 Task: Open Card Golf Review in Board Product Concept Testing to Workspace ERP Systems and add a team member Softage.2@softage.net, a label Green, a checklist Snowboarding, an attachment from Trello, a color Green and finally, add a card description 'Create and send out employee satisfaction survey on company values' and a comment 'We should approach this task with a sense of empathy and understanding, recognizing the needs and concerns of our stakeholders.'. Add a start date 'Jan 02, 1900' with a due date 'Jan 09, 1900'
Action: Mouse moved to (258, 186)
Screenshot: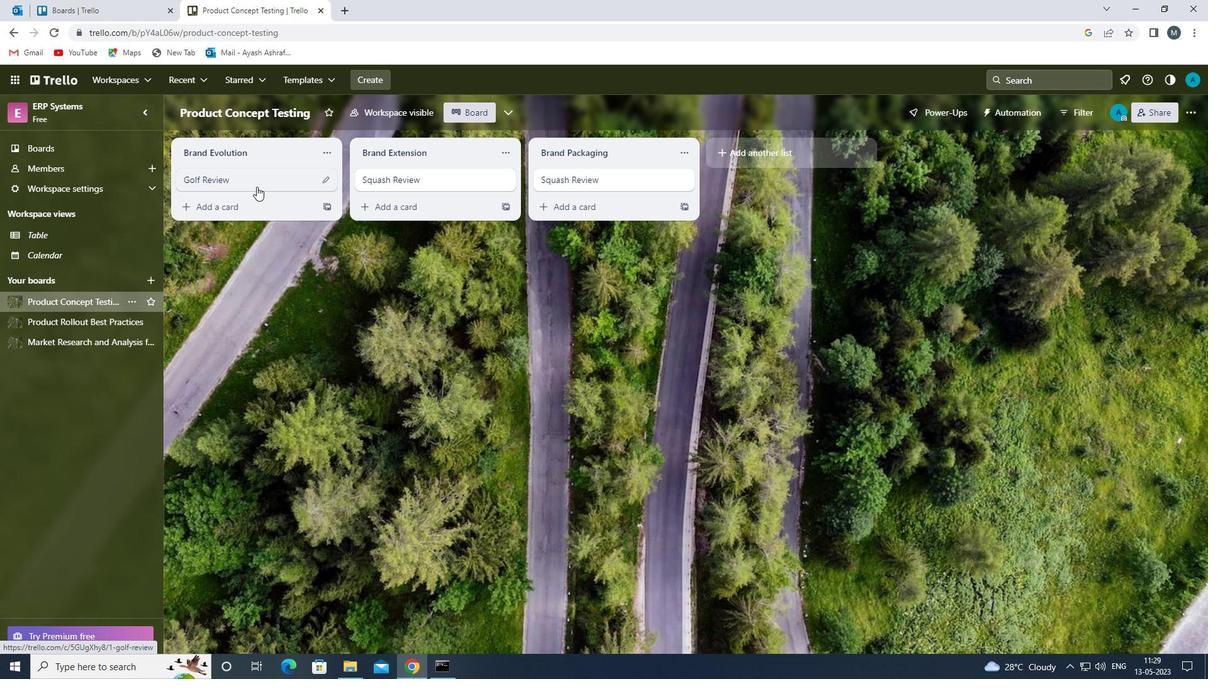 
Action: Mouse pressed left at (258, 186)
Screenshot: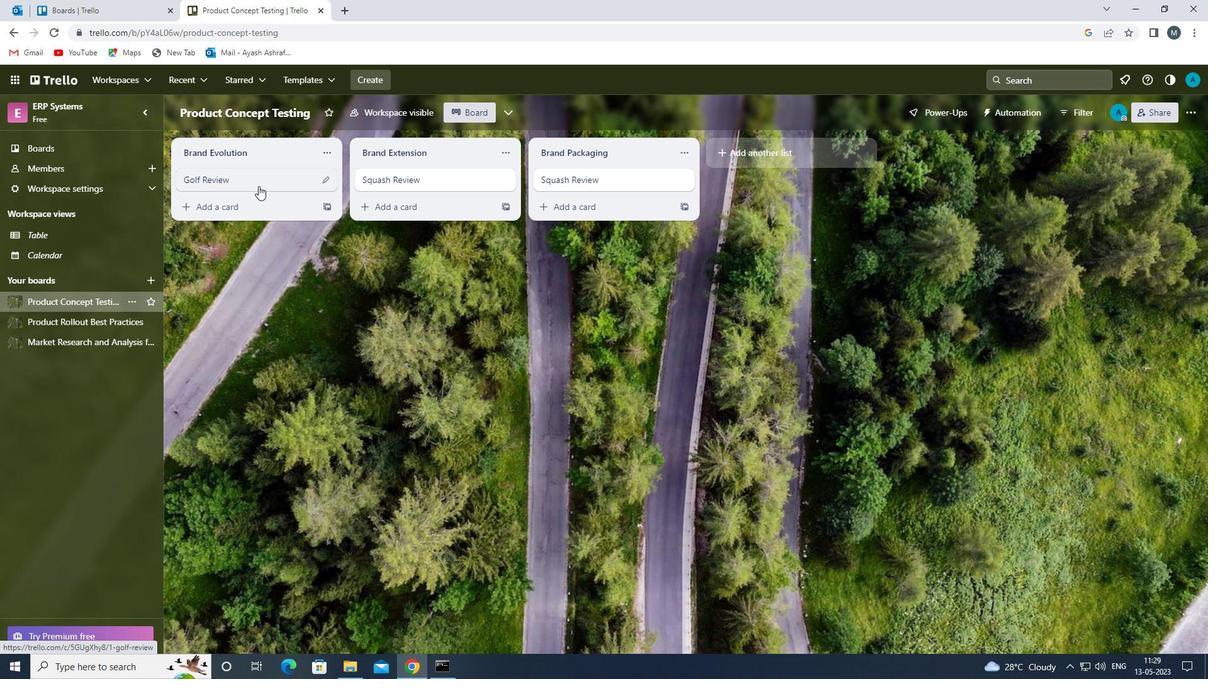 
Action: Mouse moved to (770, 184)
Screenshot: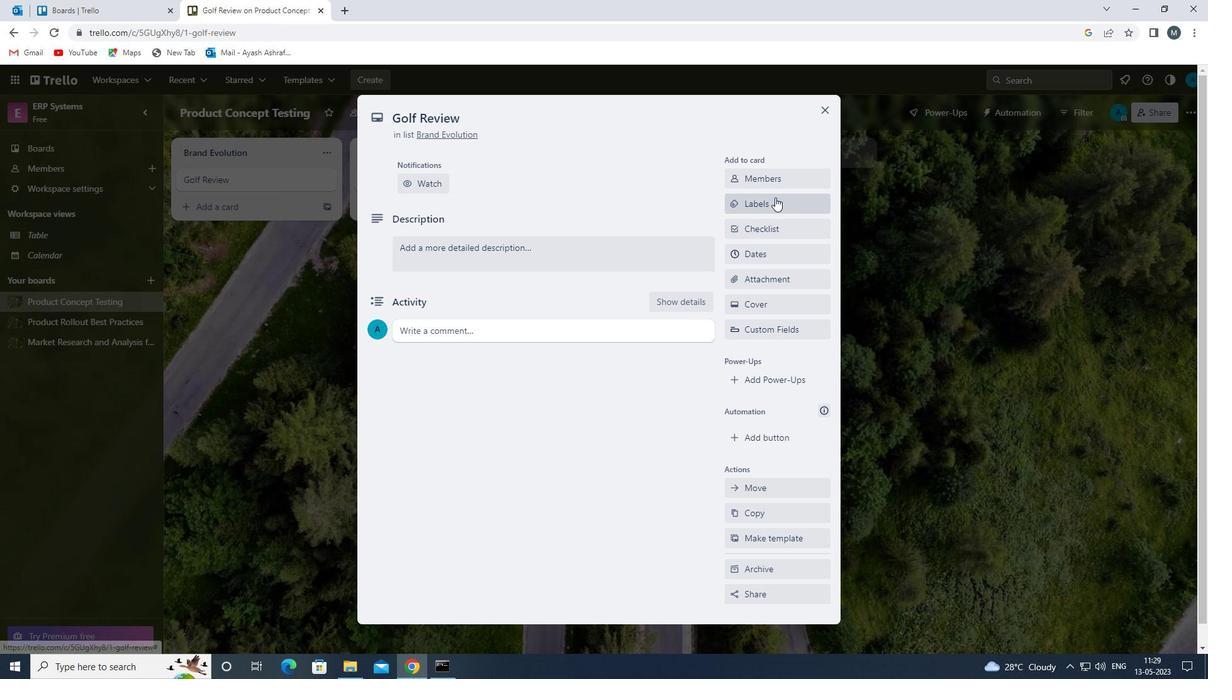 
Action: Mouse pressed left at (770, 184)
Screenshot: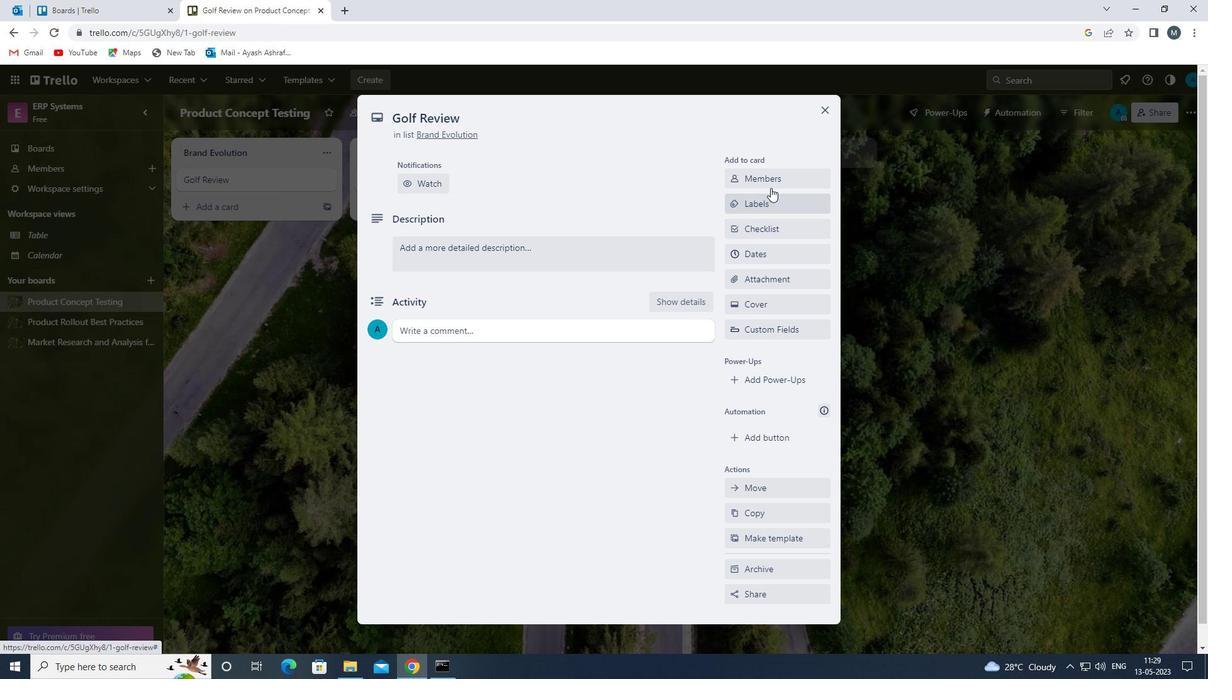 
Action: Mouse moved to (787, 242)
Screenshot: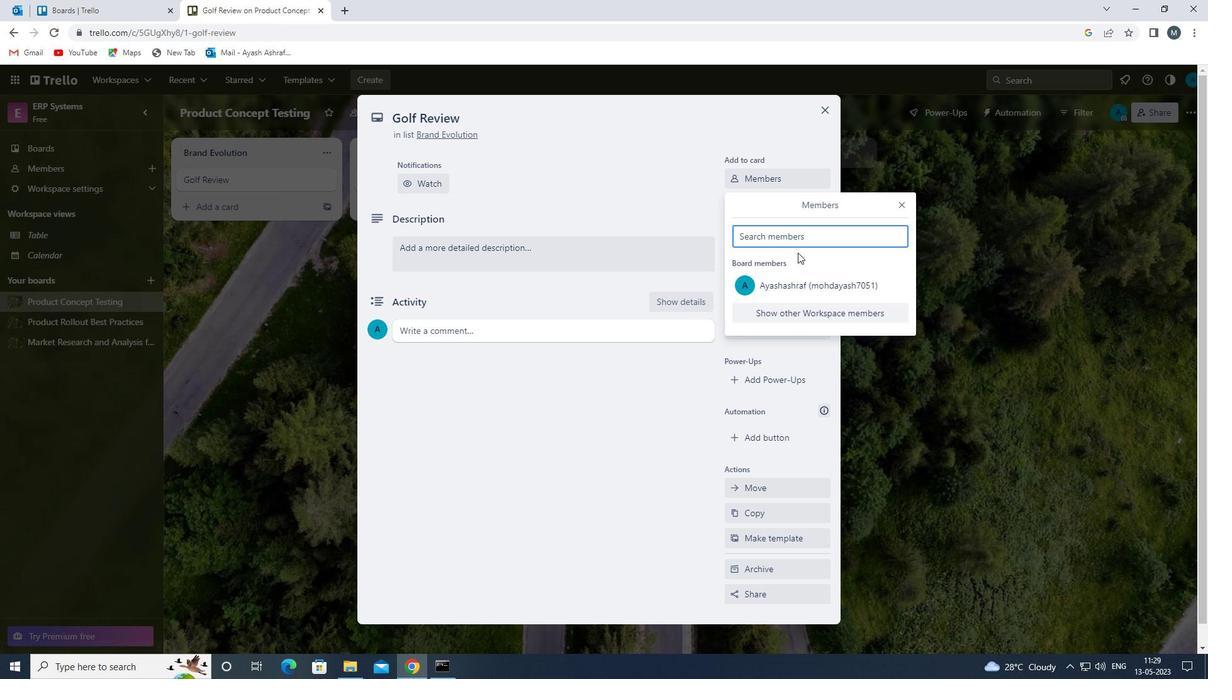
Action: Mouse pressed left at (787, 242)
Screenshot: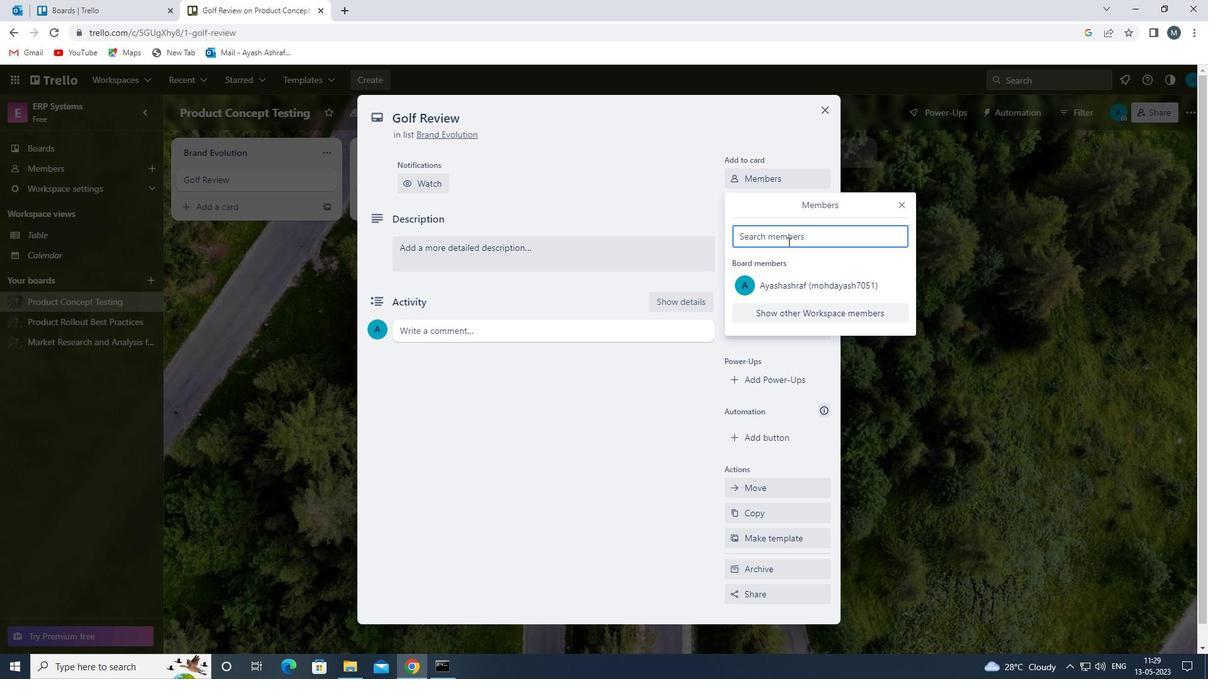 
Action: Mouse moved to (787, 241)
Screenshot: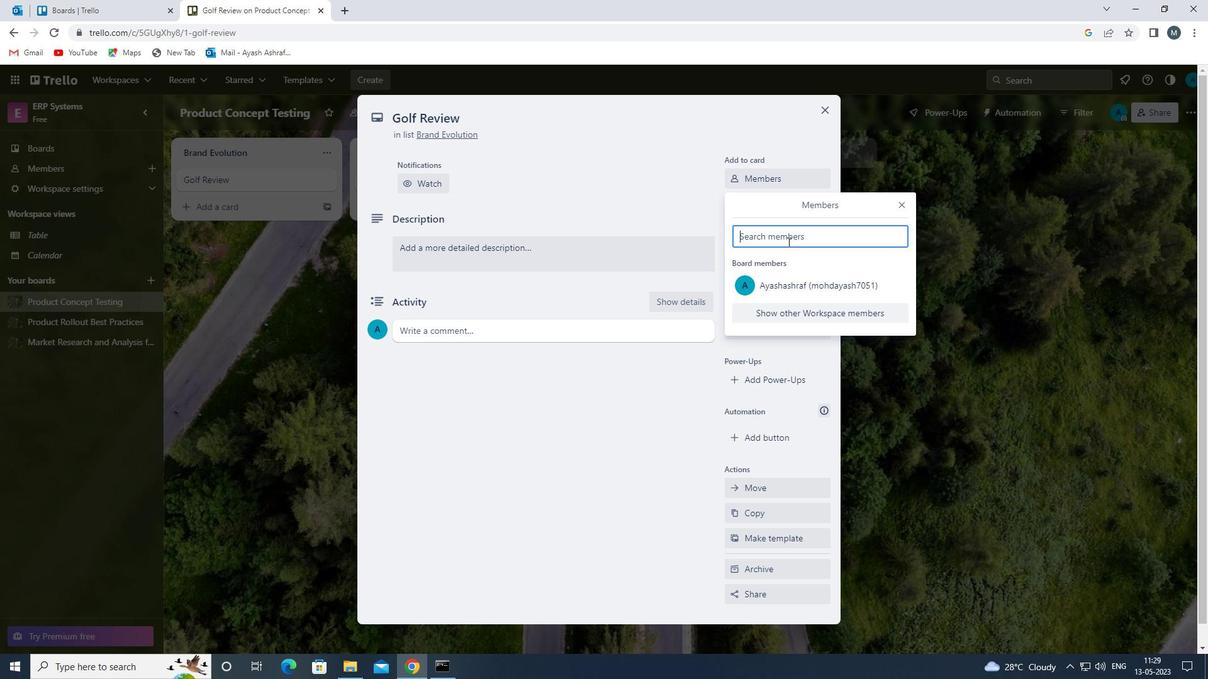 
Action: Key pressed s
Screenshot: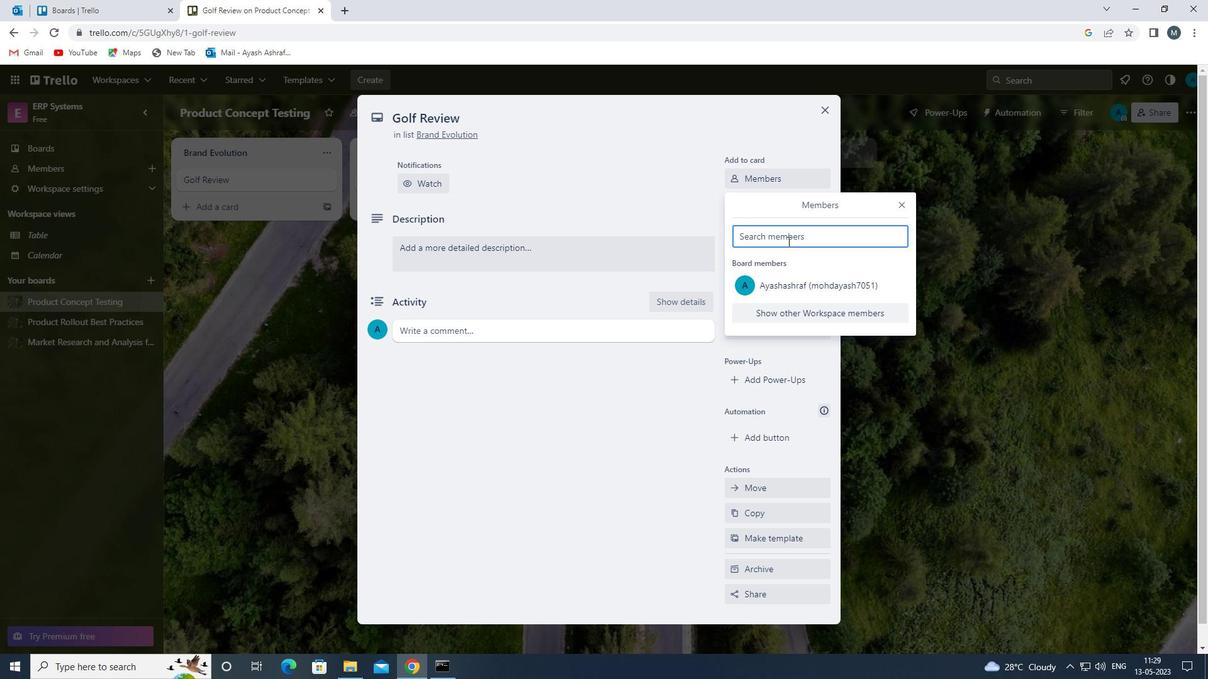 
Action: Mouse moved to (776, 382)
Screenshot: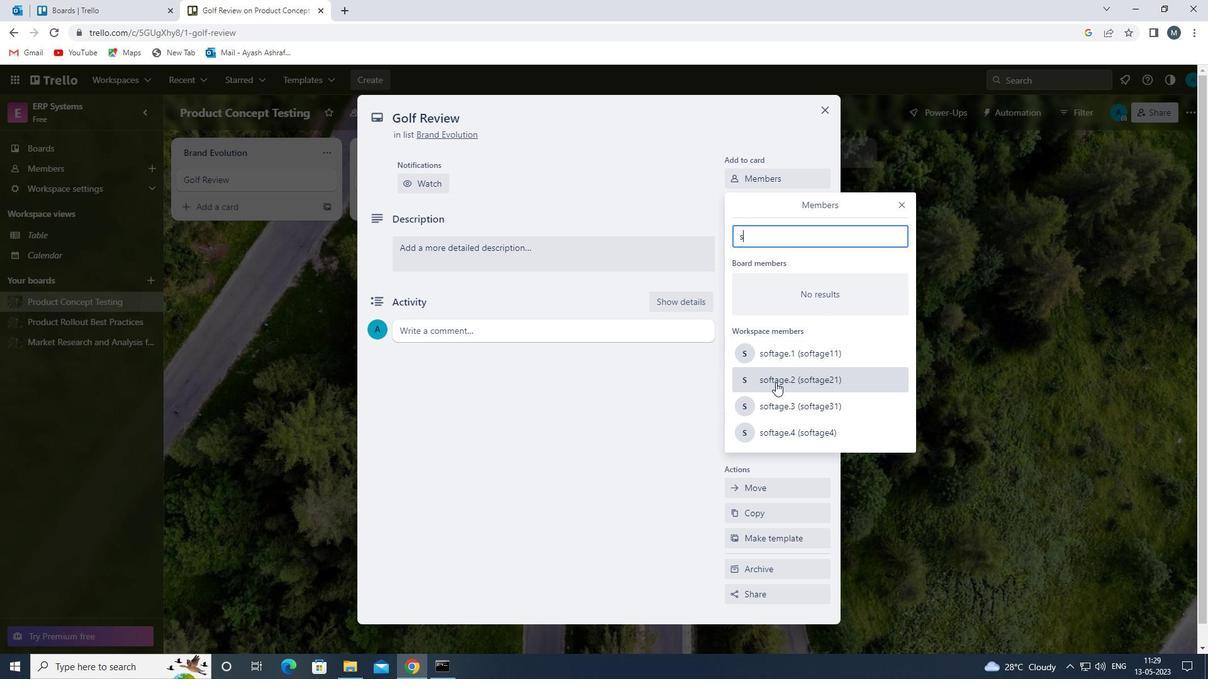 
Action: Mouse pressed left at (776, 382)
Screenshot: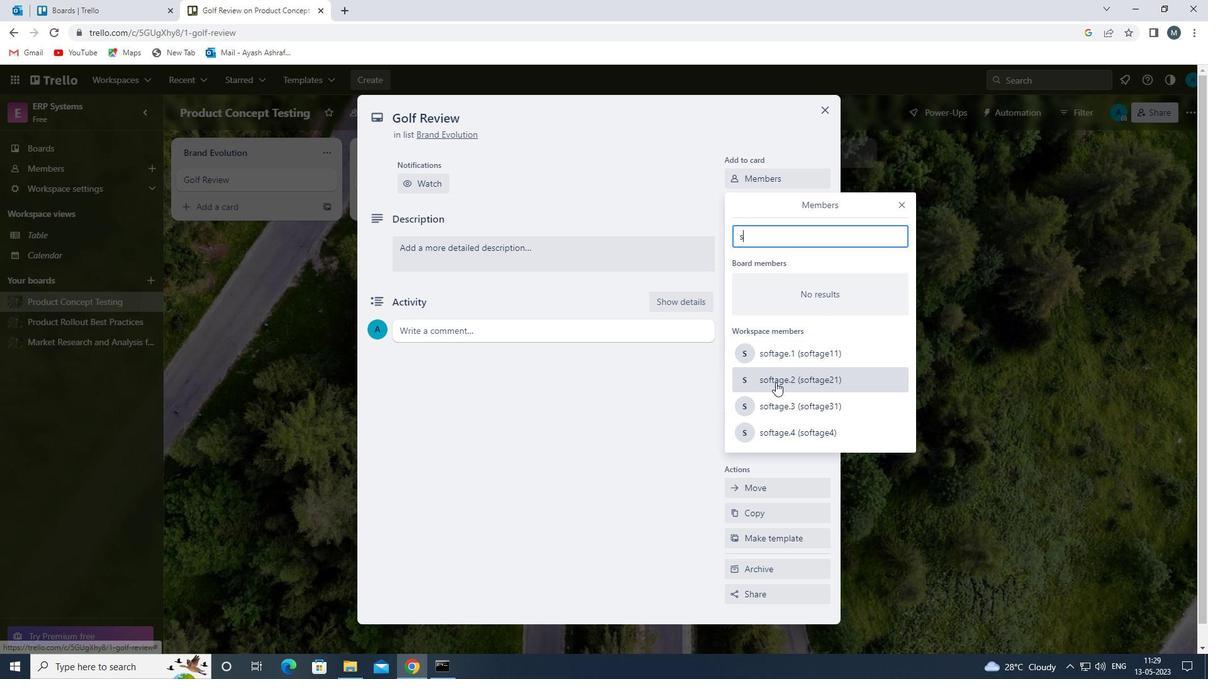 
Action: Mouse moved to (900, 208)
Screenshot: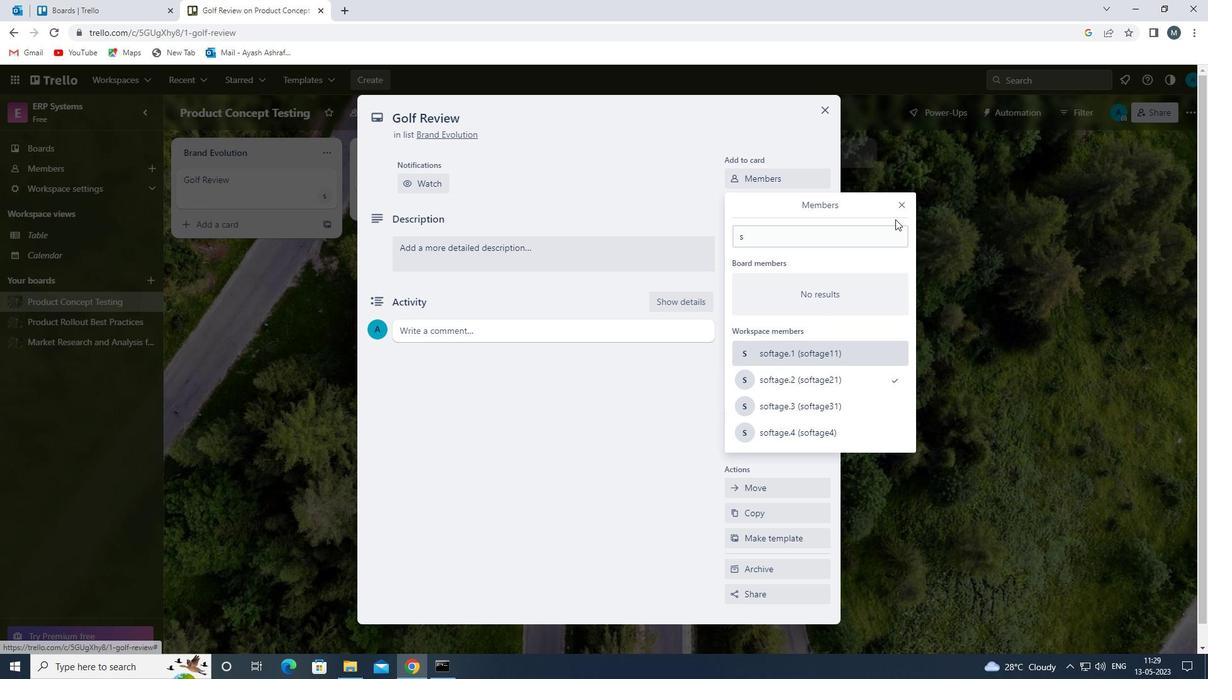 
Action: Mouse pressed left at (900, 208)
Screenshot: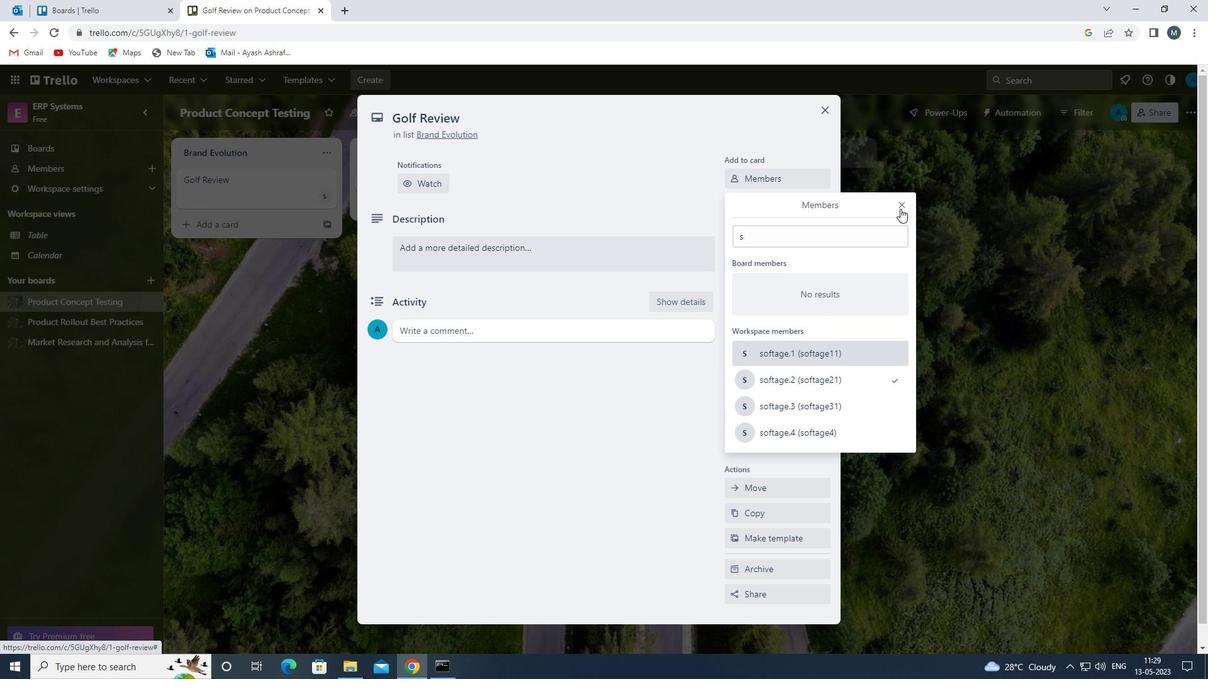 
Action: Mouse moved to (772, 257)
Screenshot: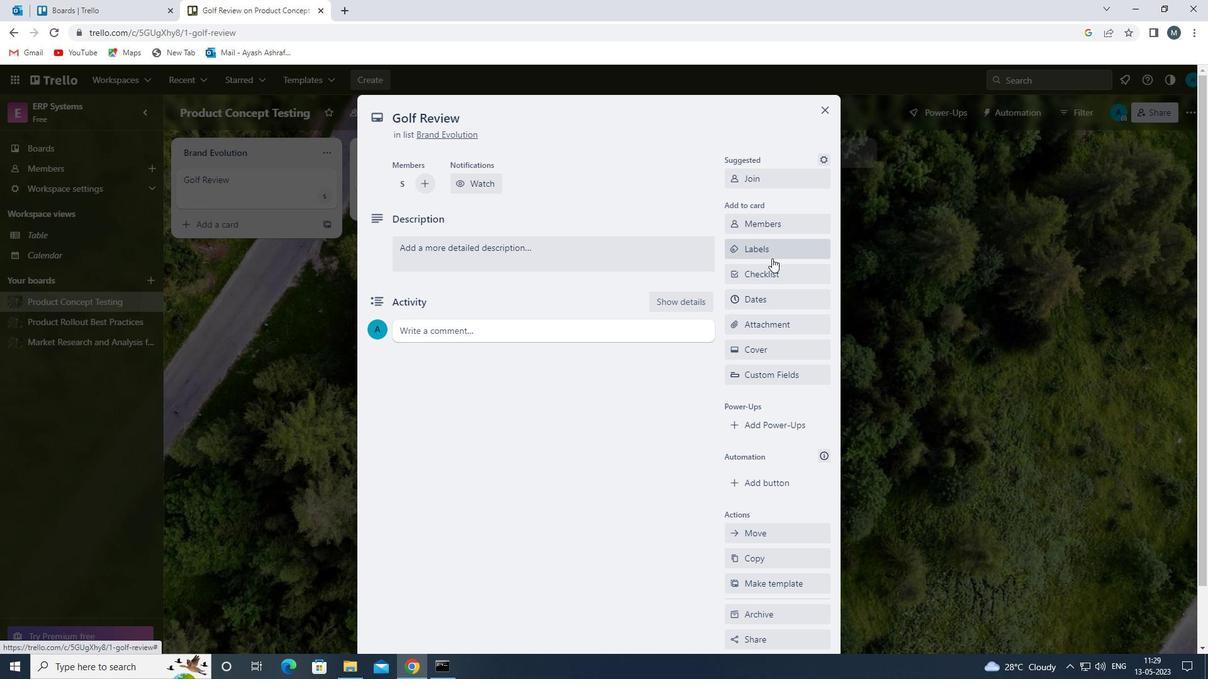 
Action: Mouse pressed left at (772, 257)
Screenshot: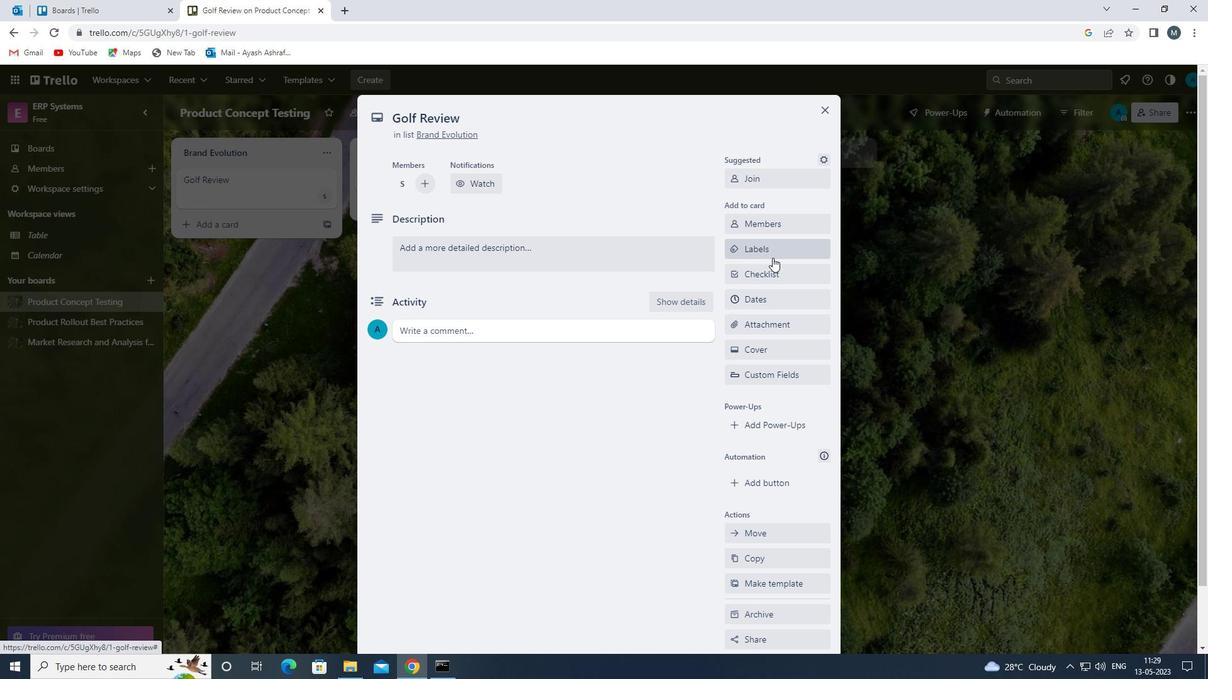 
Action: Mouse moved to (795, 349)
Screenshot: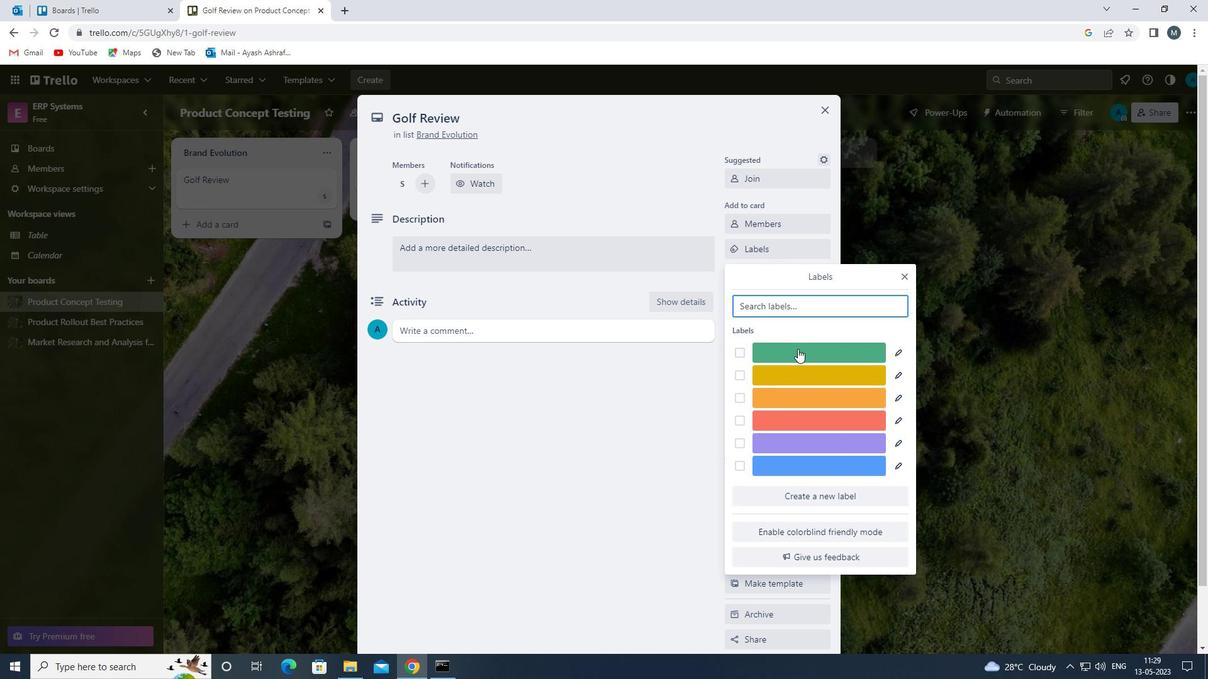 
Action: Mouse pressed left at (795, 349)
Screenshot: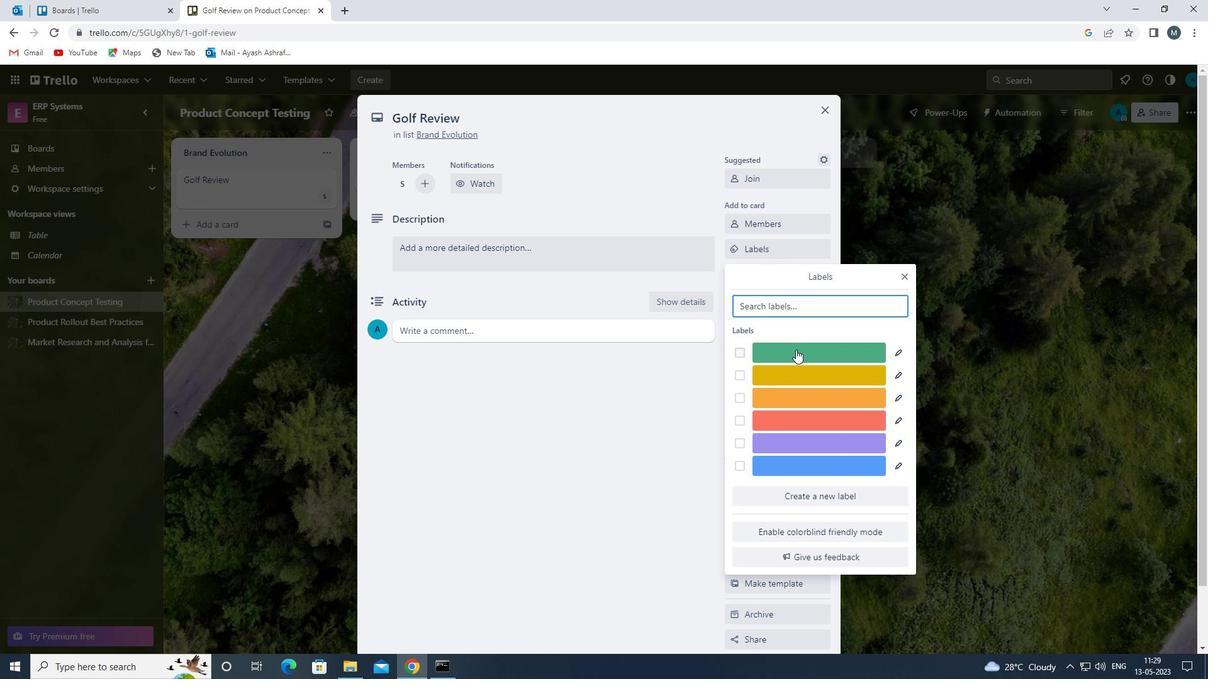 
Action: Mouse moved to (907, 273)
Screenshot: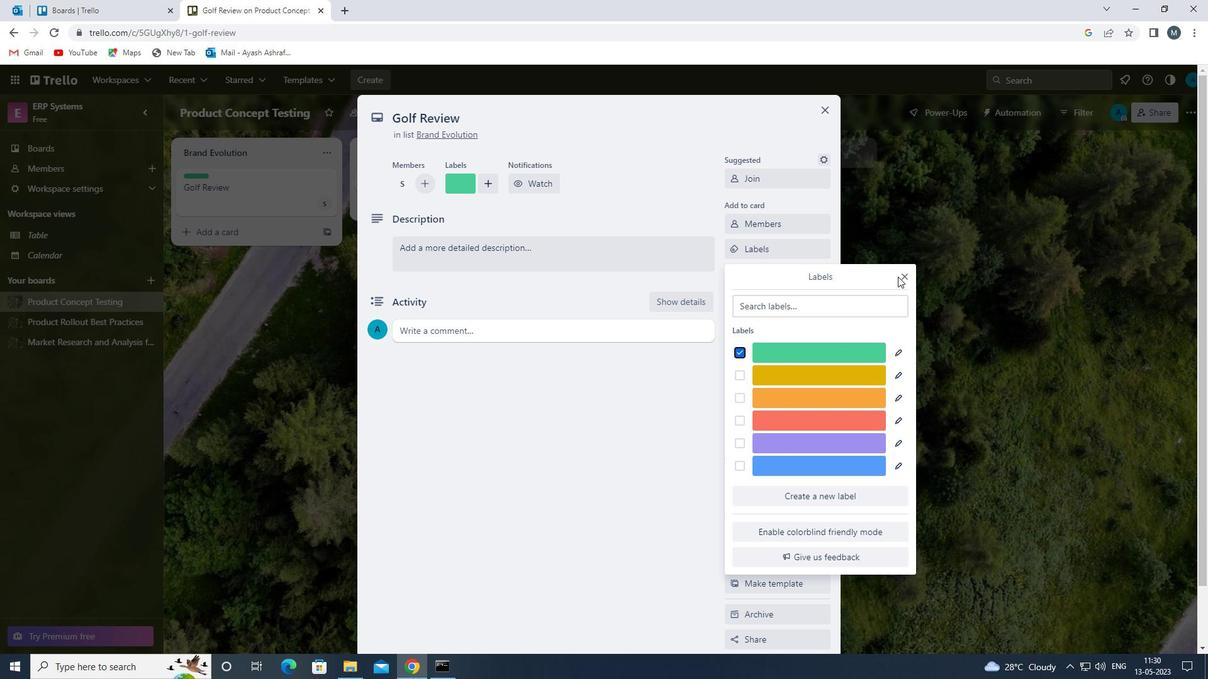 
Action: Mouse pressed left at (907, 273)
Screenshot: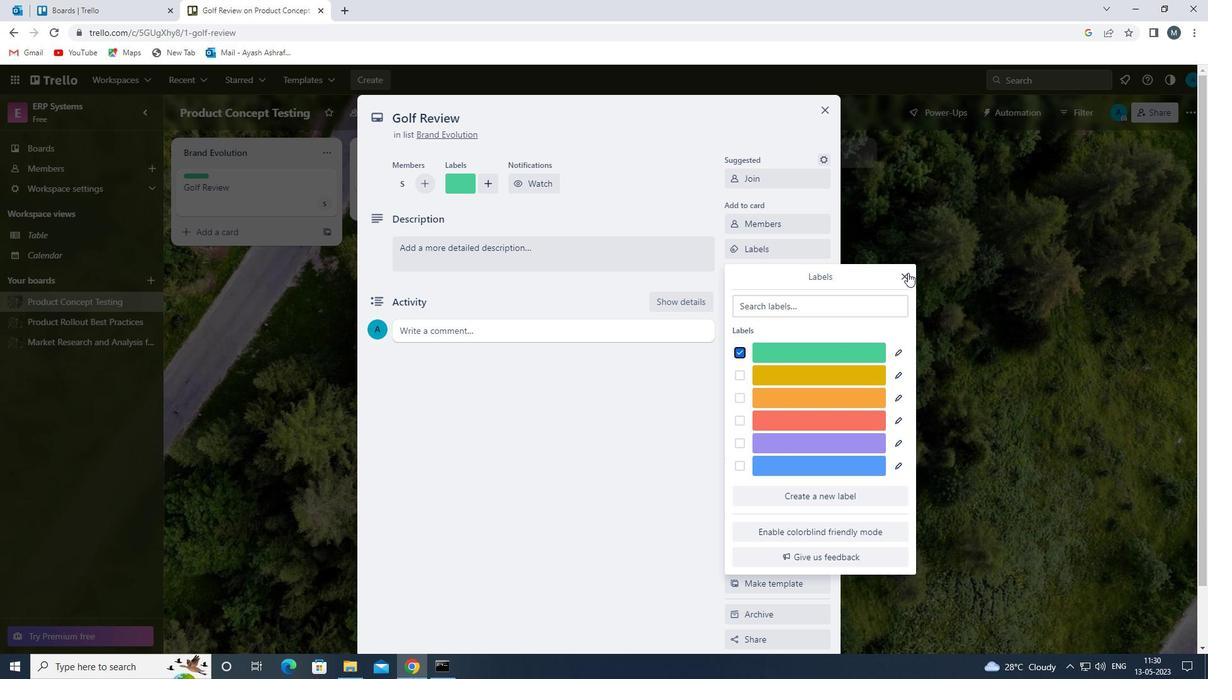 
Action: Mouse moved to (775, 274)
Screenshot: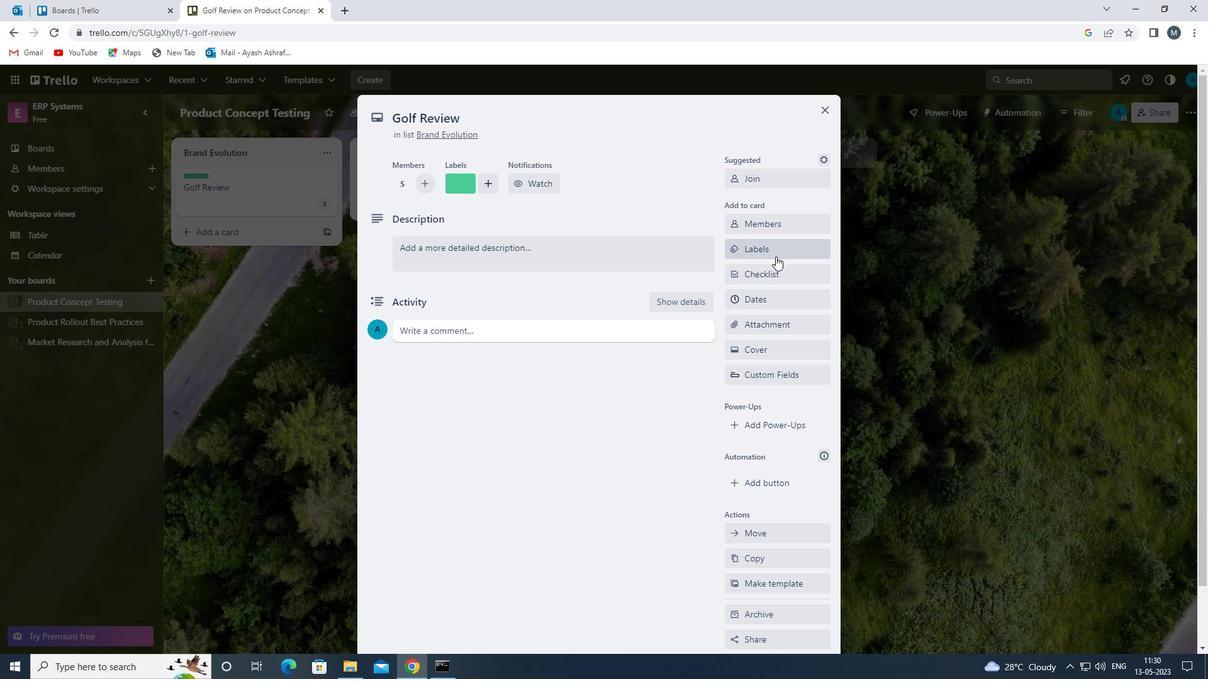 
Action: Mouse pressed left at (775, 274)
Screenshot: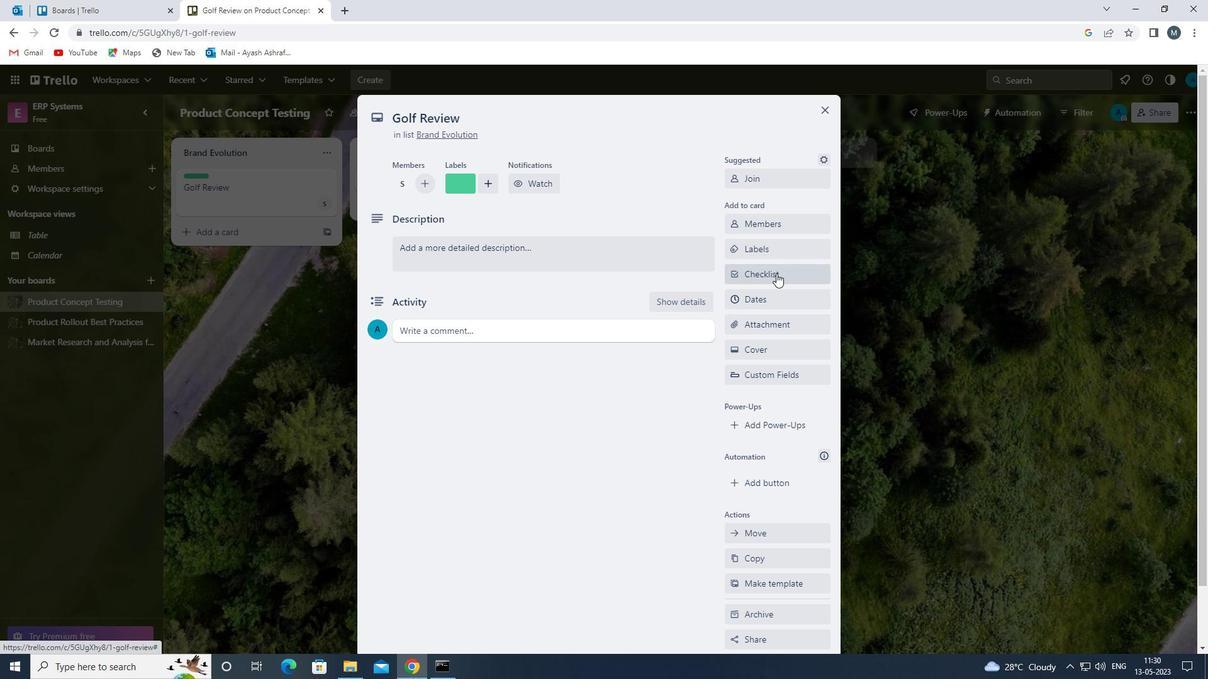 
Action: Mouse moved to (783, 302)
Screenshot: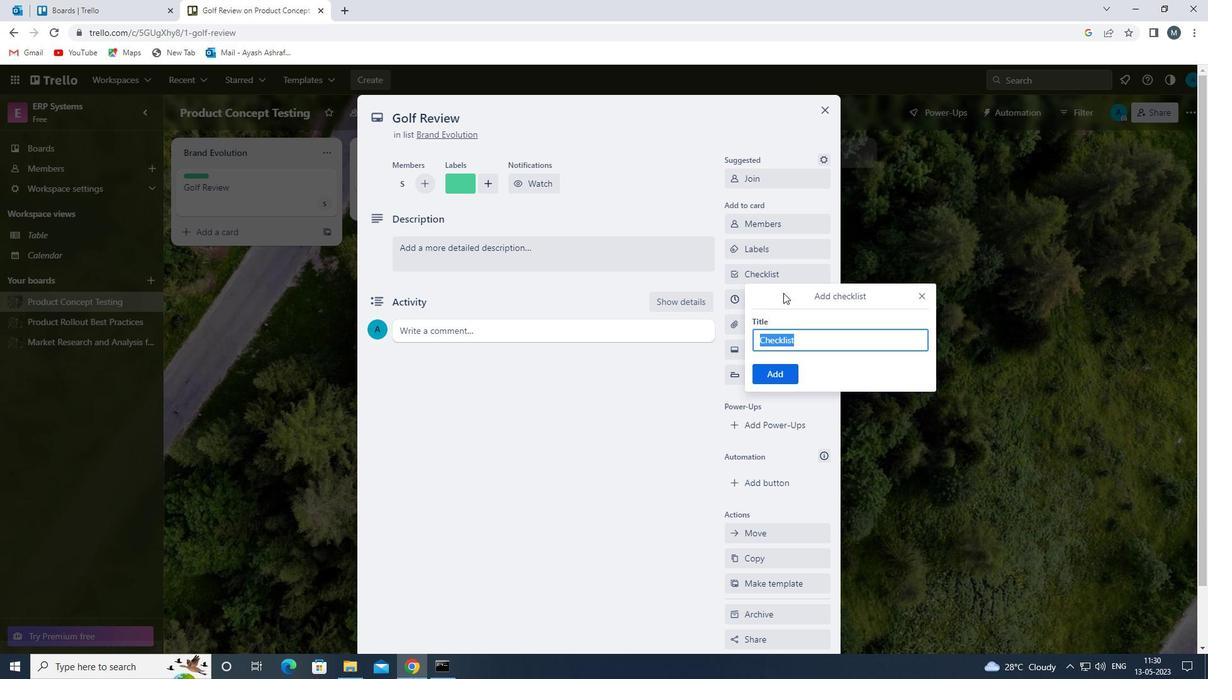 
Action: Key pressed <Key.shift>SNOWBOARDING<Key.space>
Screenshot: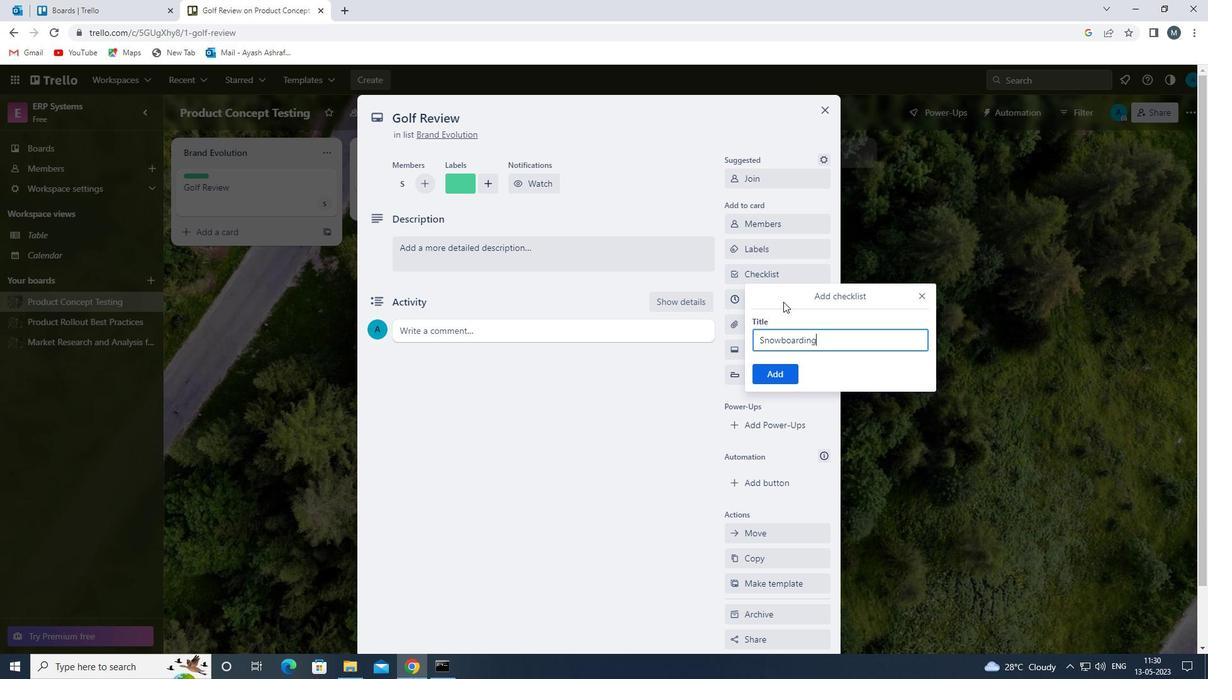 
Action: Mouse moved to (777, 378)
Screenshot: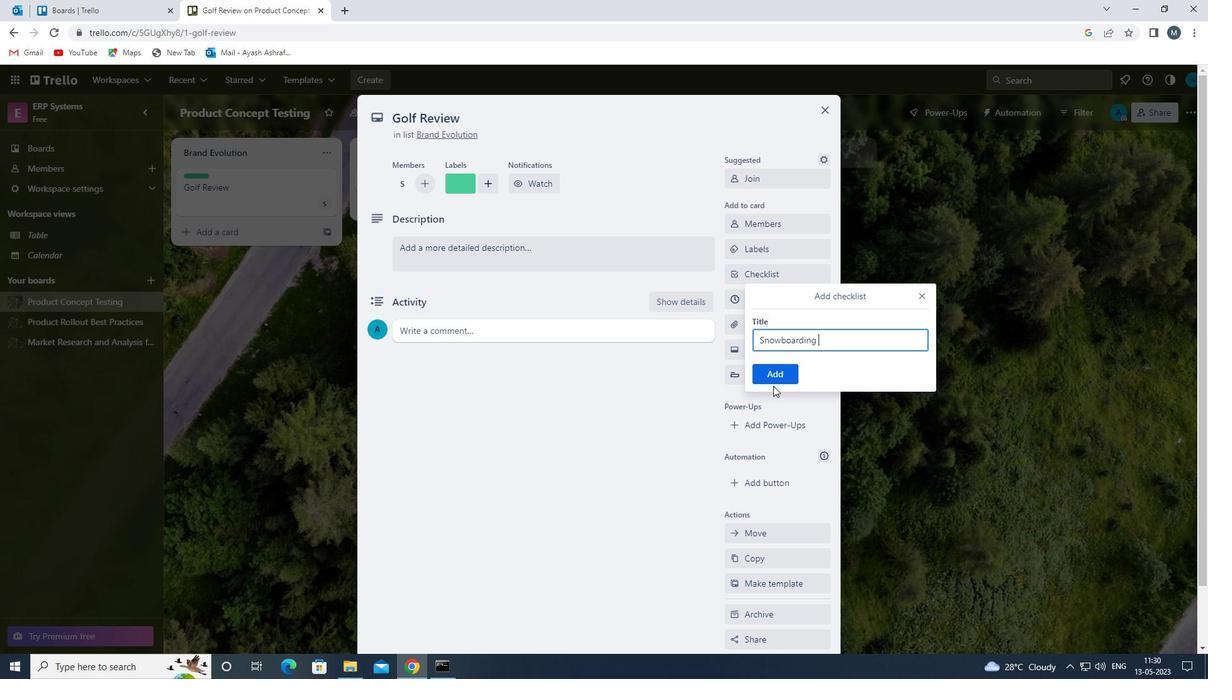 
Action: Mouse pressed left at (777, 378)
Screenshot: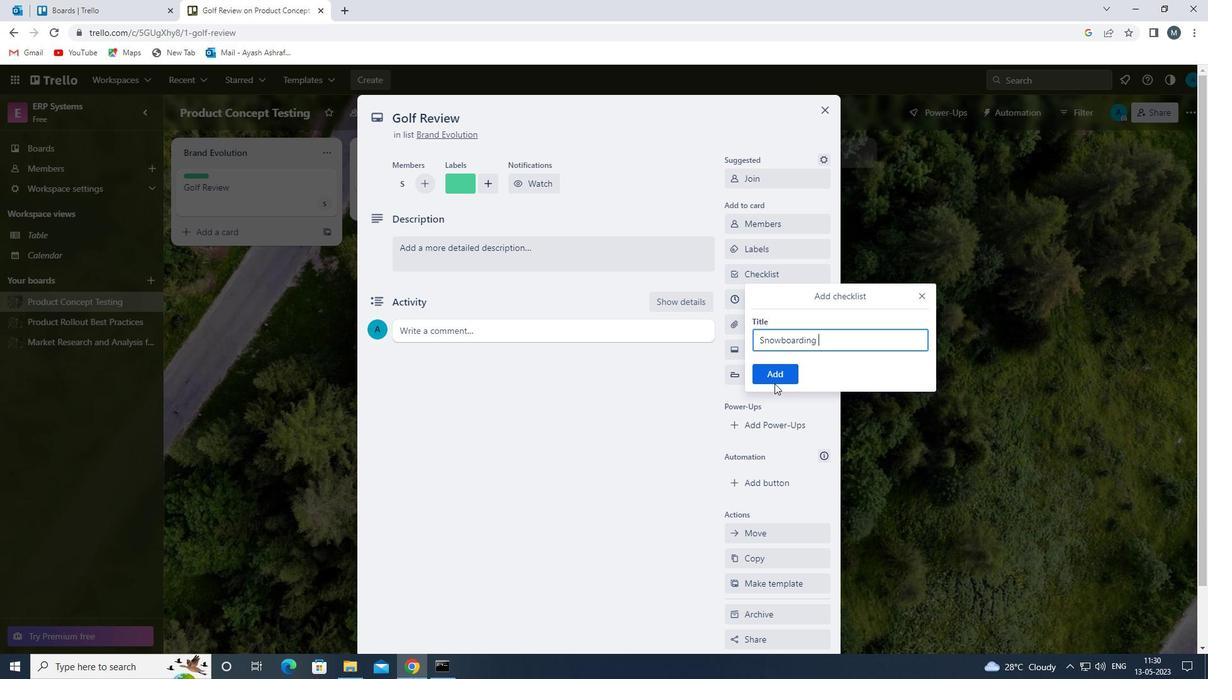
Action: Mouse moved to (773, 327)
Screenshot: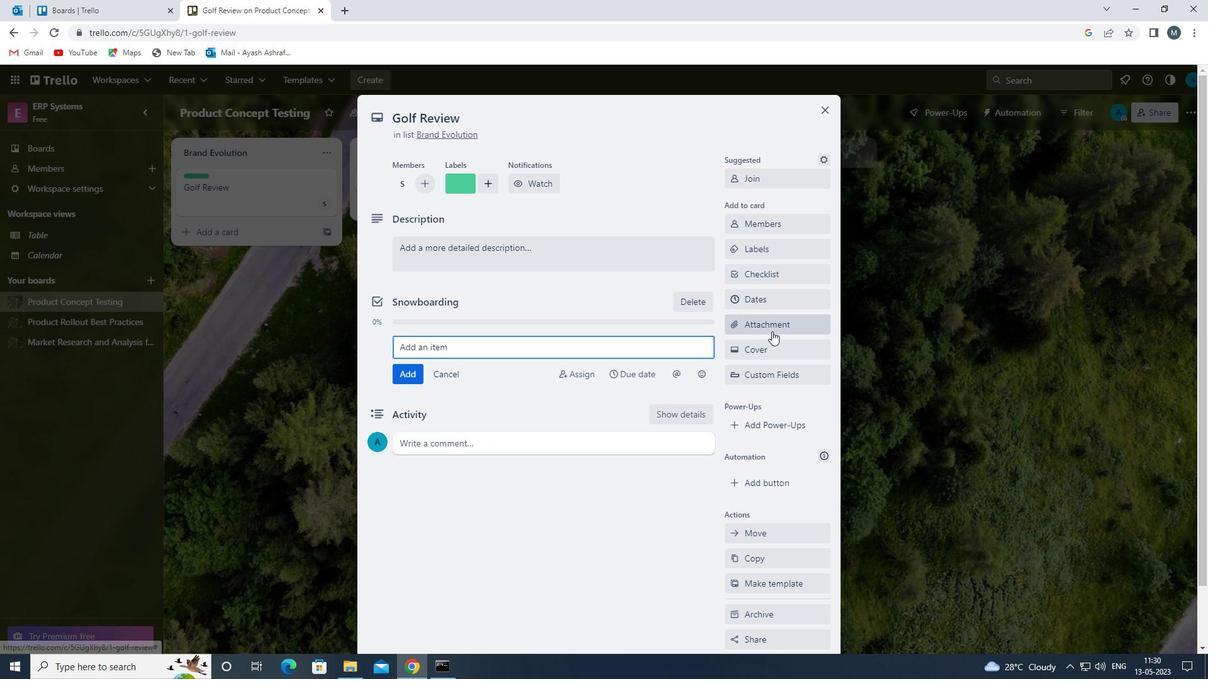 
Action: Mouse pressed left at (773, 327)
Screenshot: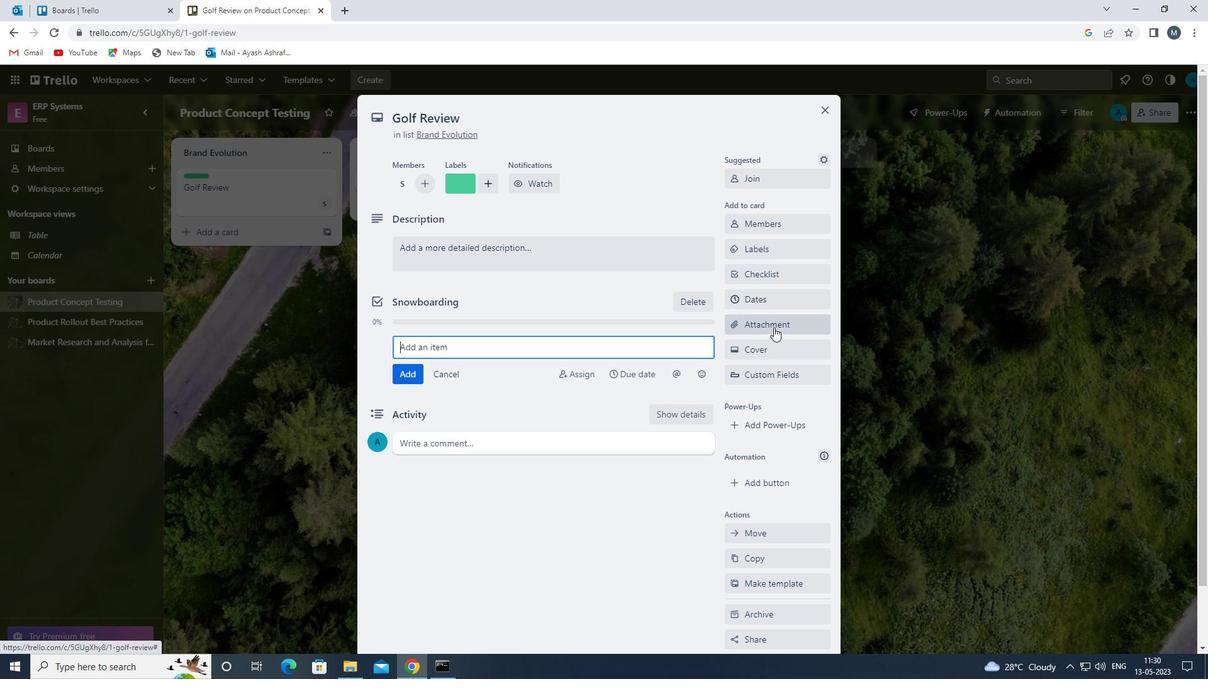
Action: Mouse moved to (773, 400)
Screenshot: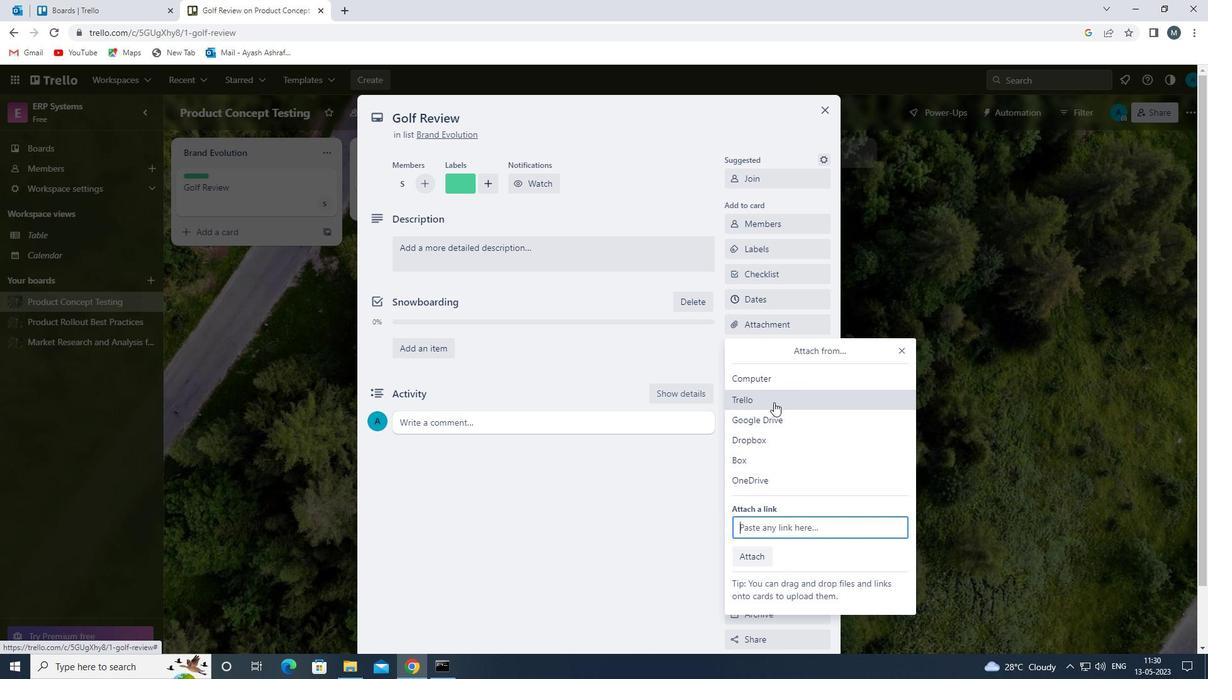 
Action: Mouse pressed left at (773, 400)
Screenshot: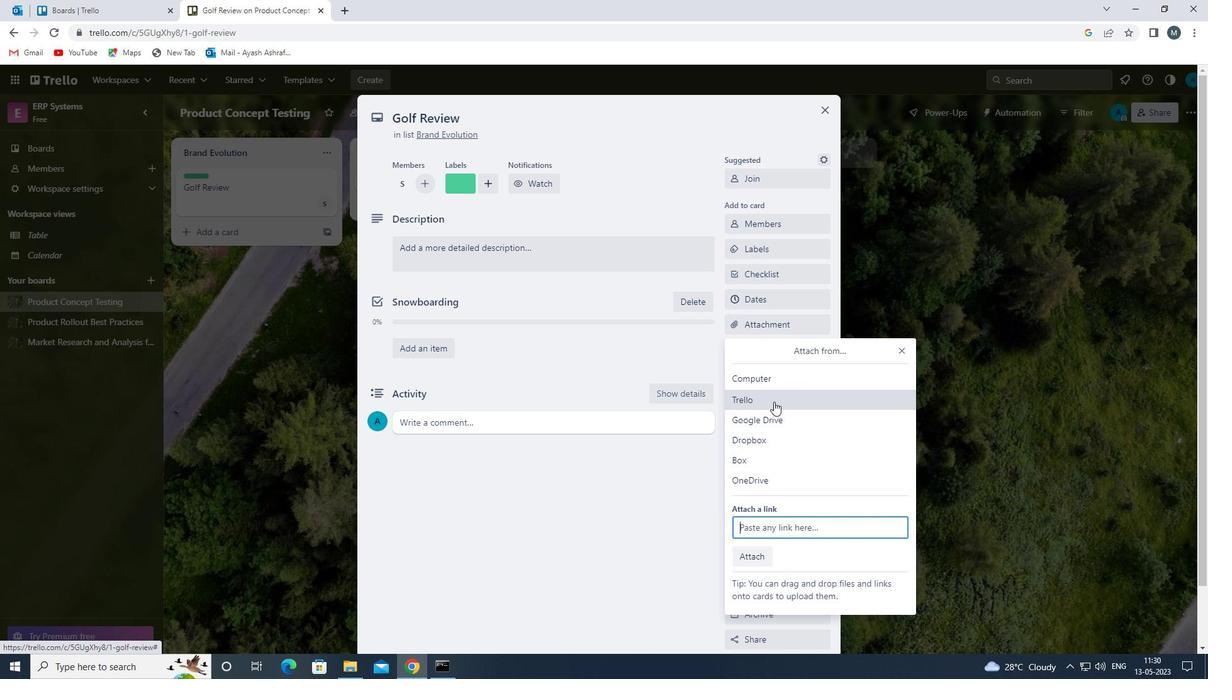
Action: Mouse moved to (767, 414)
Screenshot: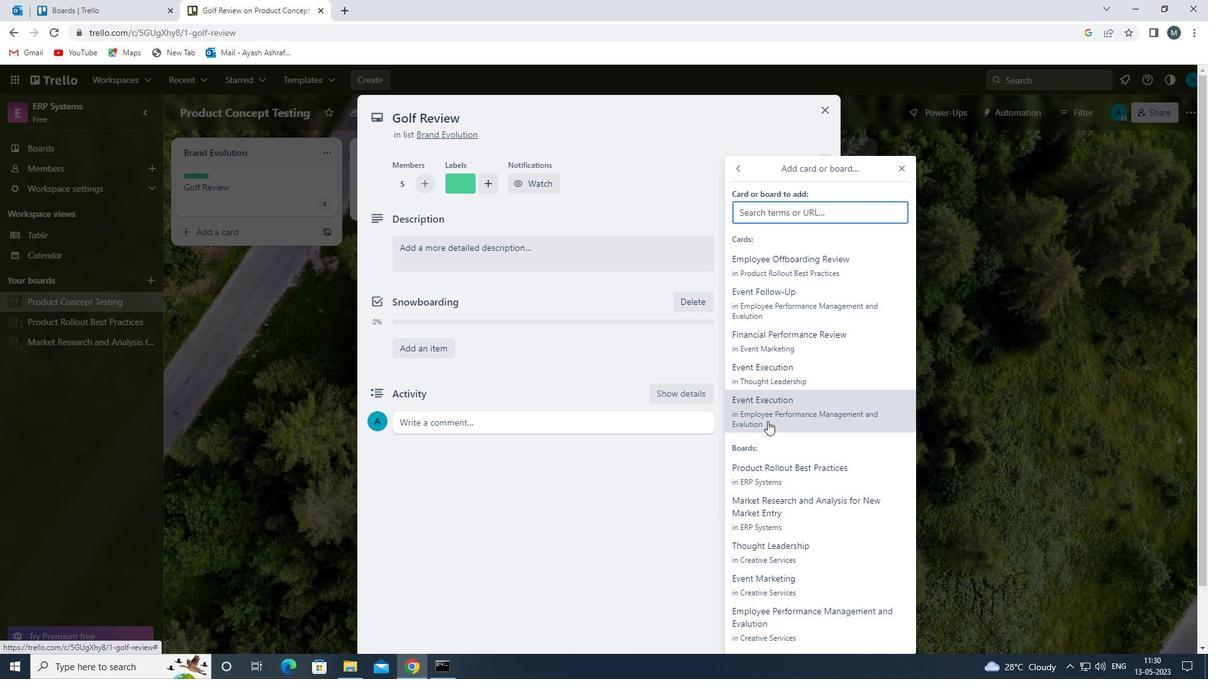 
Action: Mouse pressed left at (767, 414)
Screenshot: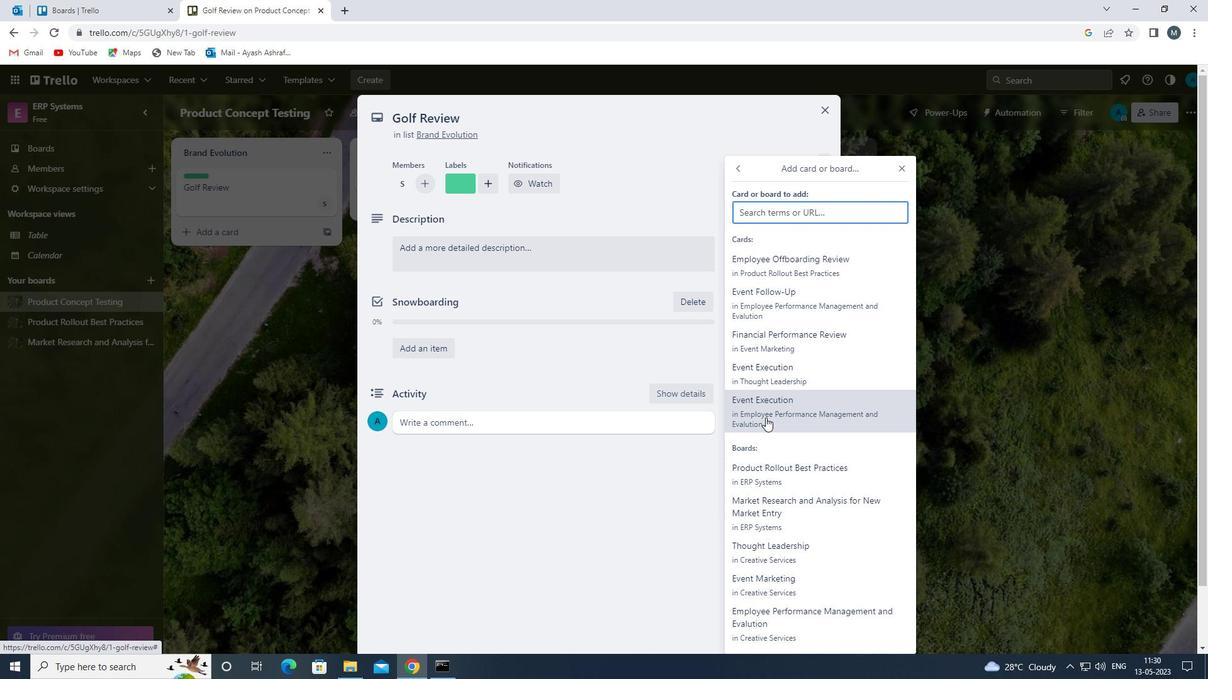 
Action: Mouse moved to (764, 348)
Screenshot: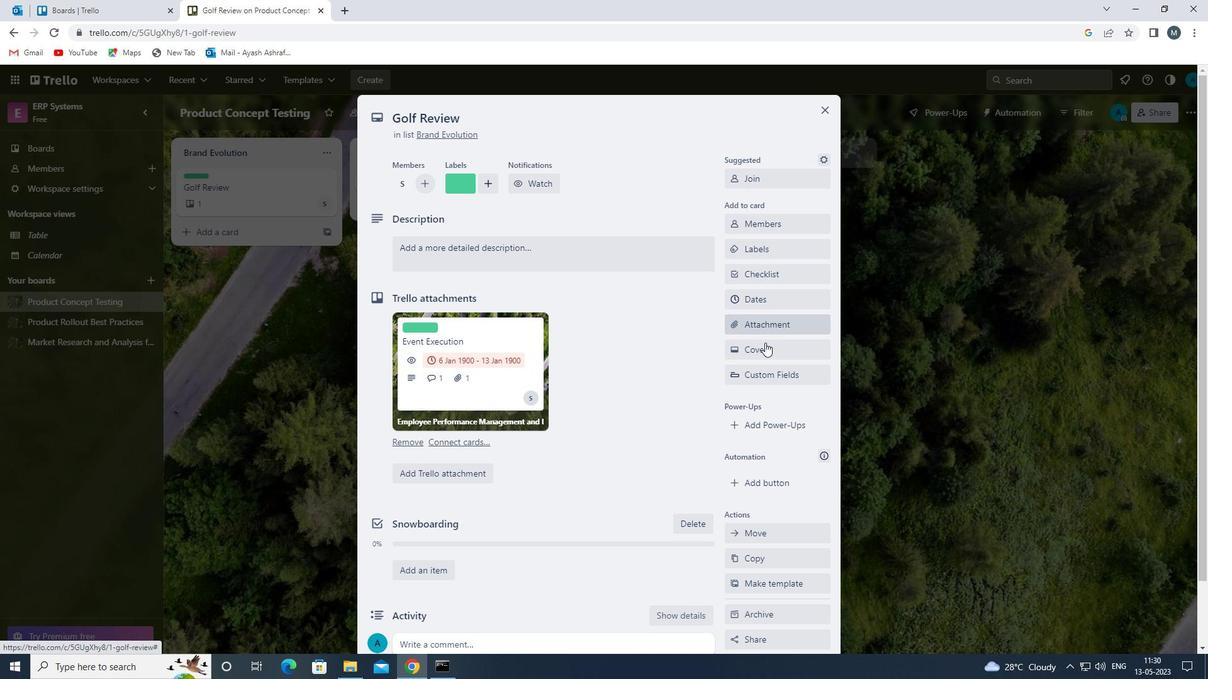 
Action: Mouse pressed left at (764, 348)
Screenshot: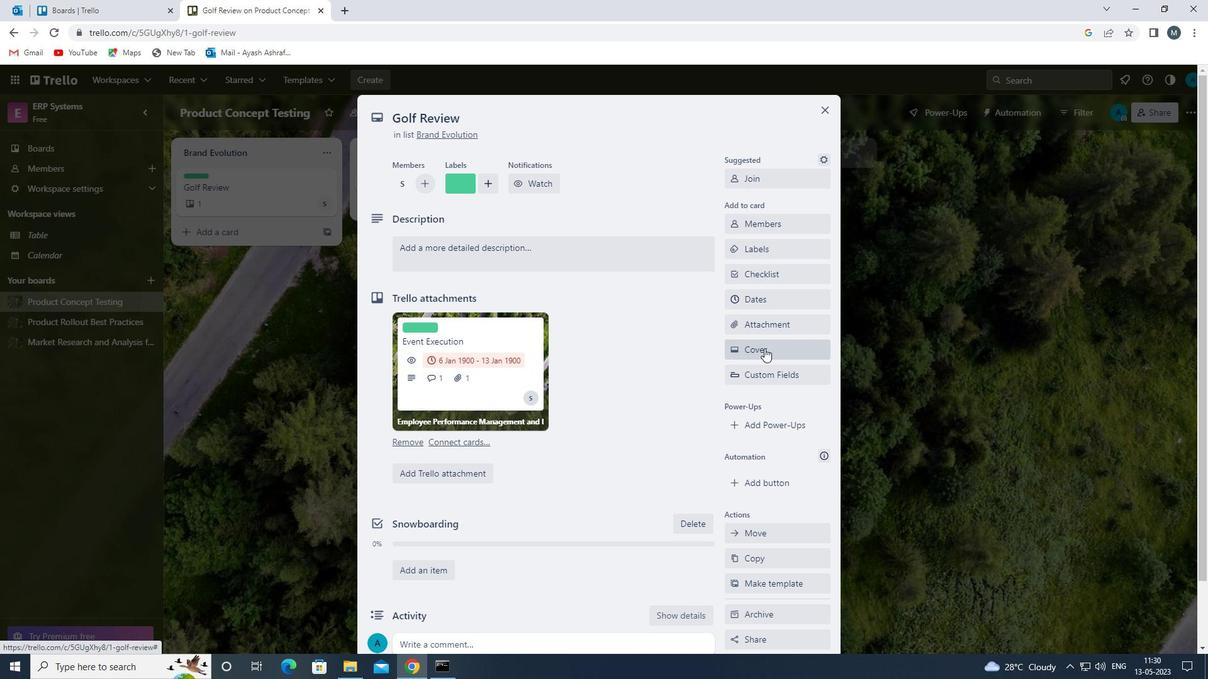 
Action: Mouse moved to (753, 404)
Screenshot: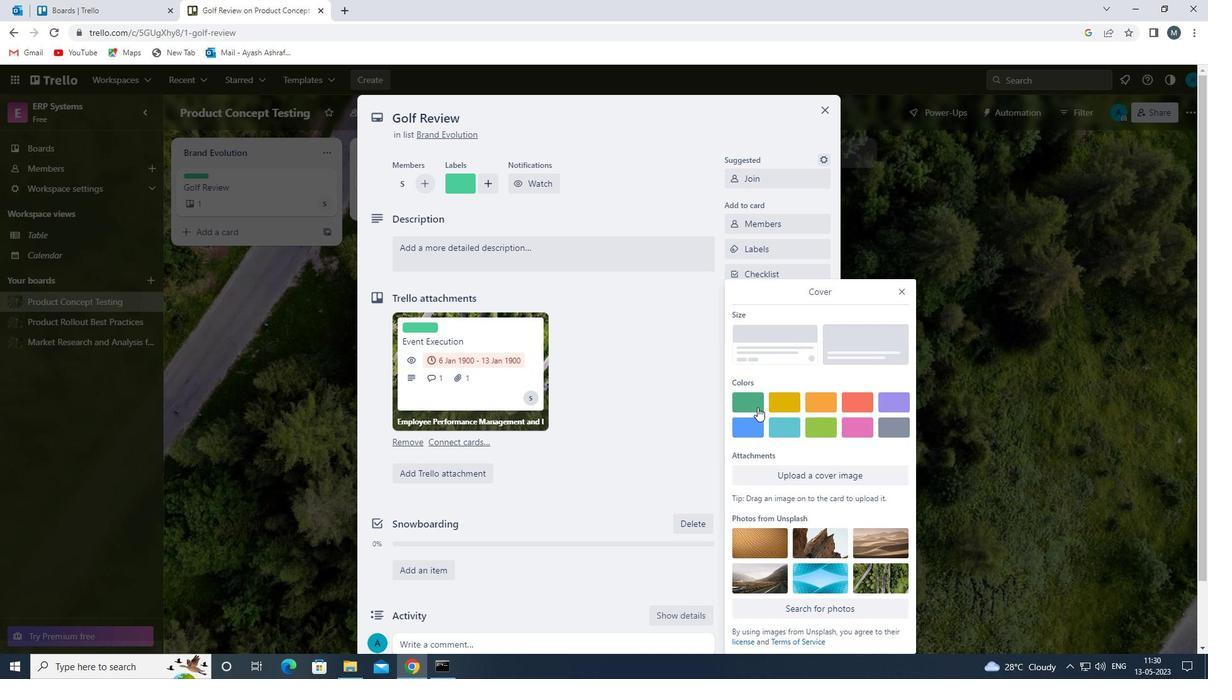 
Action: Mouse pressed left at (753, 404)
Screenshot: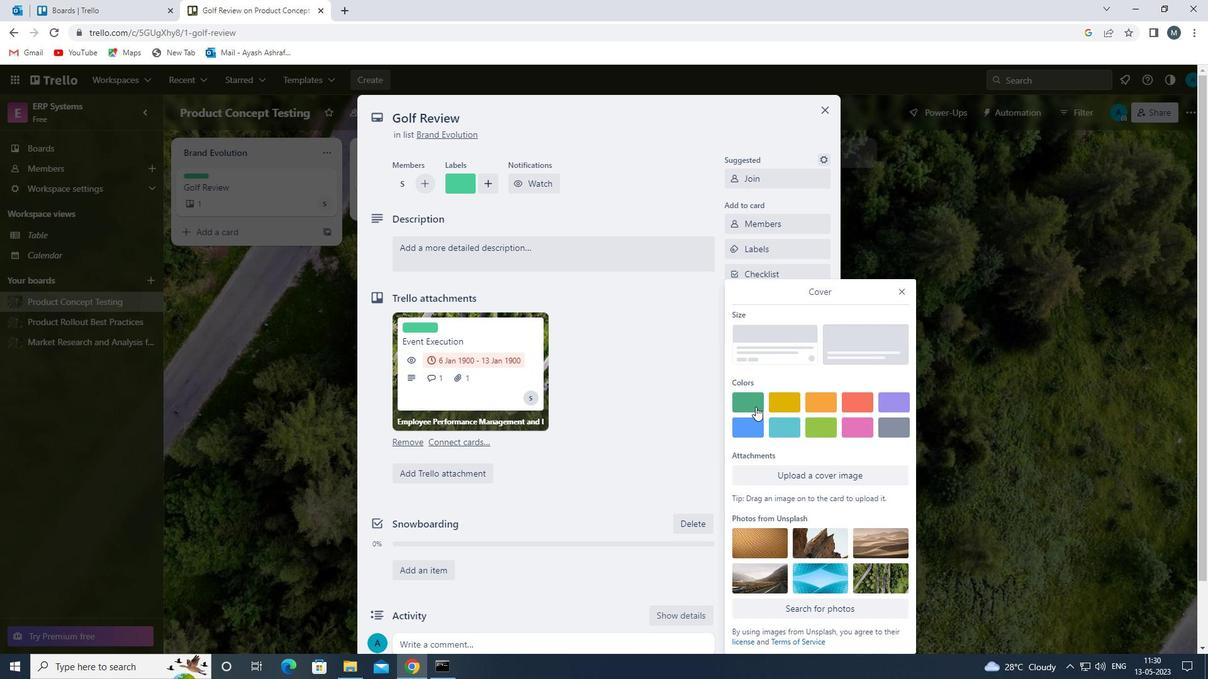 
Action: Mouse moved to (907, 271)
Screenshot: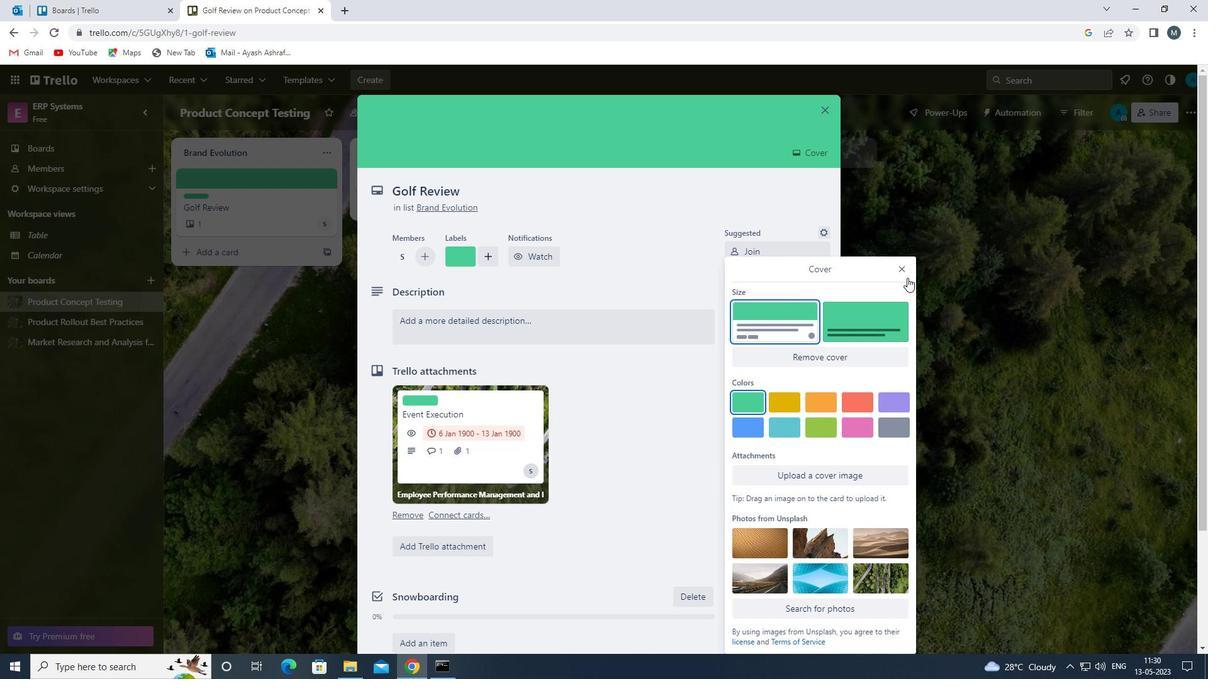 
Action: Mouse pressed left at (907, 271)
Screenshot: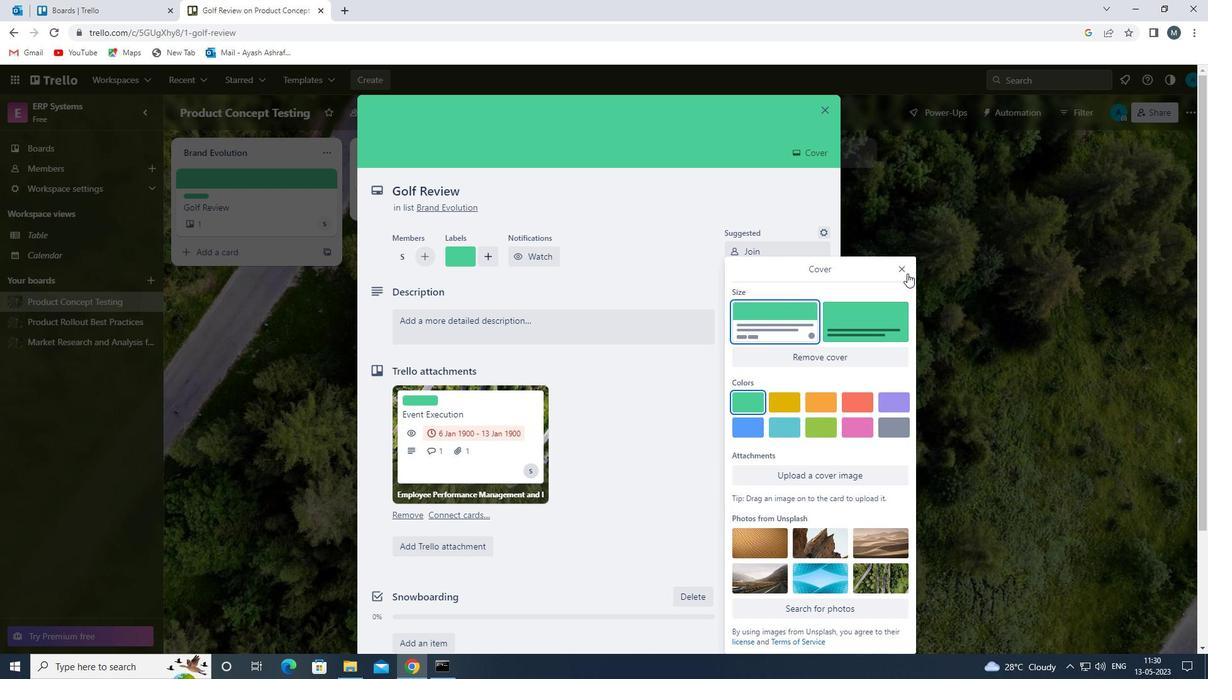 
Action: Mouse moved to (479, 324)
Screenshot: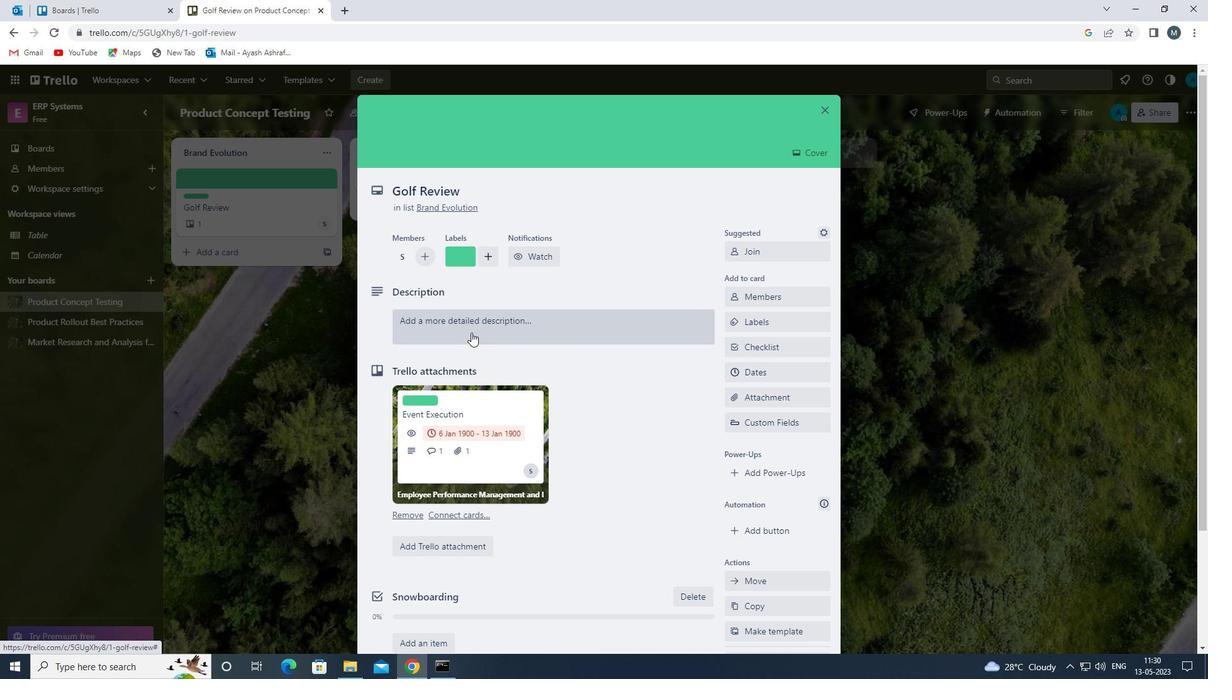 
Action: Mouse pressed left at (479, 324)
Screenshot: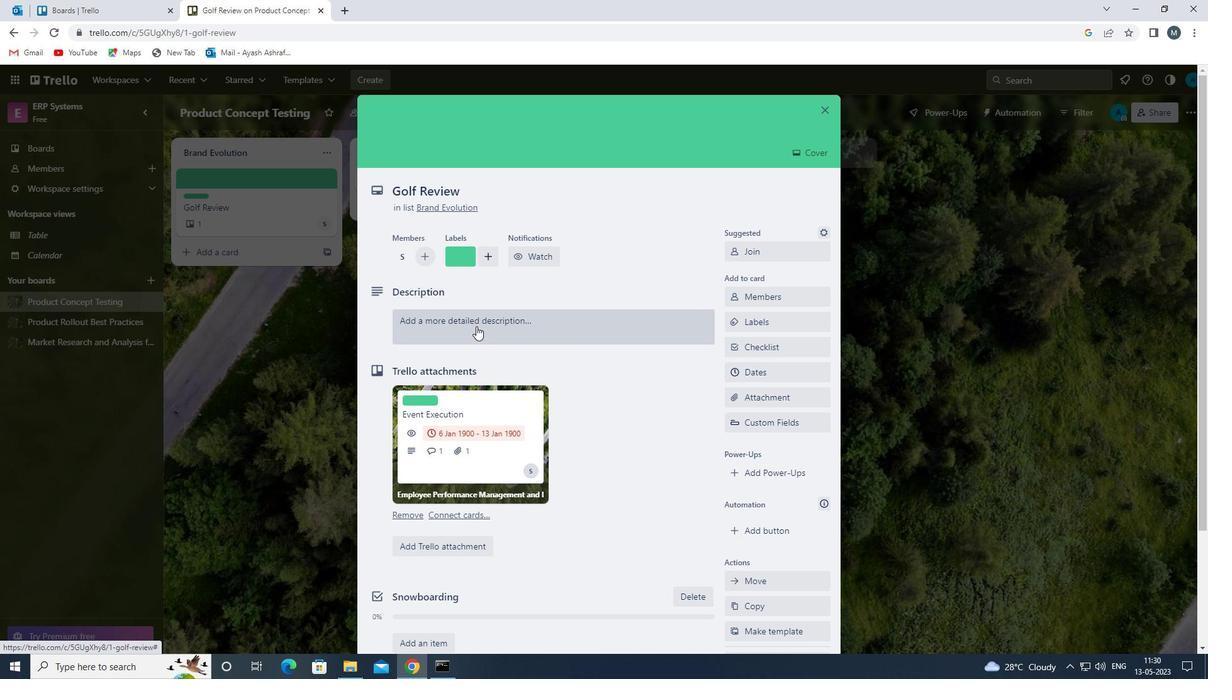 
Action: Mouse moved to (493, 361)
Screenshot: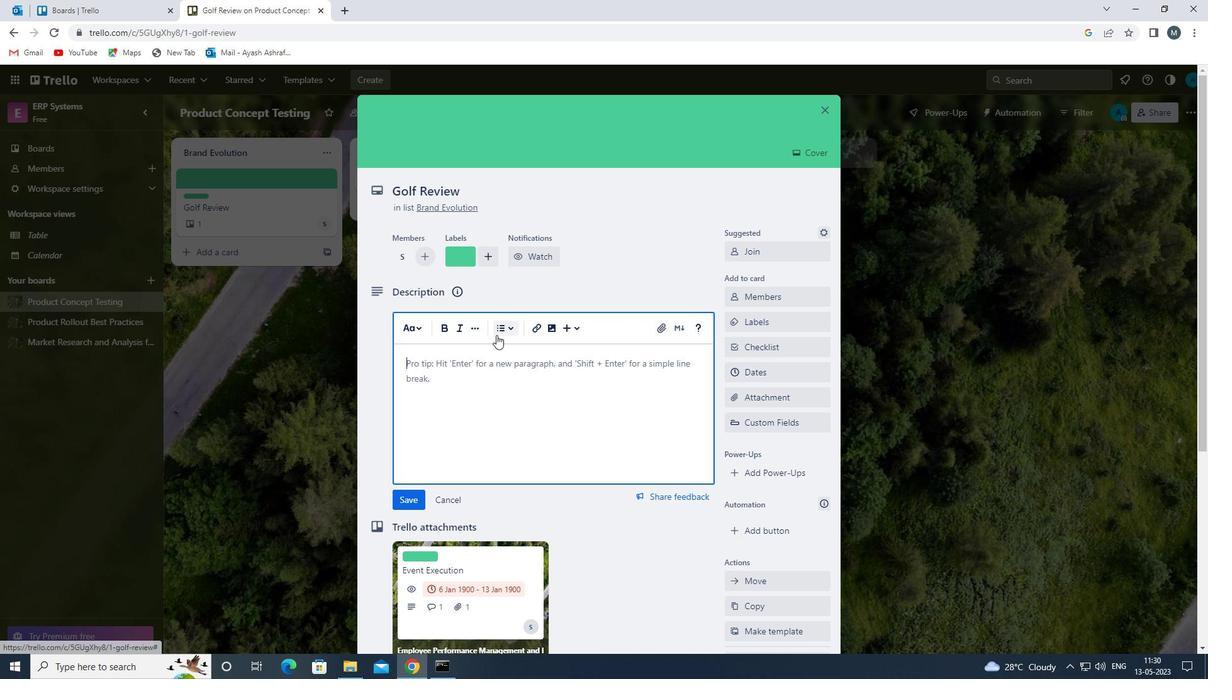 
Action: Mouse pressed left at (493, 361)
Screenshot: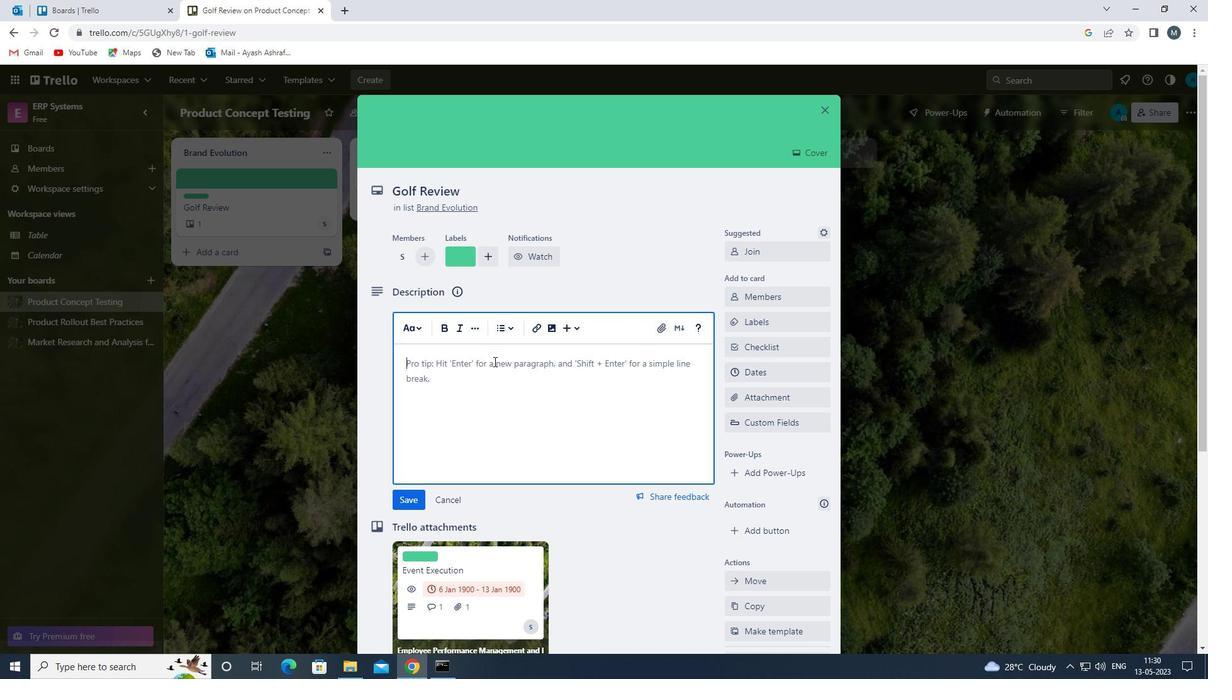 
Action: Key pressed <Key.shift>CREATE<Key.space>AND<Key.space>SEND<Key.space>OUT<Key.space>EMPLOYEE<Key.space>SATISFACTION<Key.space>SURVEY<Key.space>ON<Key.space>COMPANY<Key.space>VALUES<Key.space>
Screenshot: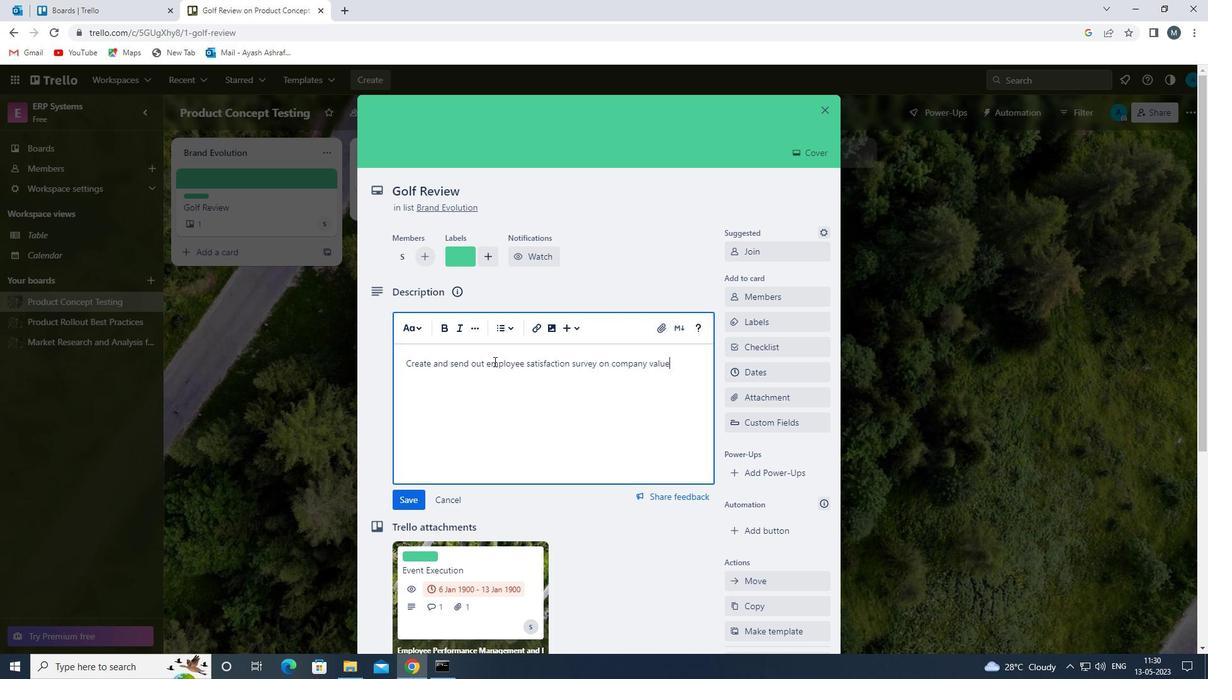 
Action: Mouse moved to (415, 493)
Screenshot: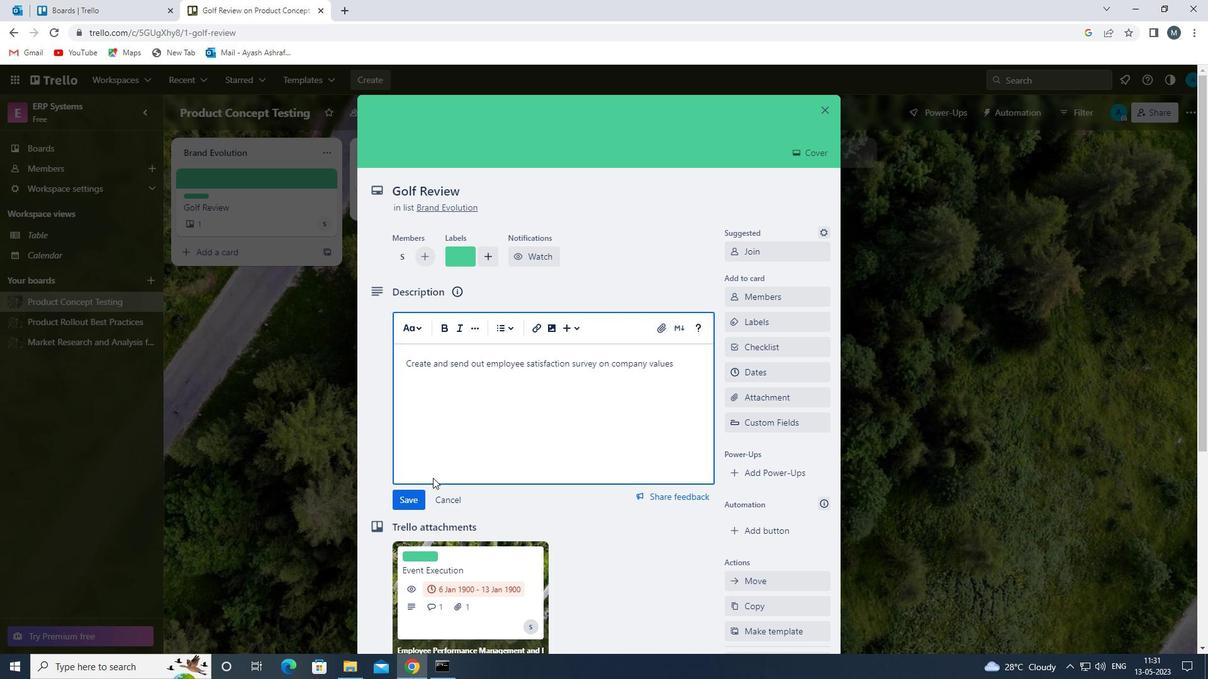 
Action: Mouse pressed left at (415, 493)
Screenshot: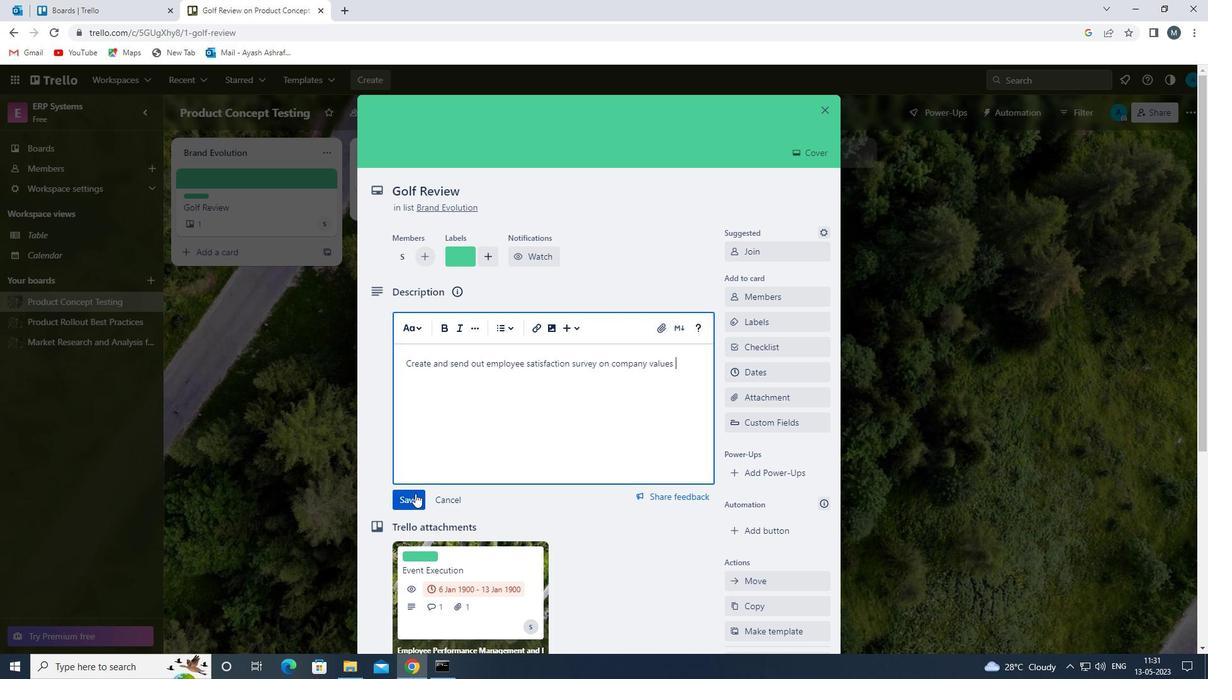 
Action: Mouse moved to (483, 487)
Screenshot: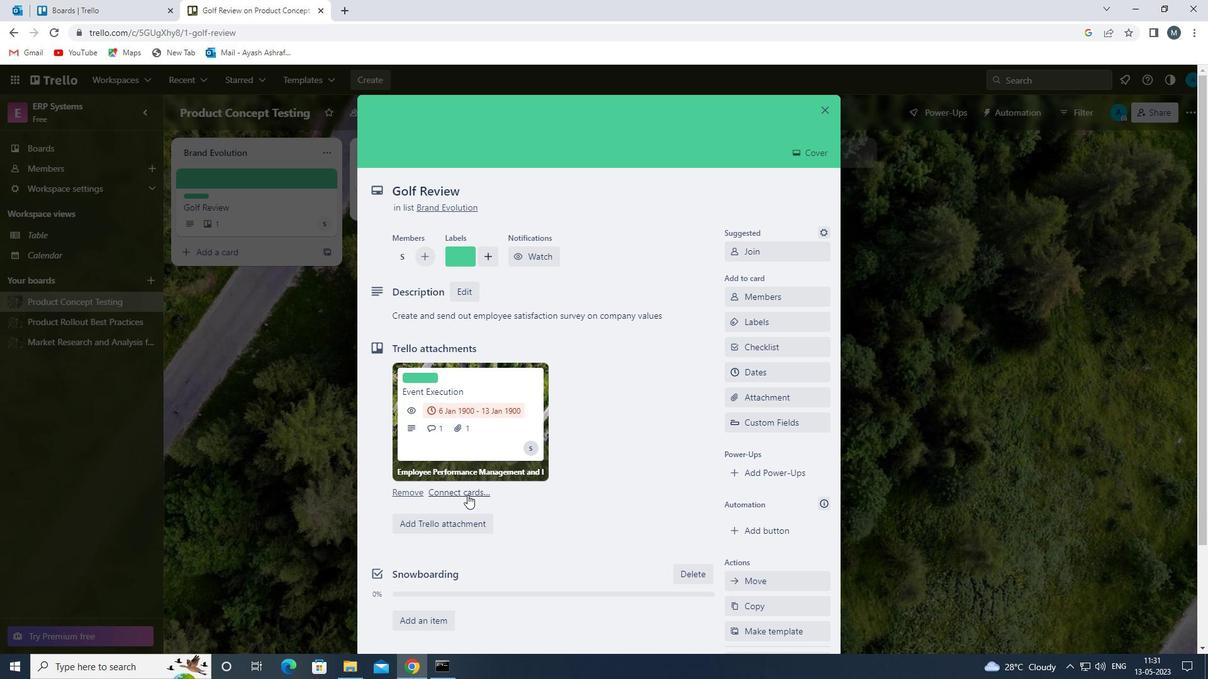
Action: Mouse scrolled (483, 487) with delta (0, 0)
Screenshot: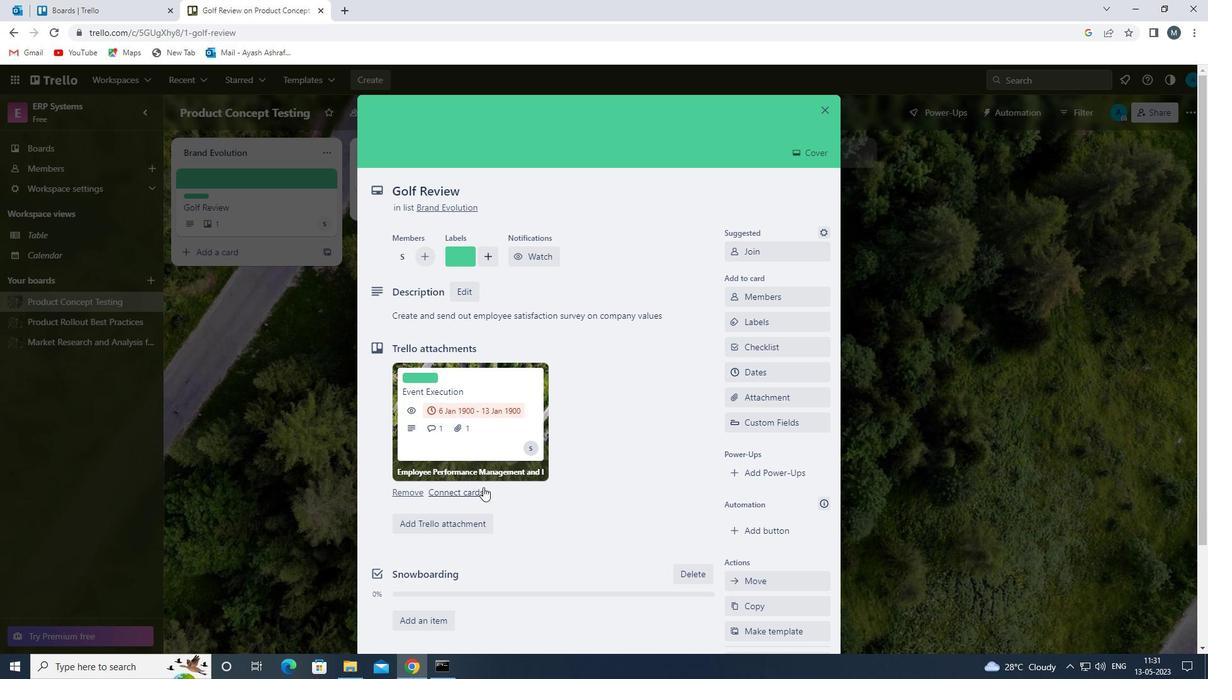 
Action: Mouse scrolled (483, 487) with delta (0, 0)
Screenshot: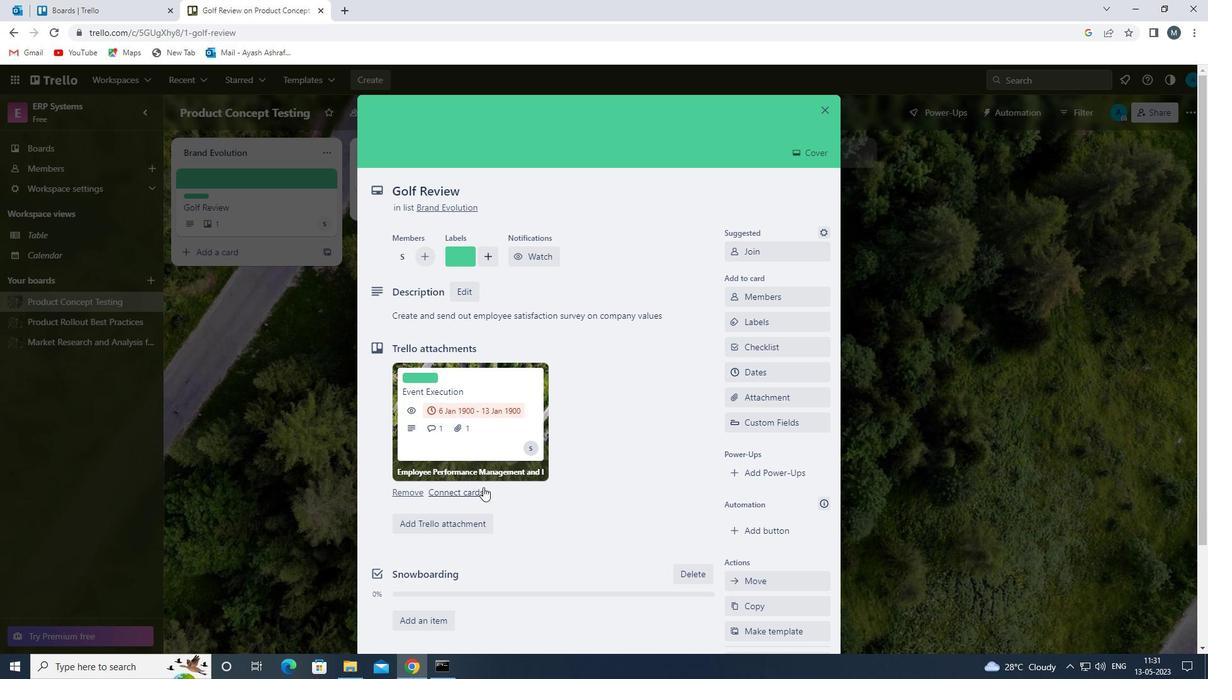 
Action: Mouse moved to (463, 565)
Screenshot: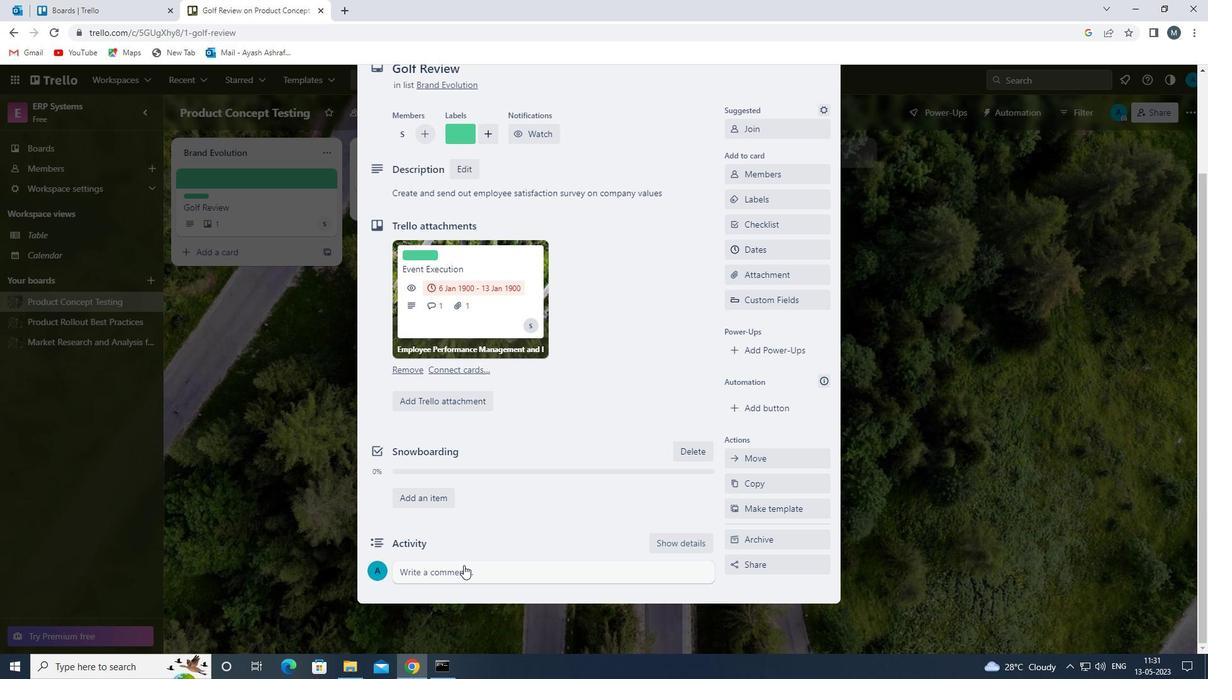 
Action: Mouse pressed left at (463, 565)
Screenshot: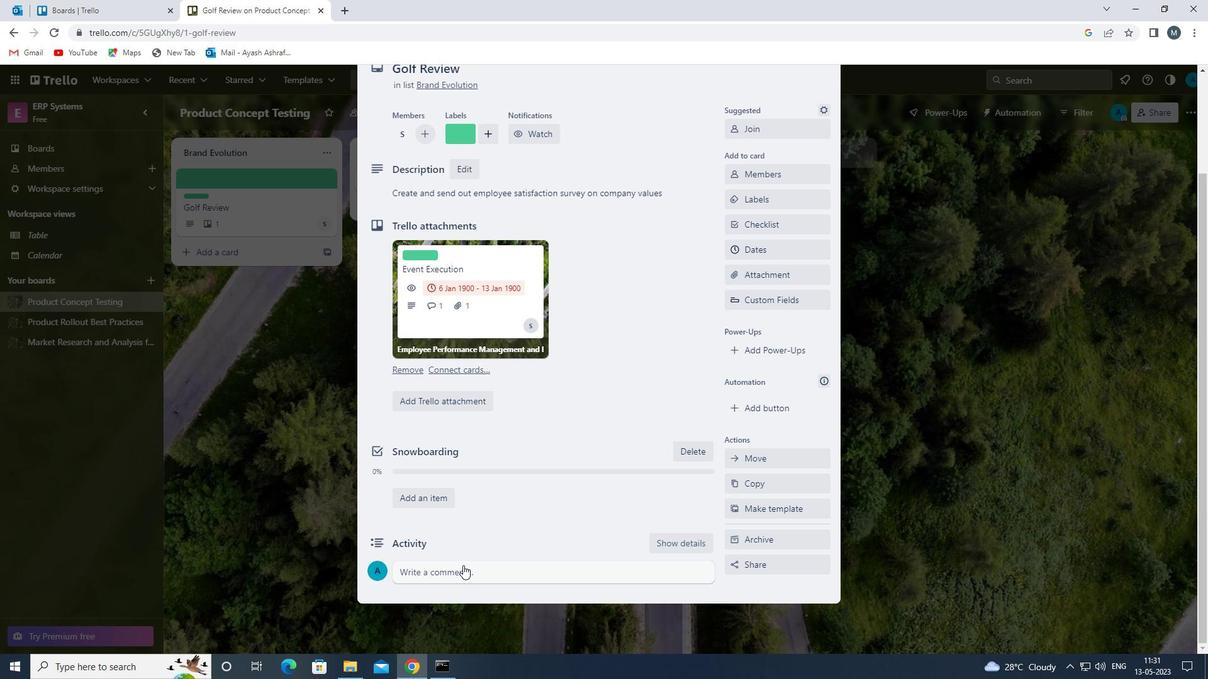 
Action: Mouse moved to (500, 521)
Screenshot: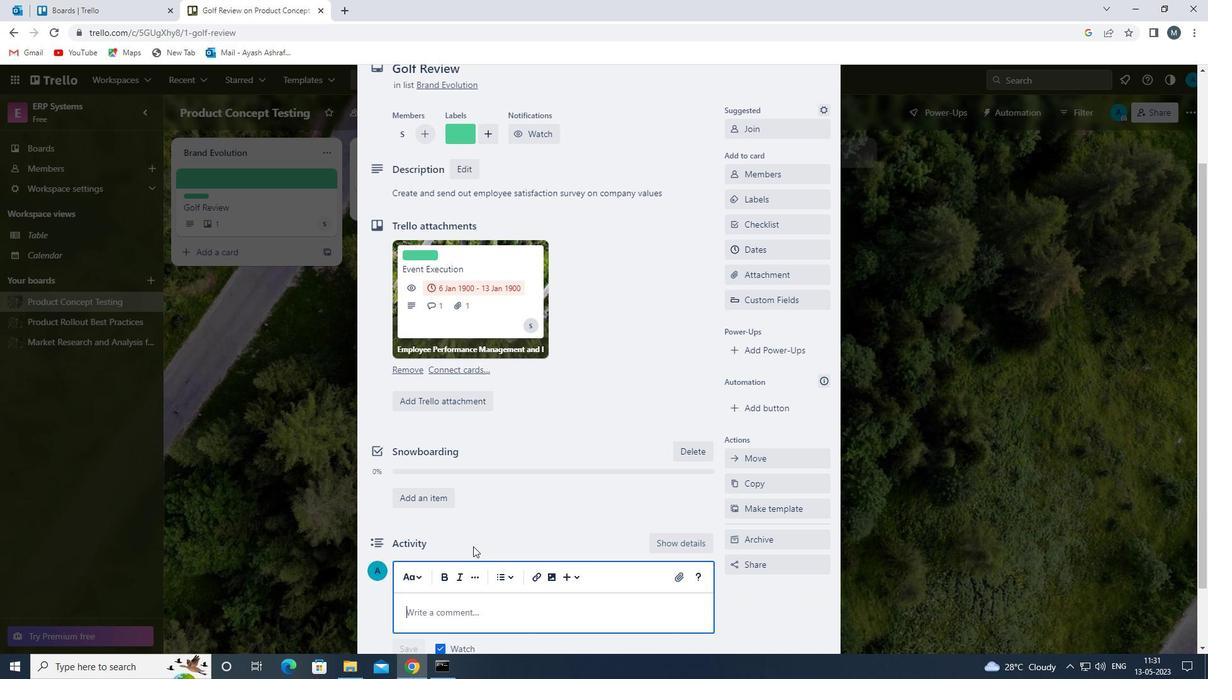 
Action: Mouse scrolled (500, 520) with delta (0, 0)
Screenshot: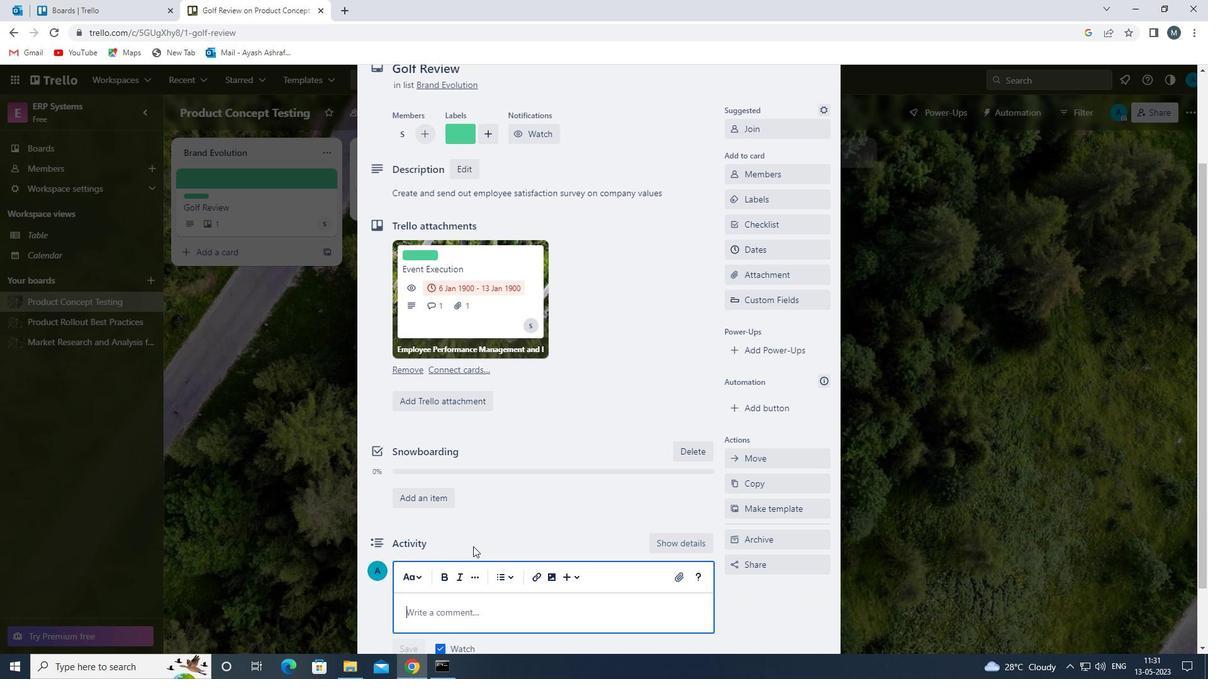 
Action: Mouse scrolled (500, 520) with delta (0, 0)
Screenshot: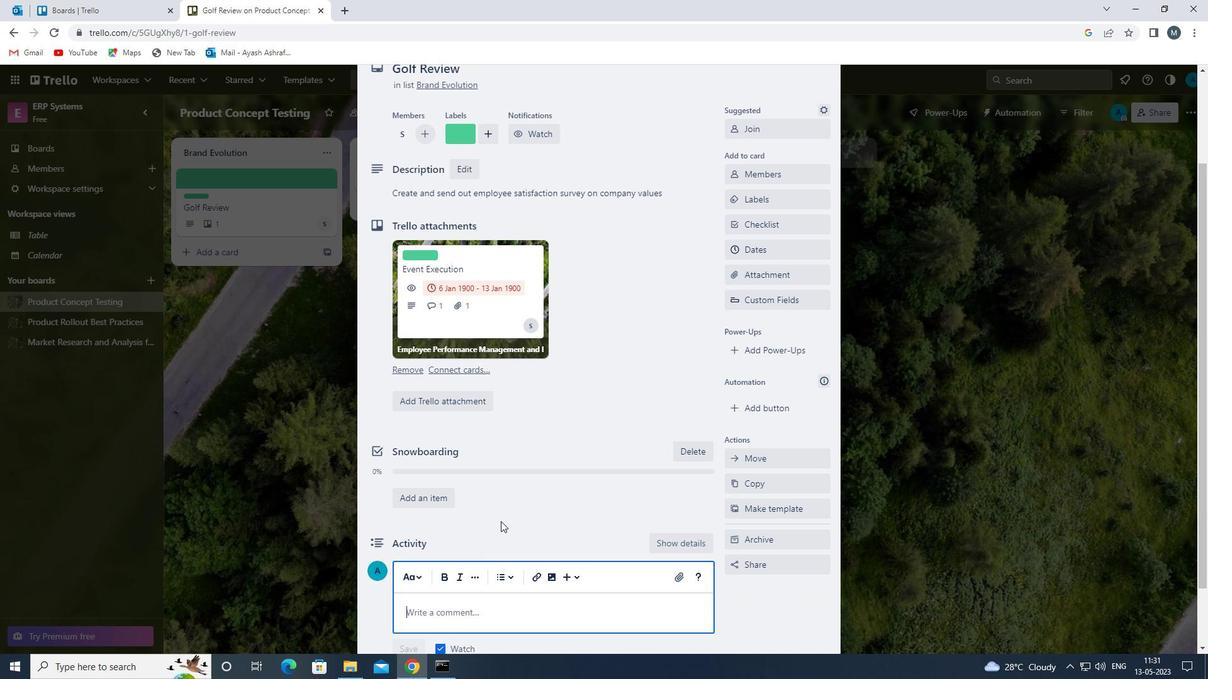 
Action: Mouse moved to (471, 537)
Screenshot: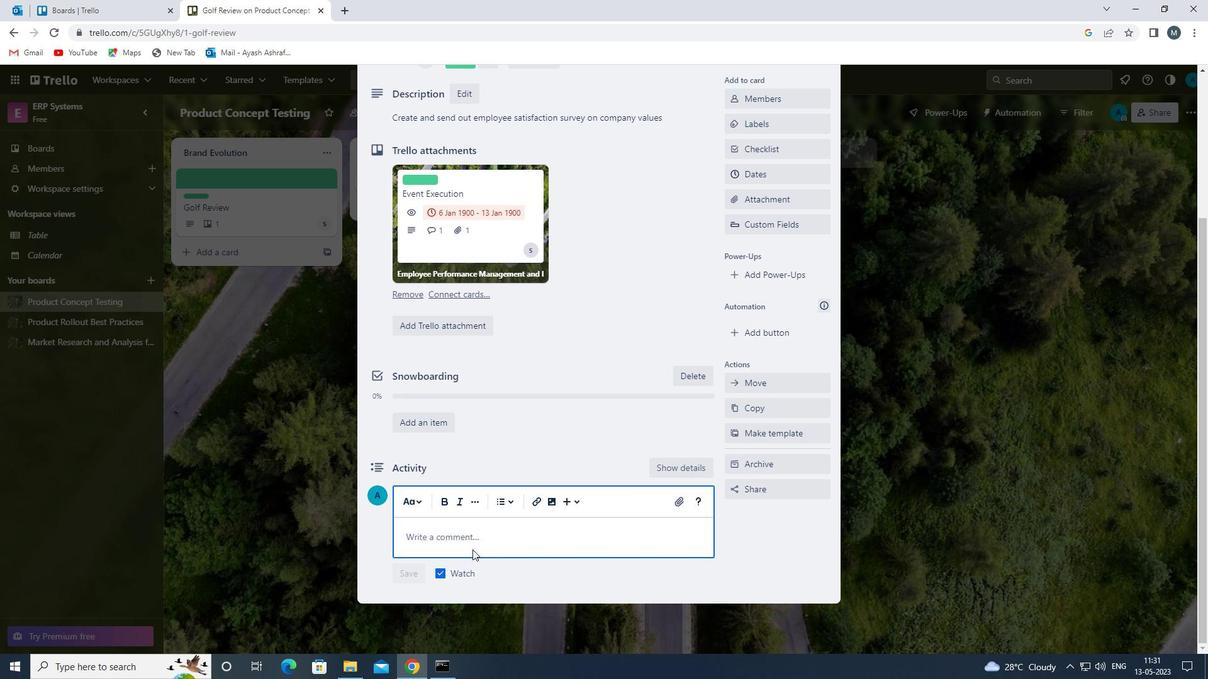 
Action: Mouse pressed left at (471, 537)
Screenshot: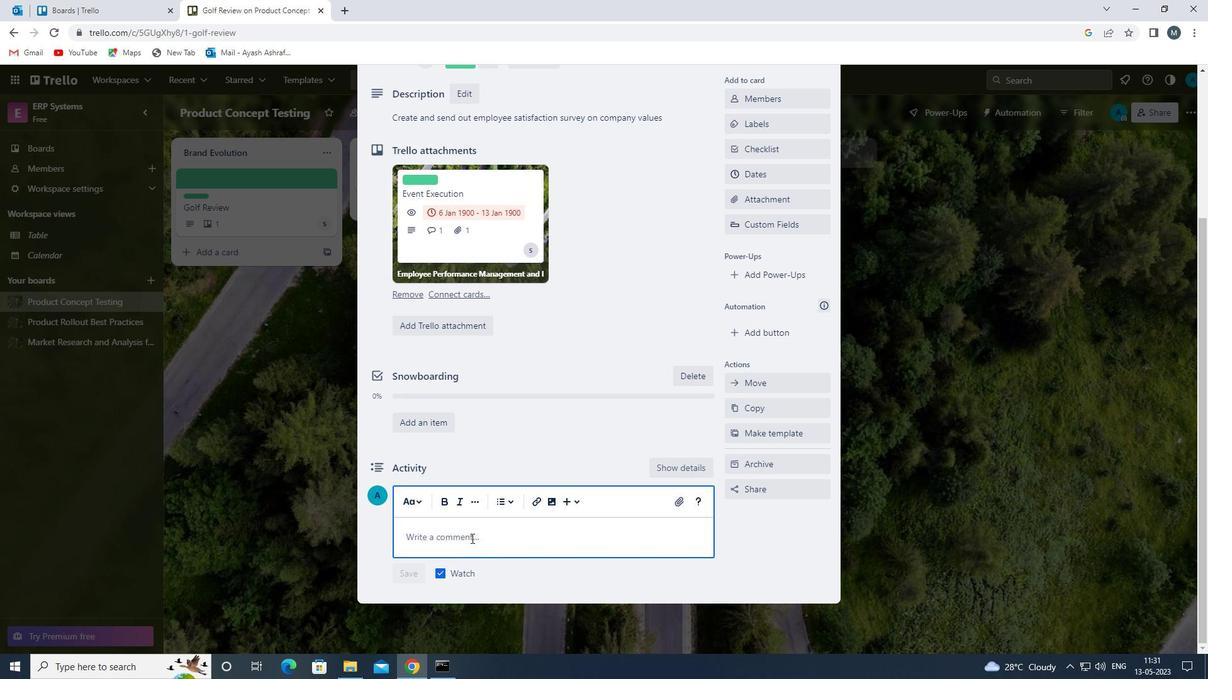 
Action: Key pressed <Key.shift>WE<Key.space>SHOULD<Key.space>APPROACH<Key.space>THIS<Key.space>TASK<Key.space>WITH<Key.space>A<Key.space>SENSE<Key.space>OF<Key.space>EMPATHY<Key.space>AND<Key.space>UNDERSTANDING<Key.space><Key.backspace>,<Key.space>RECOGNIZING<Key.space>THE<Key.space>NEEDS<Key.space>AND<Key.space>CM<Key.backspace>ONCERNS<Key.space>OF<Key.space>OUR<Key.space>STAKEHOLDERS.
Screenshot: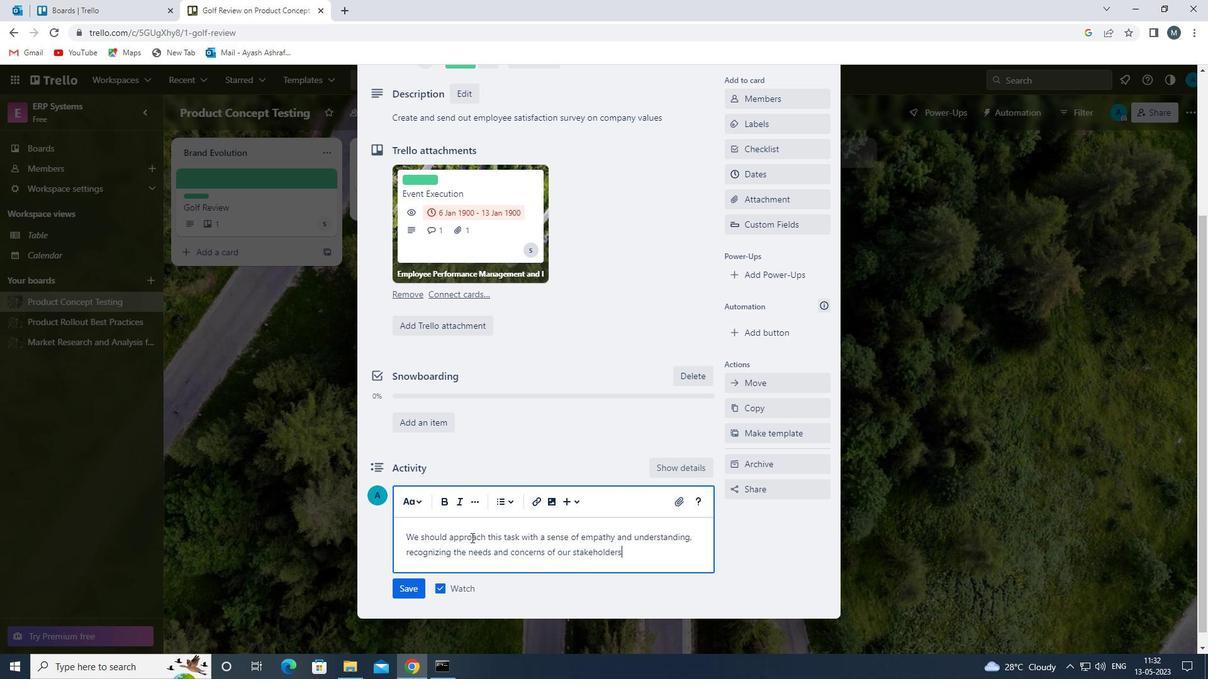 
Action: Mouse moved to (408, 591)
Screenshot: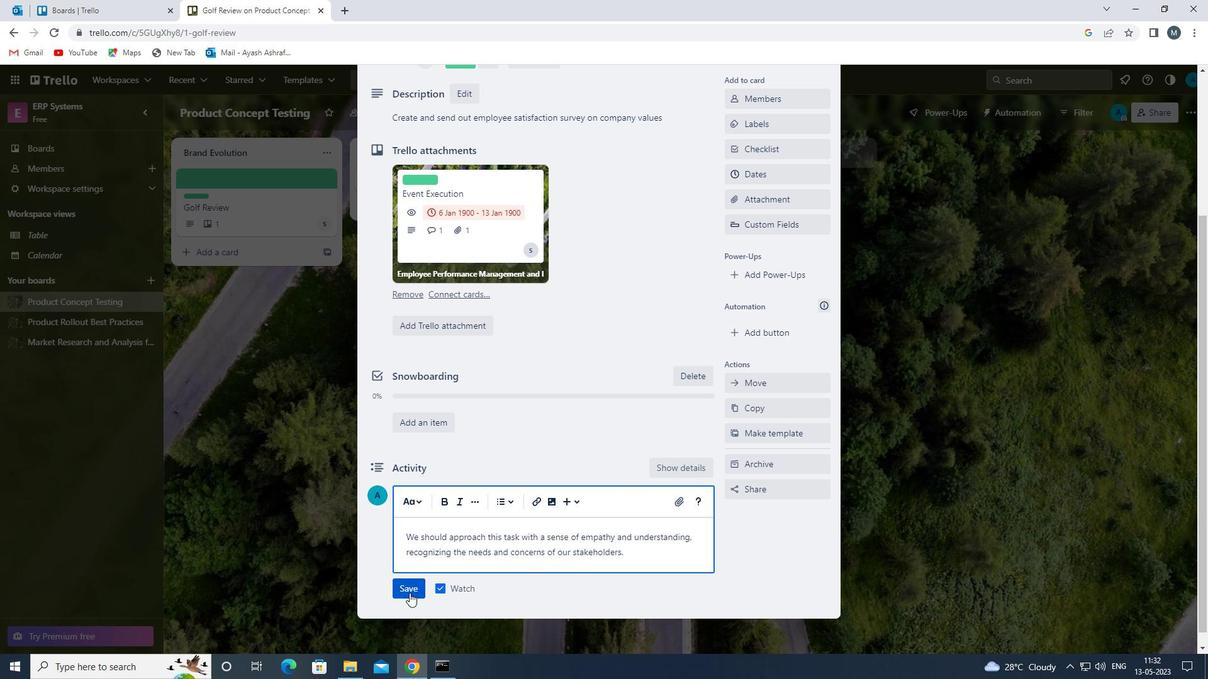 
Action: Mouse pressed left at (408, 591)
Screenshot: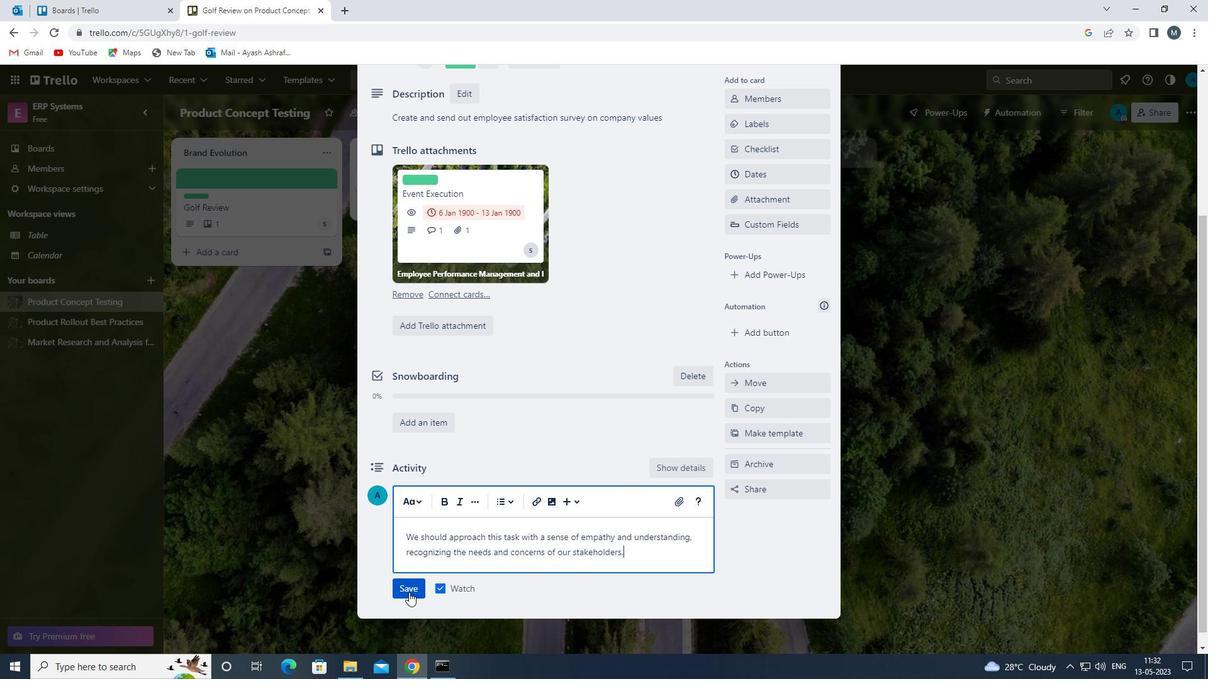 
Action: Mouse moved to (685, 436)
Screenshot: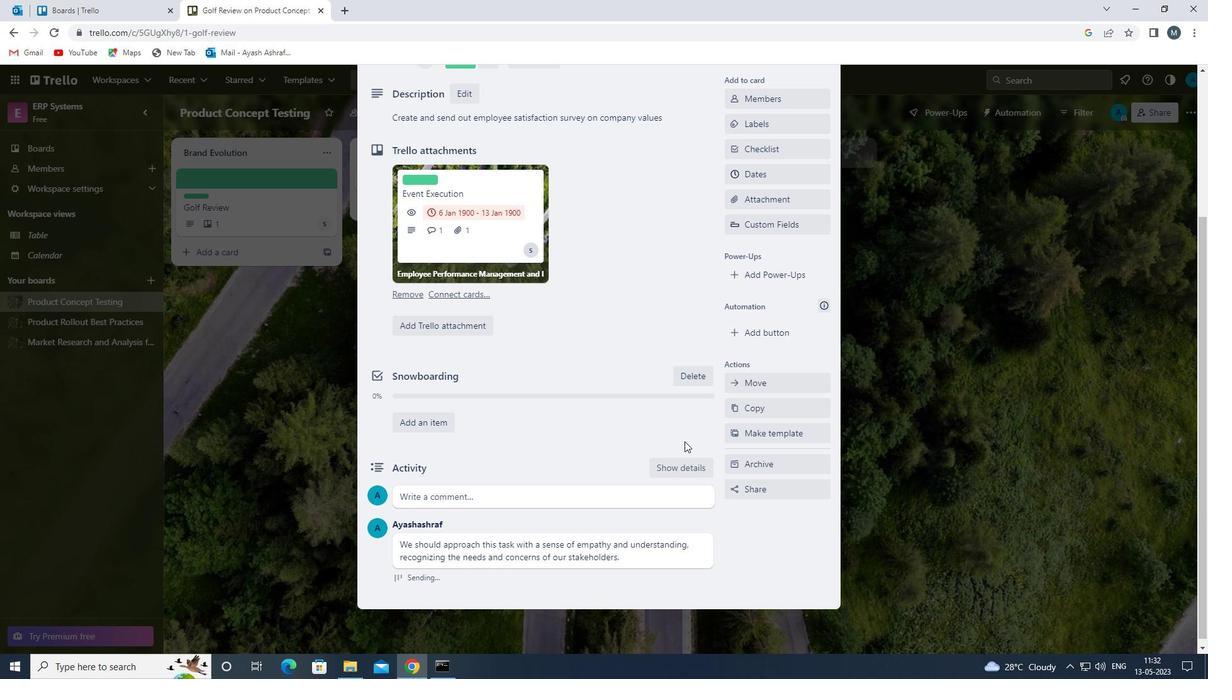 
Action: Mouse scrolled (685, 437) with delta (0, 0)
Screenshot: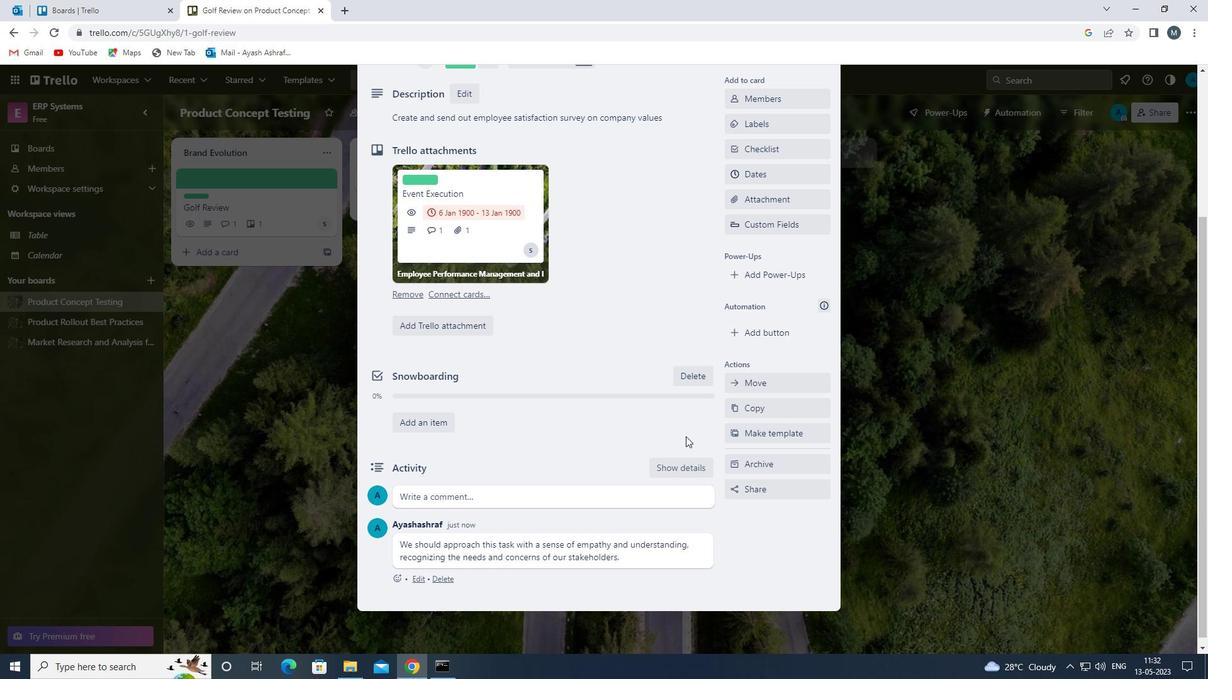 
Action: Mouse moved to (764, 238)
Screenshot: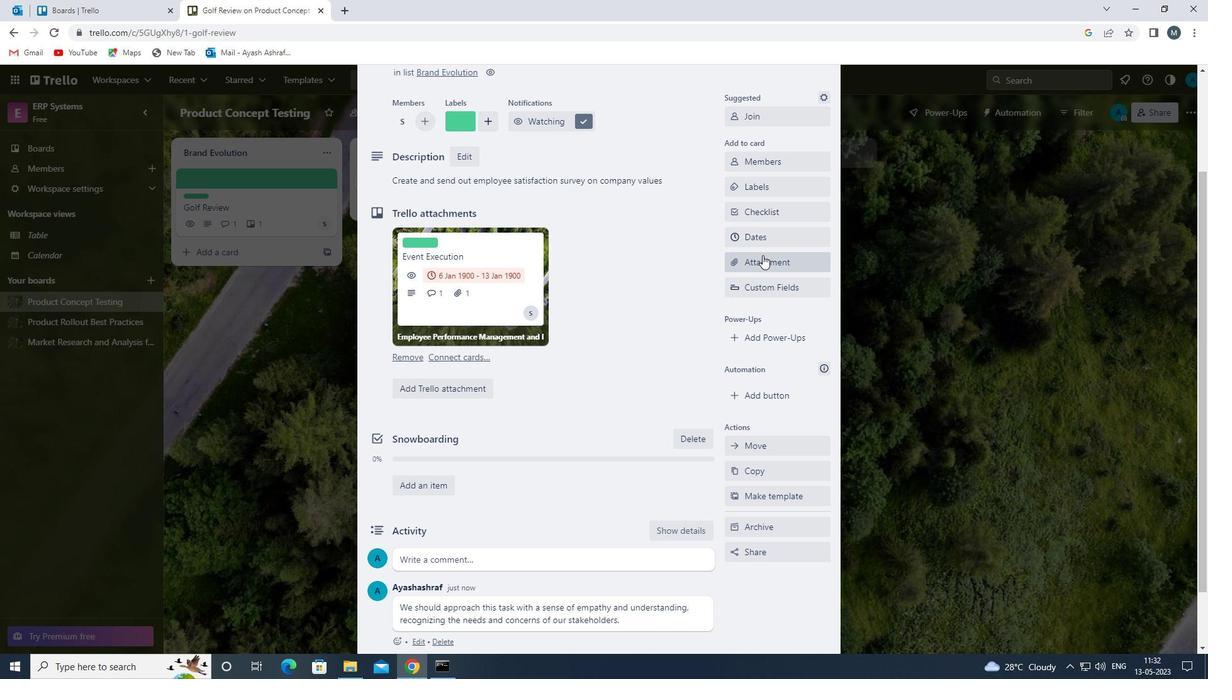 
Action: Mouse pressed left at (764, 238)
Screenshot: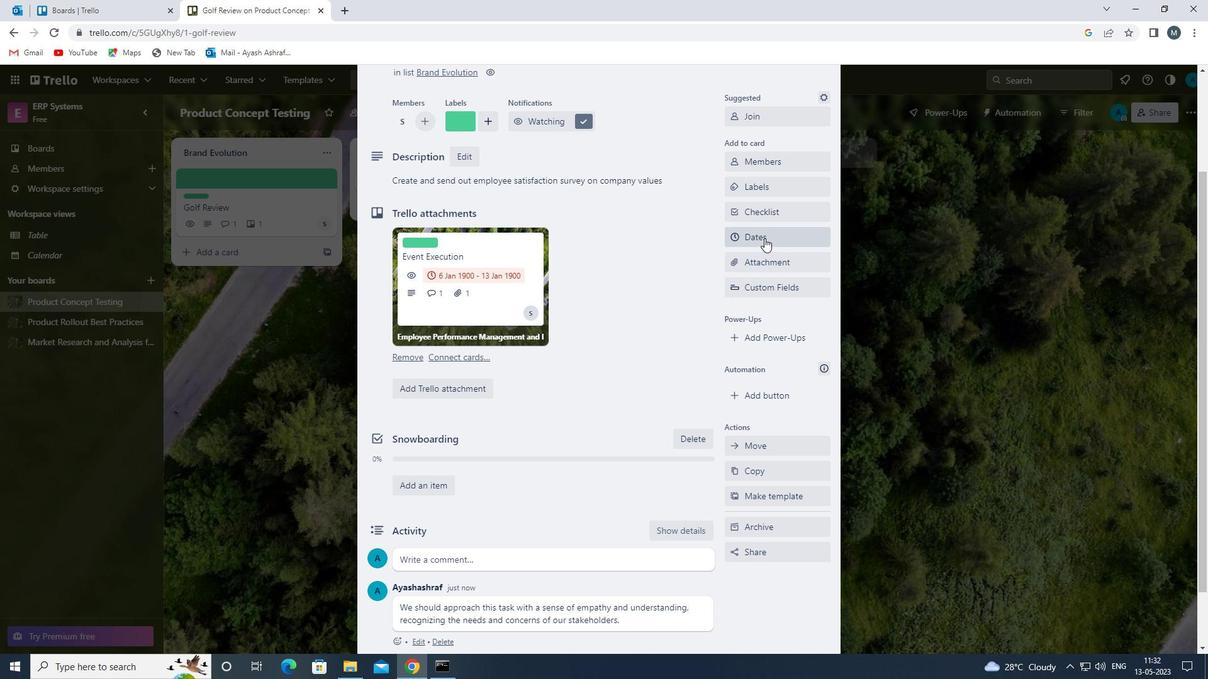 
Action: Mouse moved to (741, 342)
Screenshot: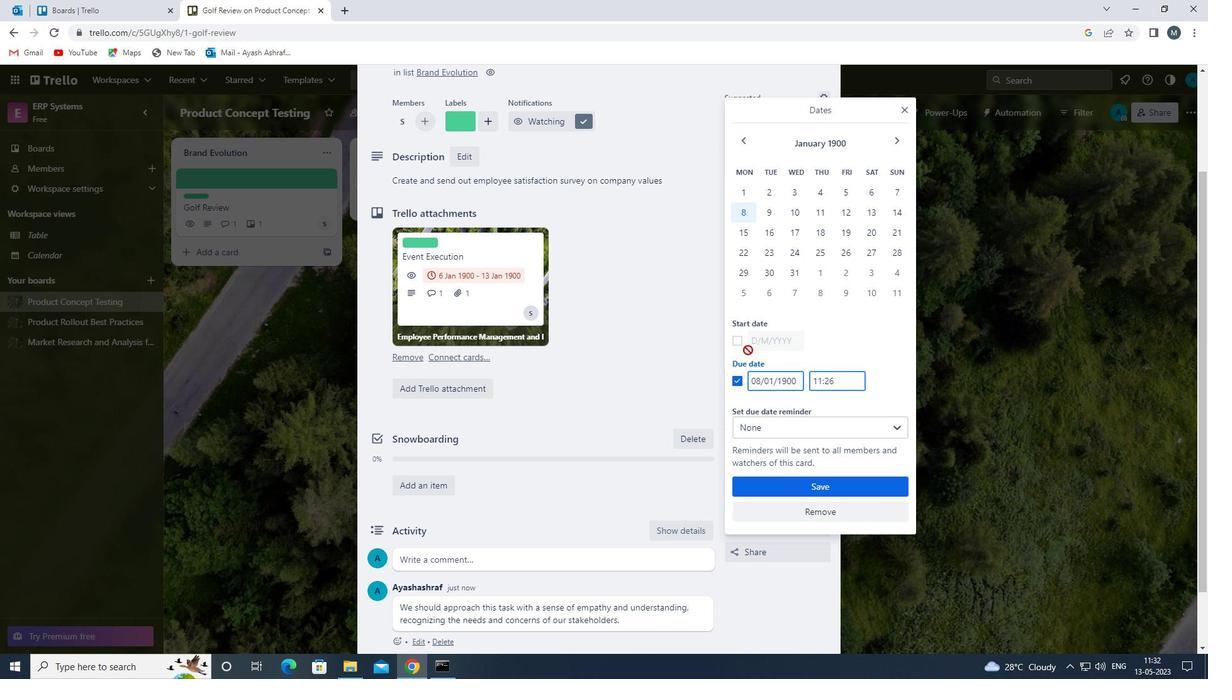 
Action: Mouse pressed left at (741, 342)
Screenshot: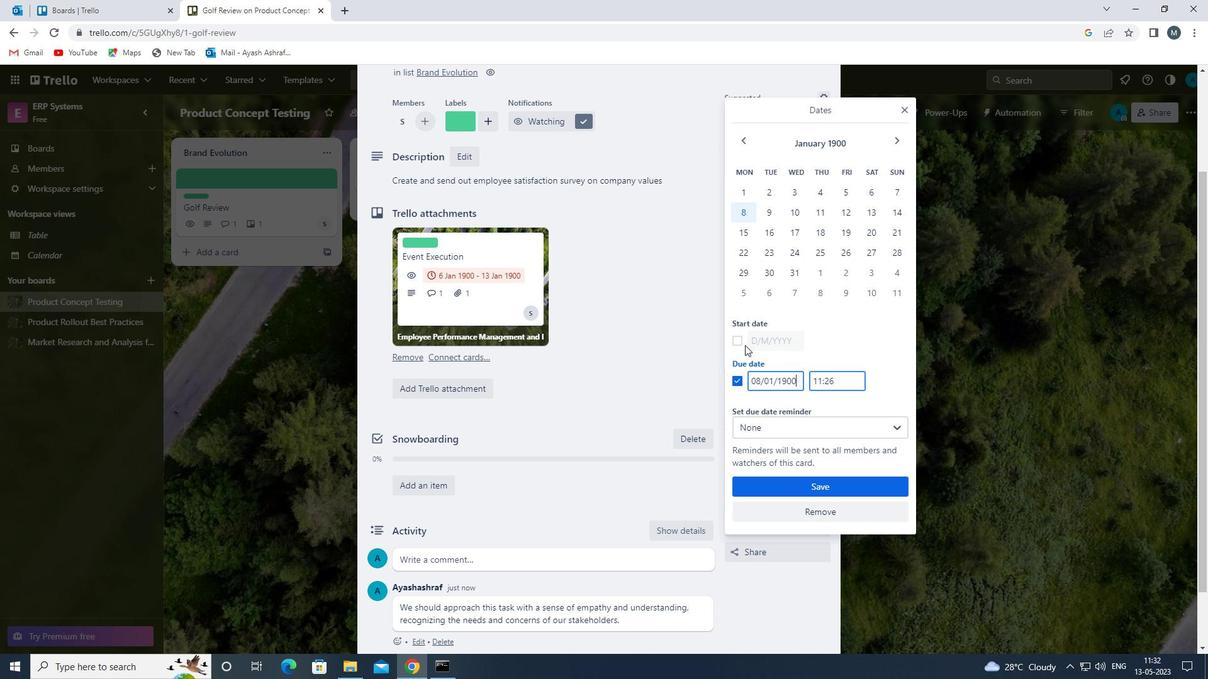 
Action: Mouse moved to (759, 342)
Screenshot: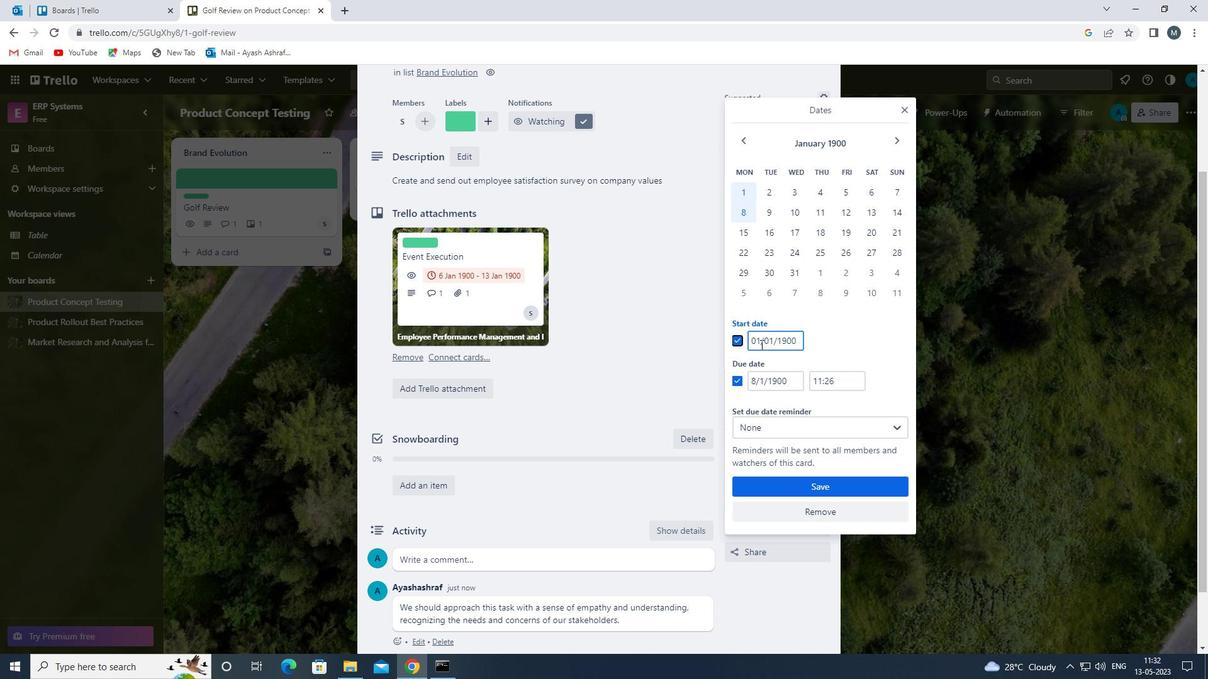 
Action: Mouse pressed left at (759, 342)
Screenshot: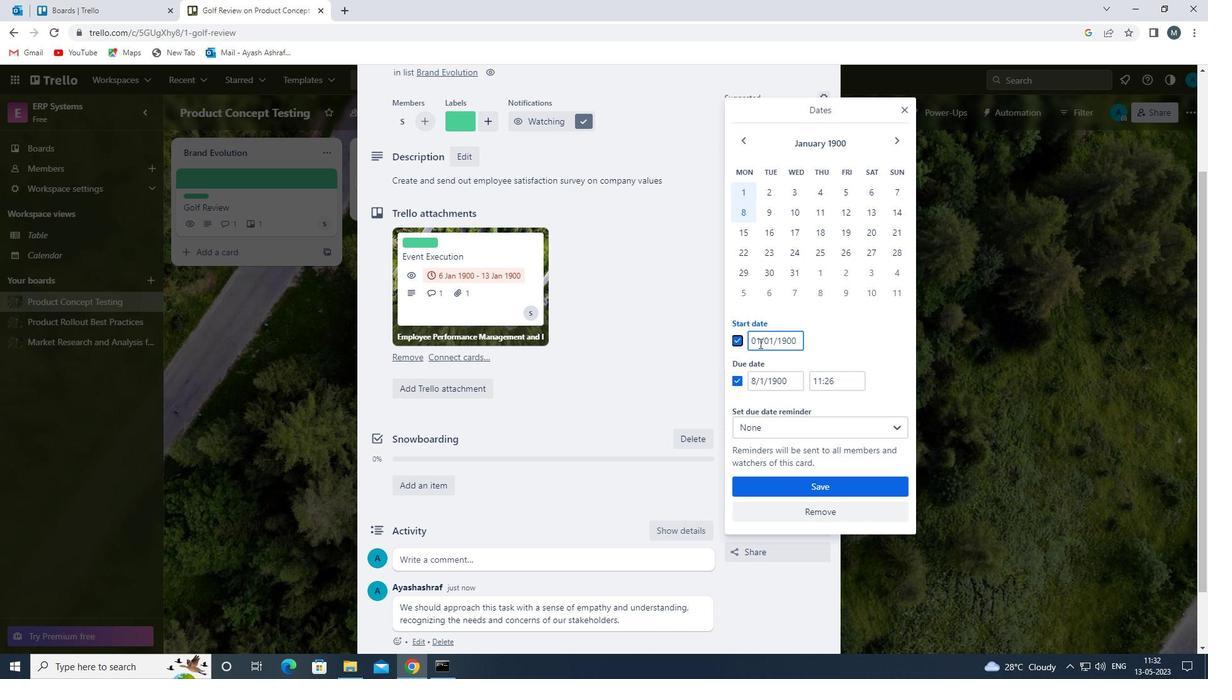 
Action: Mouse moved to (762, 352)
Screenshot: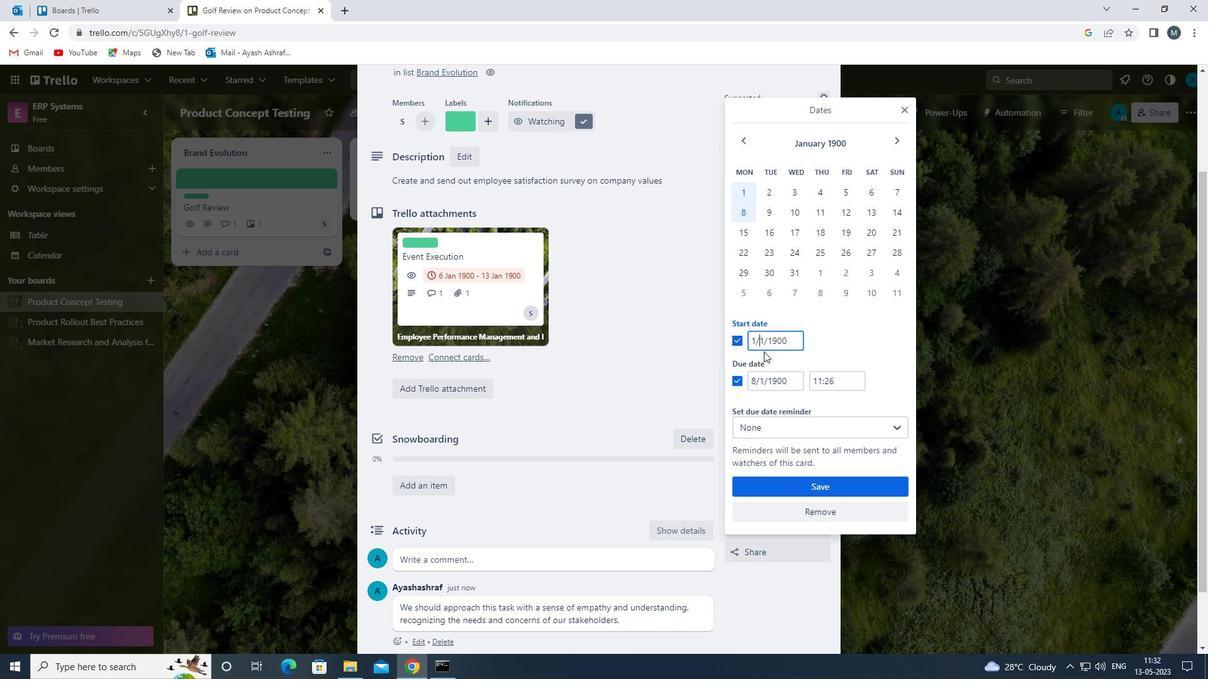 
Action: Key pressed <Key.backspace>
Screenshot: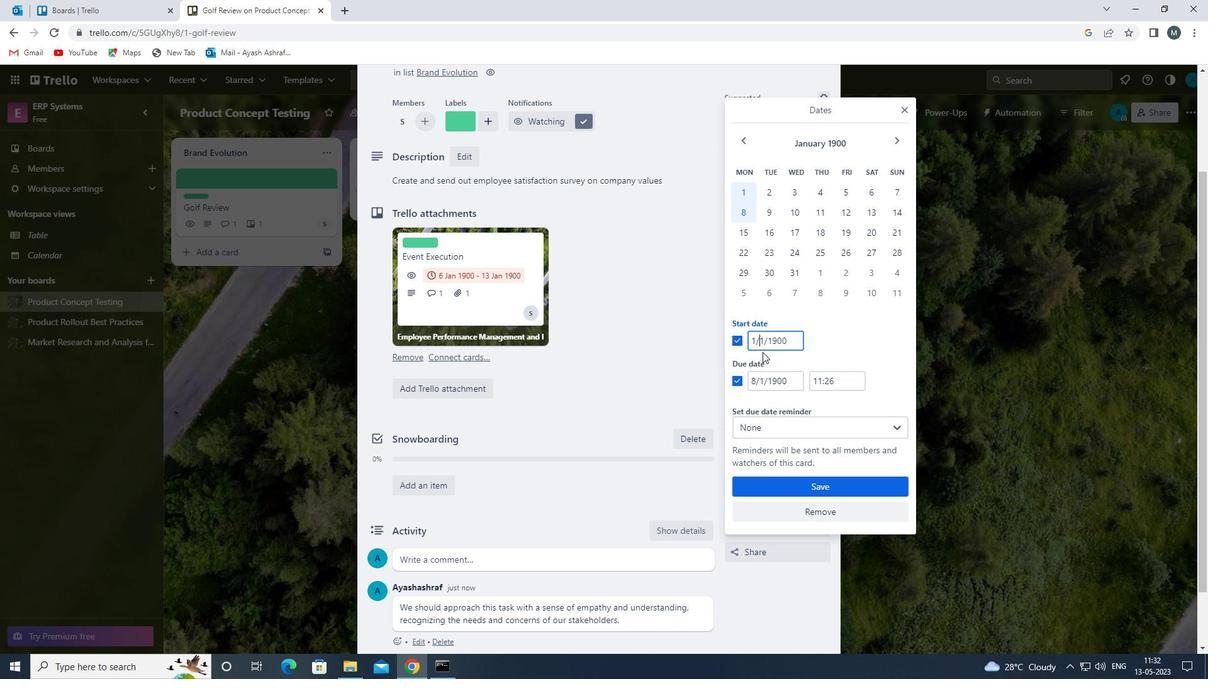 
Action: Mouse moved to (757, 341)
Screenshot: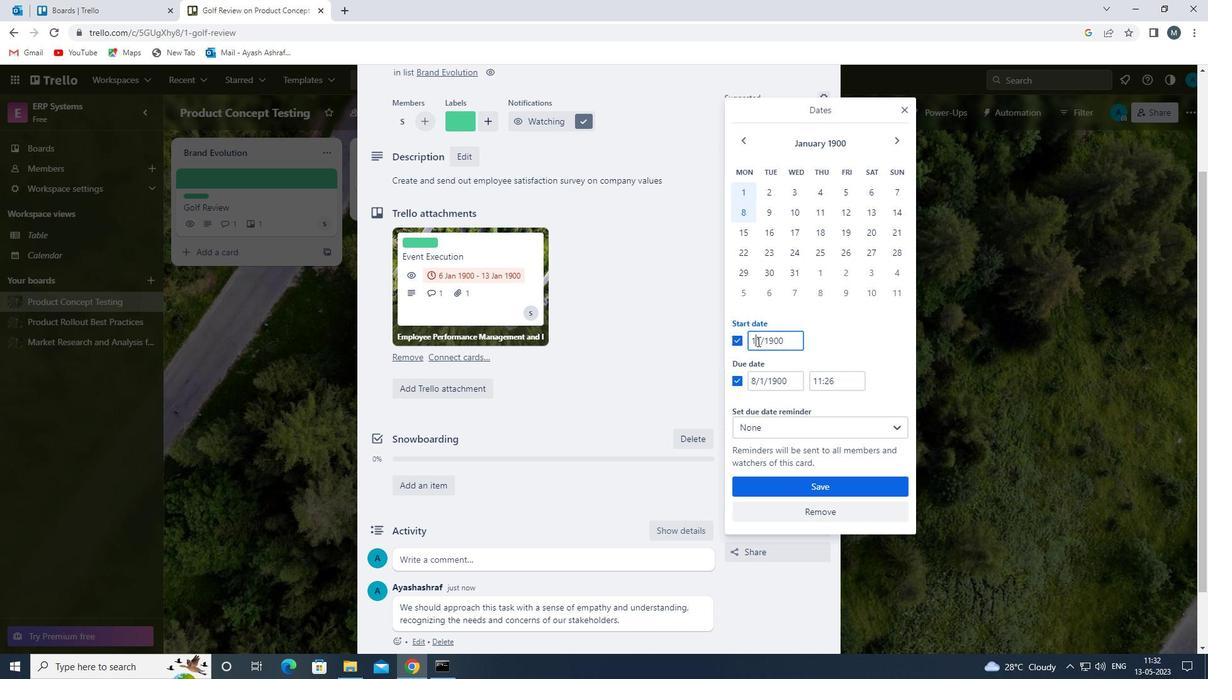 
Action: Mouse pressed left at (757, 341)
Screenshot: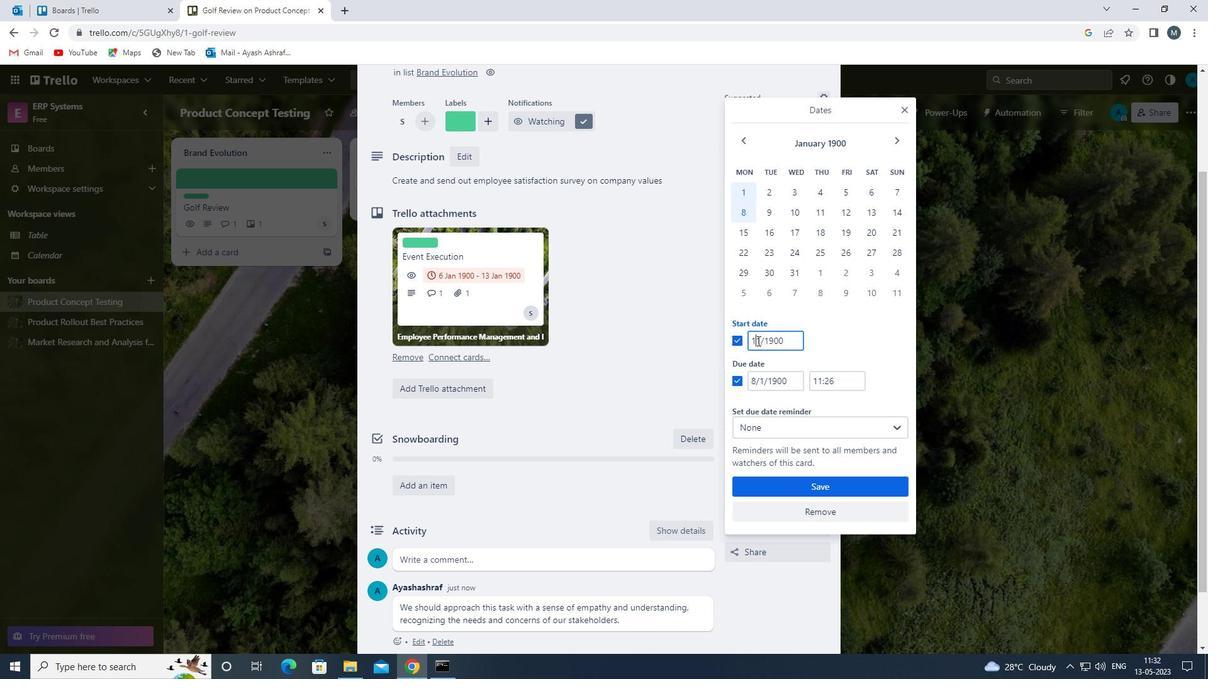 
Action: Mouse moved to (762, 344)
Screenshot: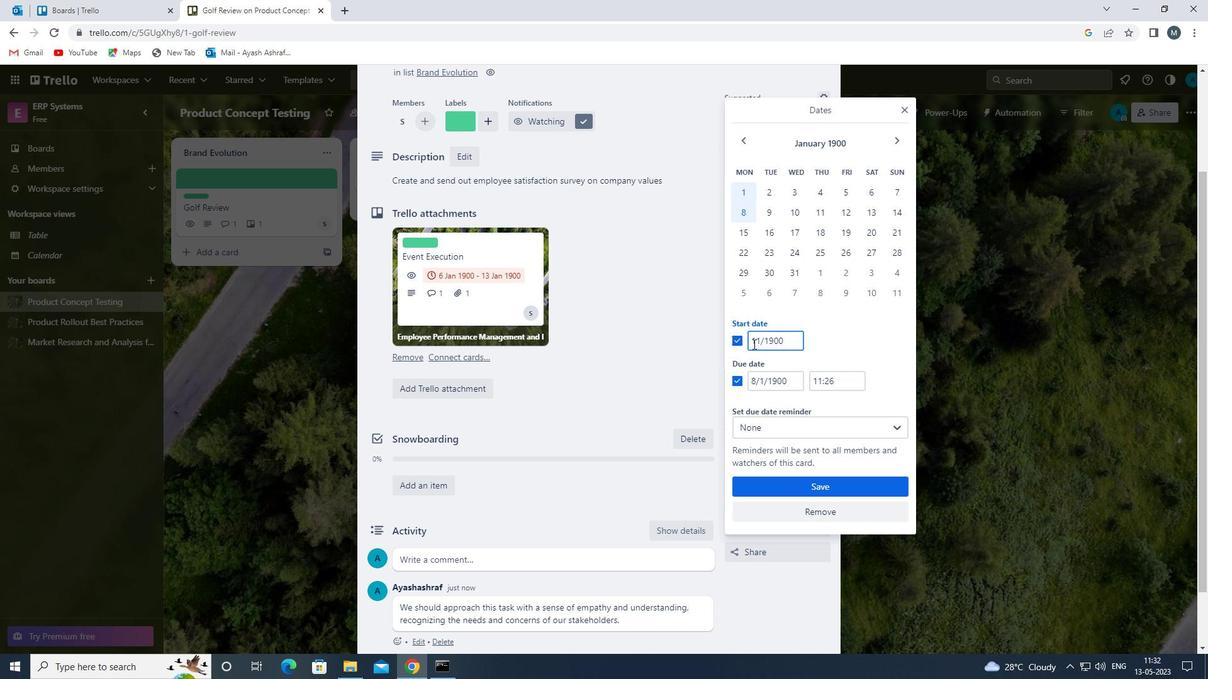 
Action: Key pressed ctrl+Z
Screenshot: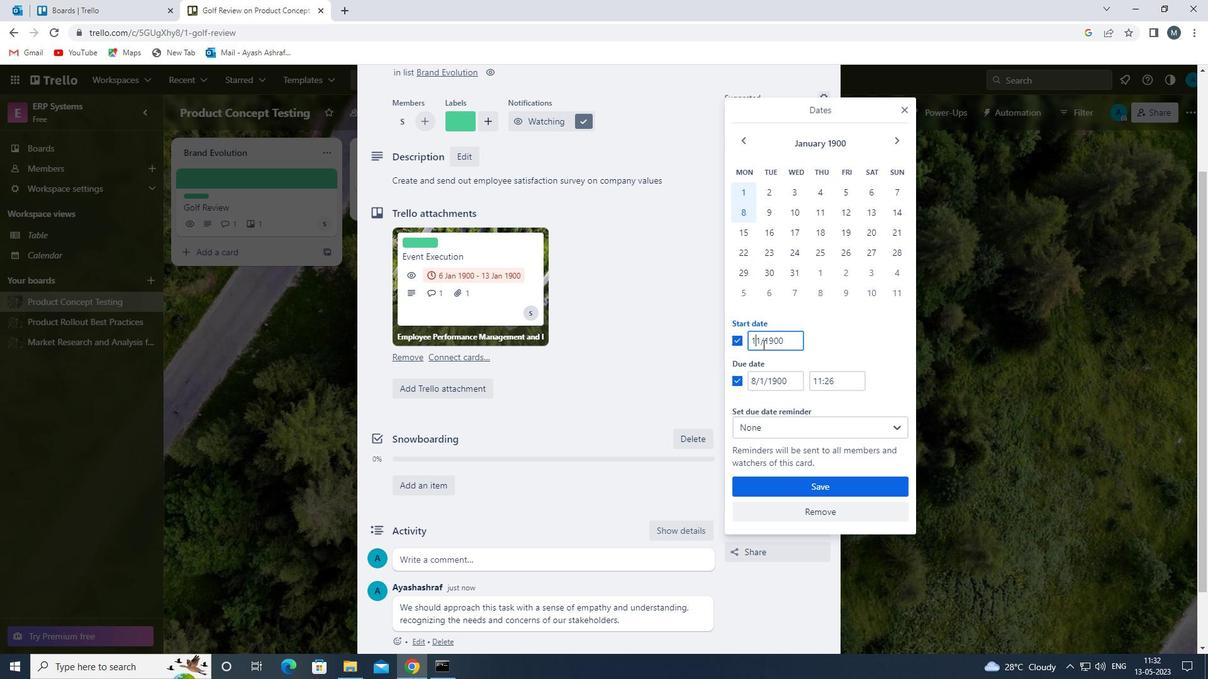 
Action: Mouse moved to (756, 341)
Screenshot: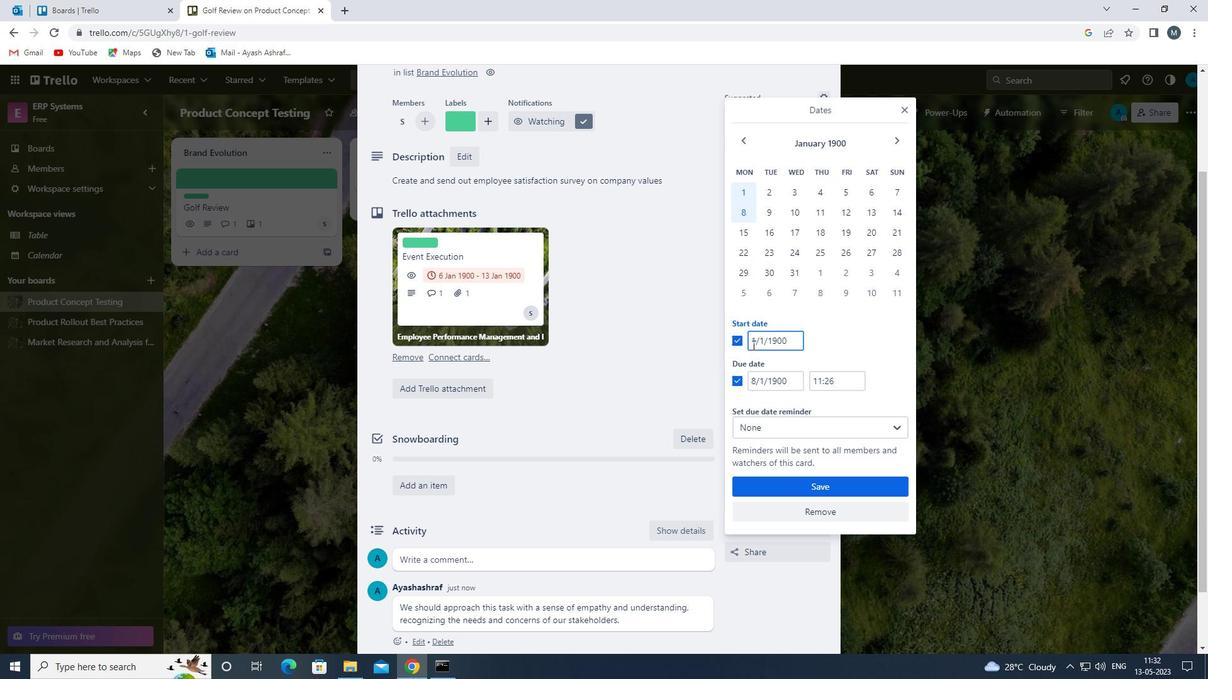 
Action: Mouse pressed left at (756, 341)
Screenshot: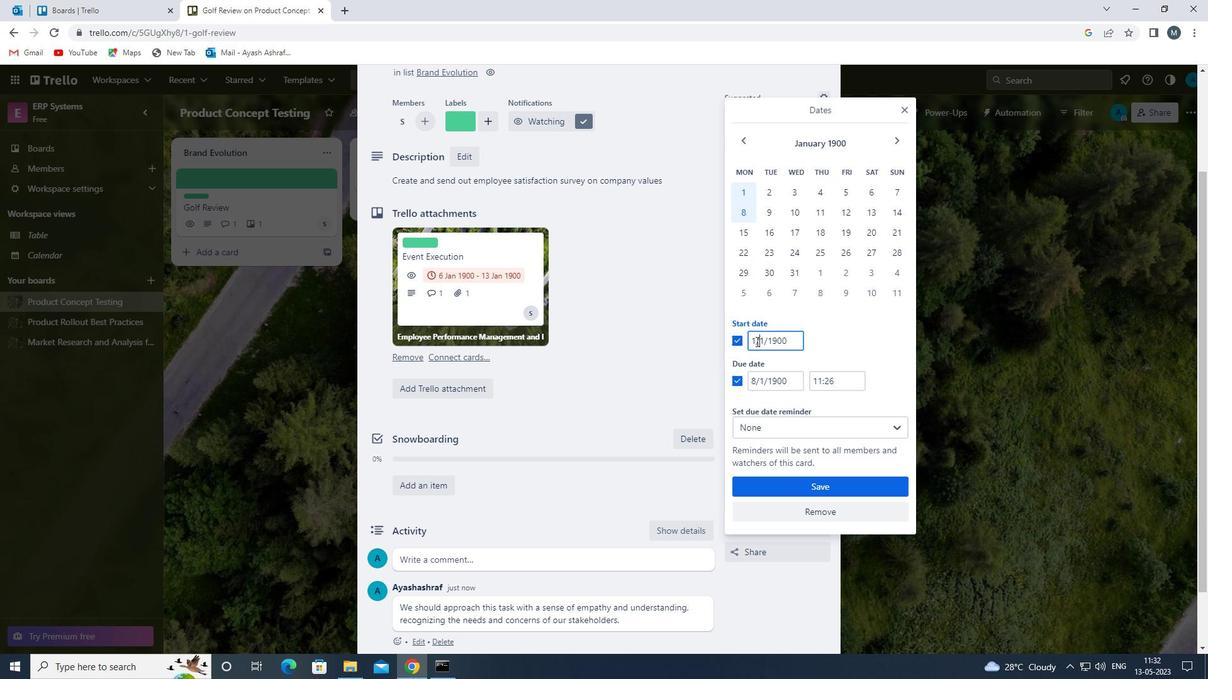 
Action: Mouse moved to (761, 341)
Screenshot: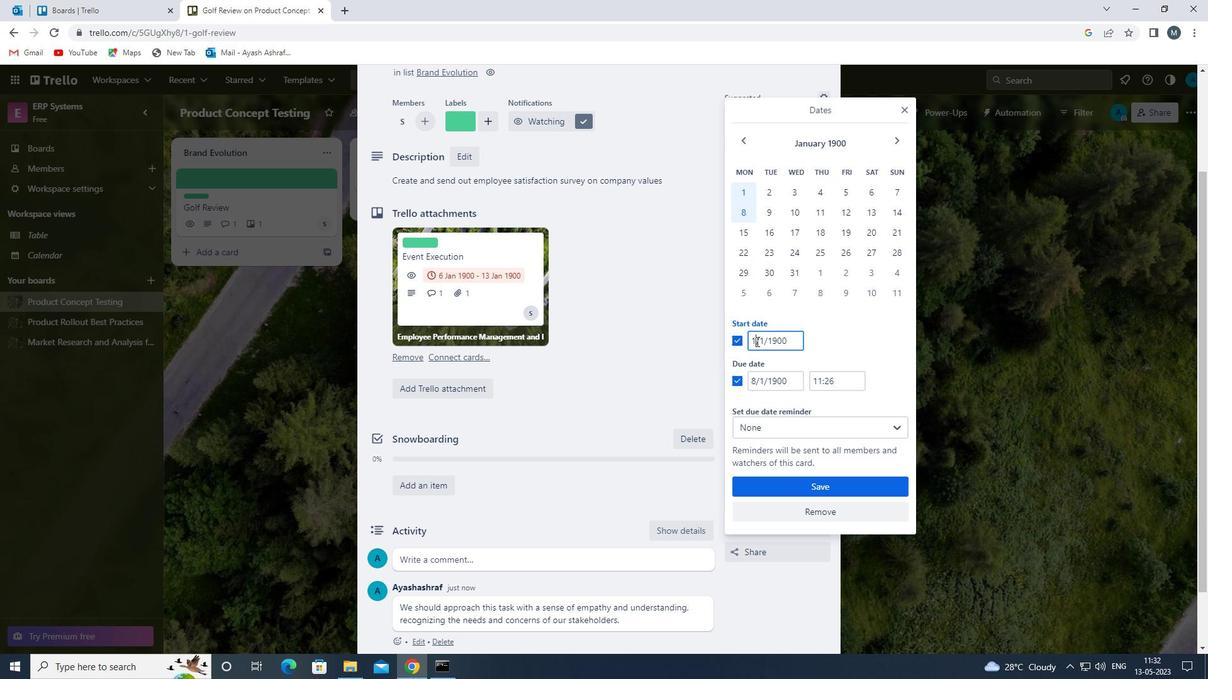
Action: Key pressed <Key.backspace>ctrl+02
Screenshot: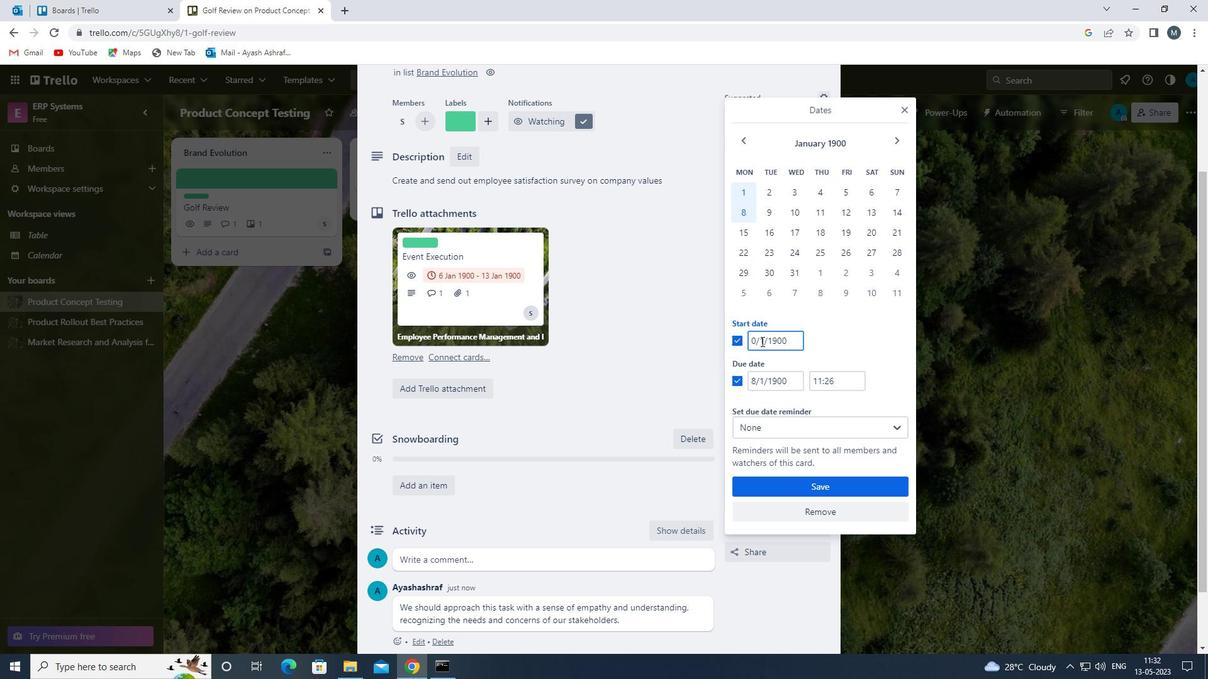 
Action: Mouse moved to (765, 341)
Screenshot: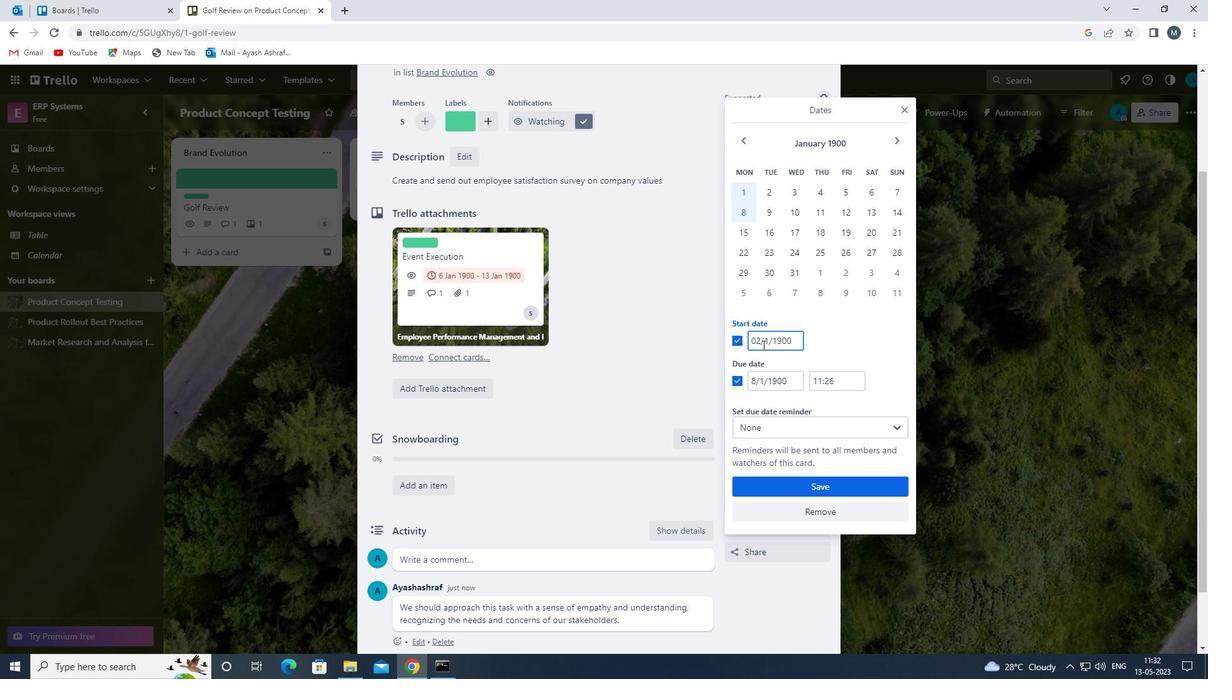 
Action: Mouse pressed left at (765, 341)
Screenshot: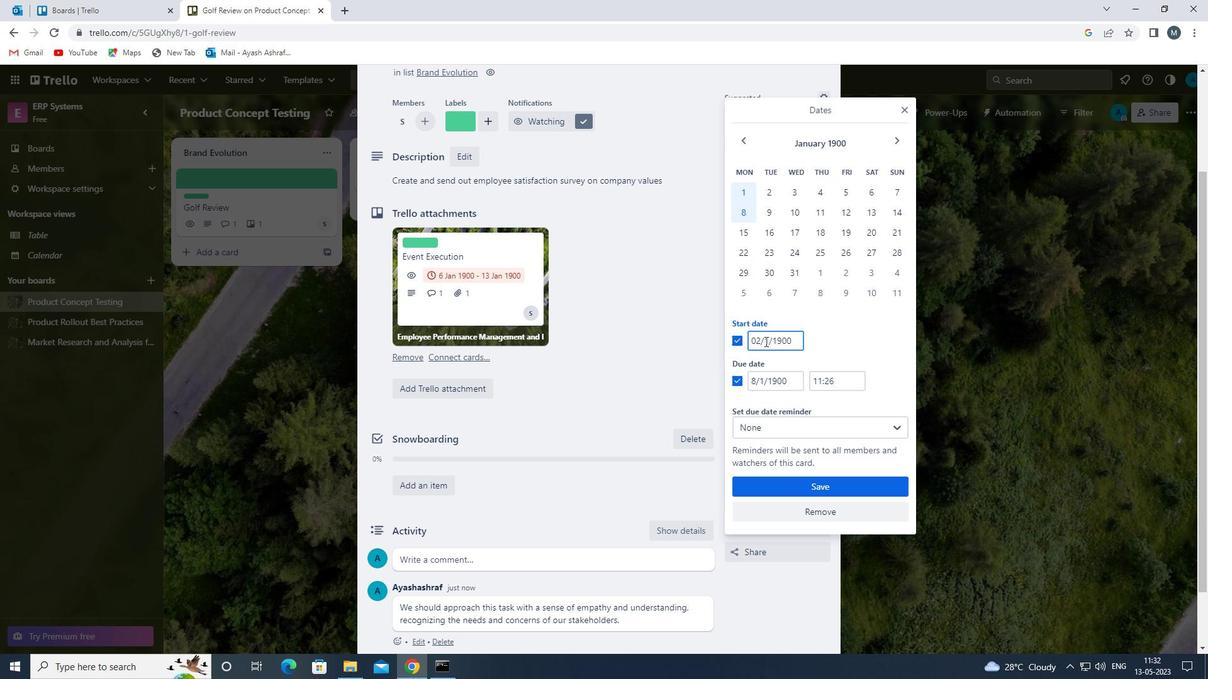 
Action: Mouse moved to (768, 343)
Screenshot: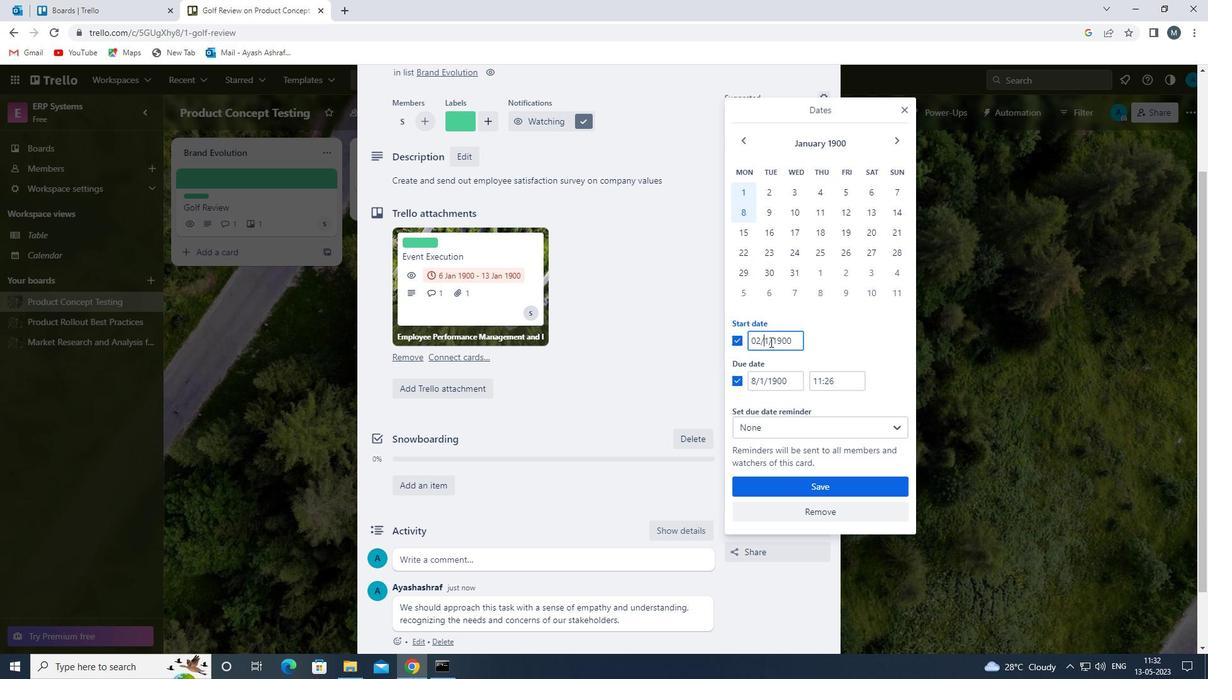 
Action: Key pressed 0
Screenshot: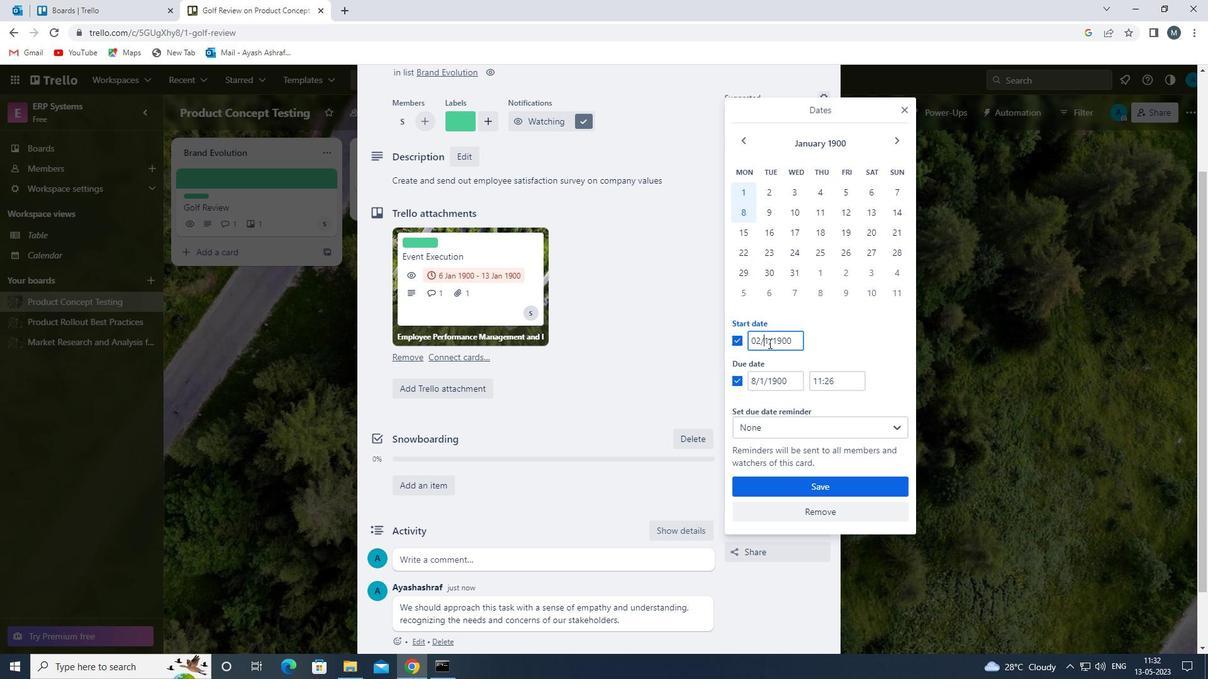 
Action: Mouse moved to (755, 378)
Screenshot: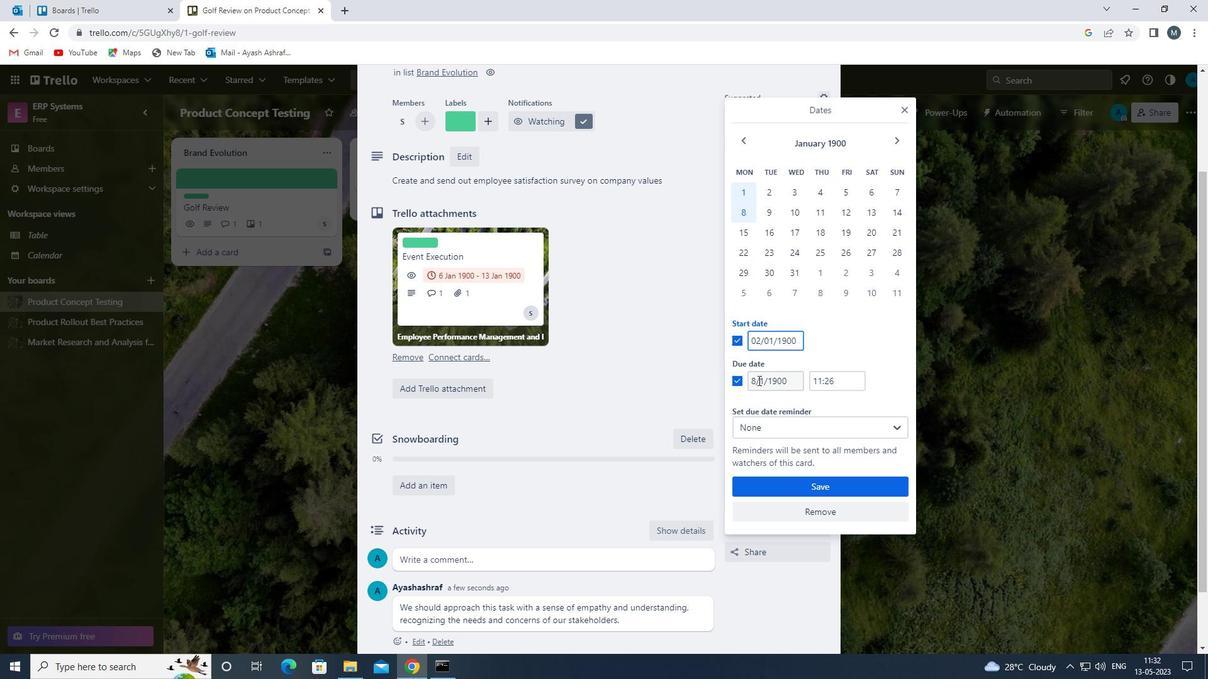 
Action: Mouse pressed left at (755, 378)
Screenshot: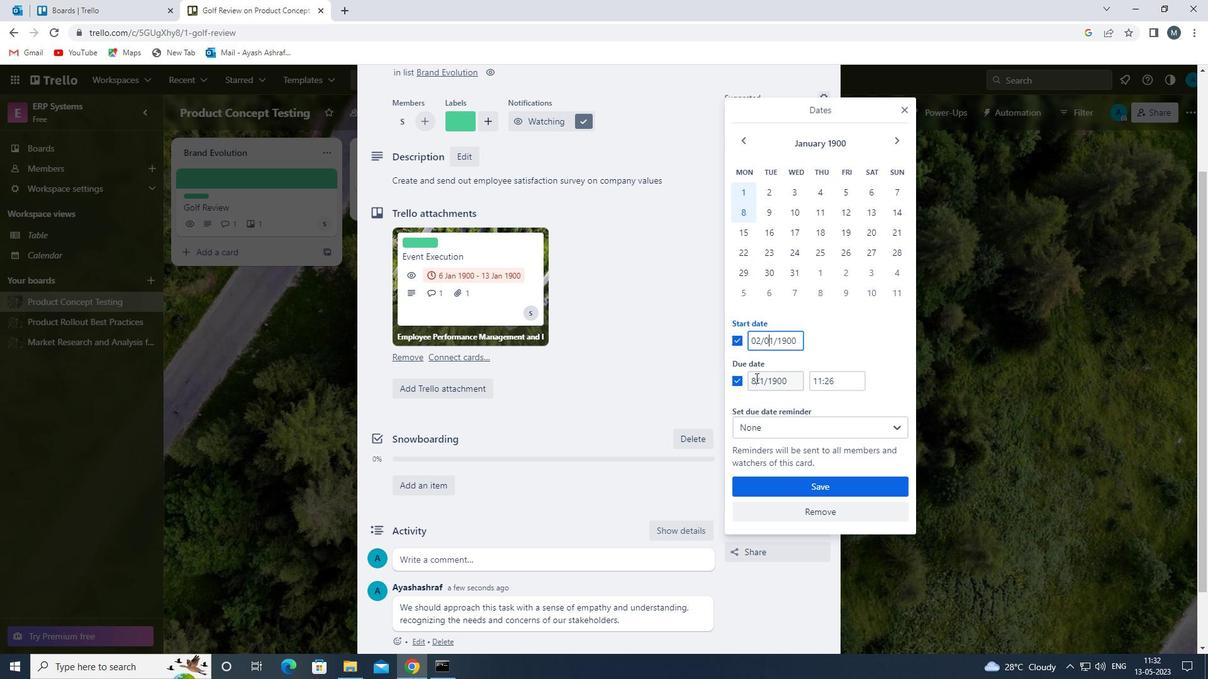 
Action: Mouse moved to (758, 380)
Screenshot: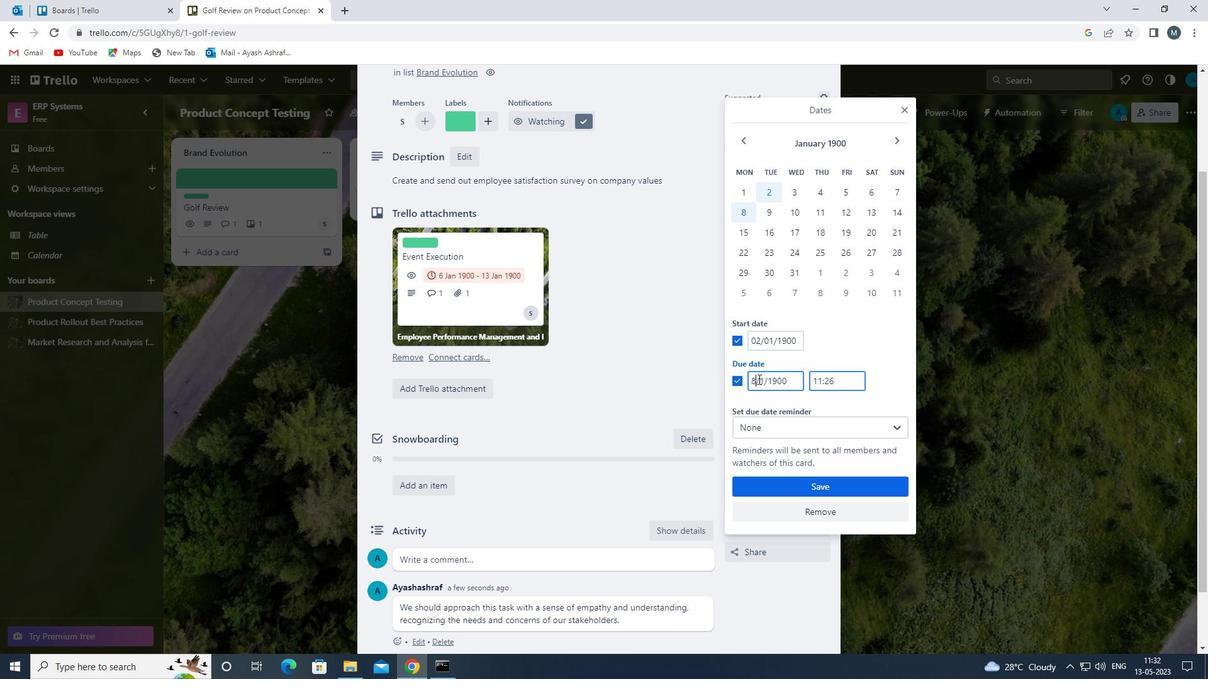 
Action: Key pressed <Key.backspace>09
Screenshot: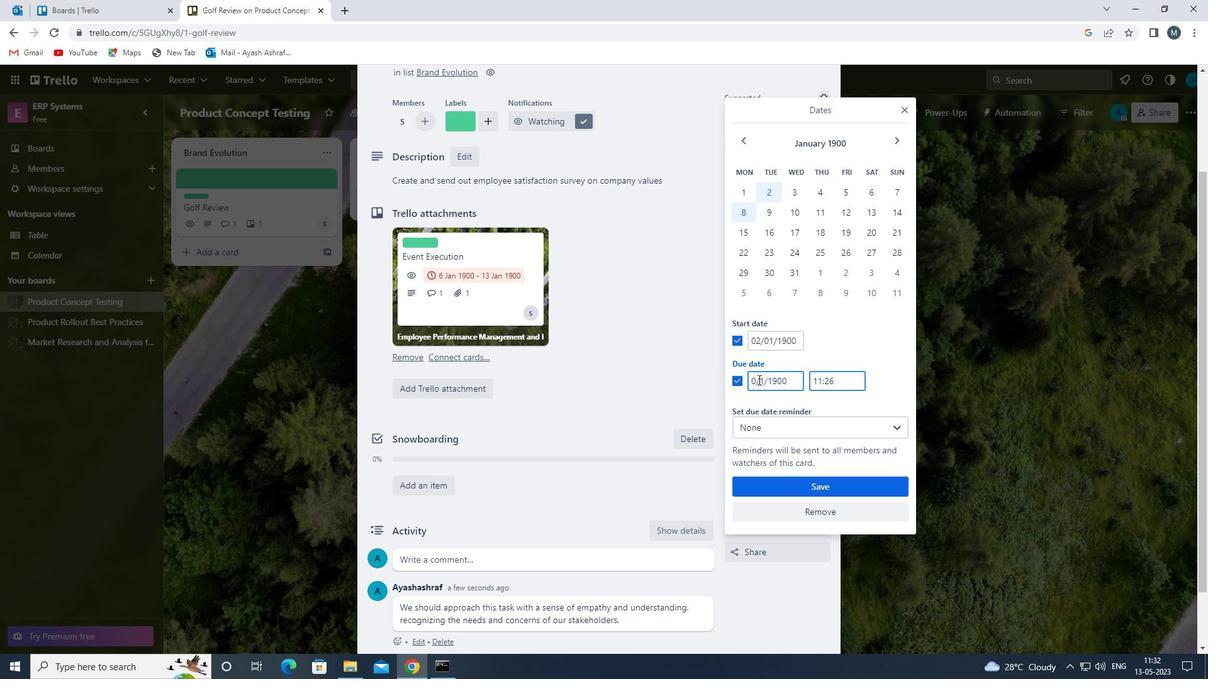 
Action: Mouse moved to (765, 384)
Screenshot: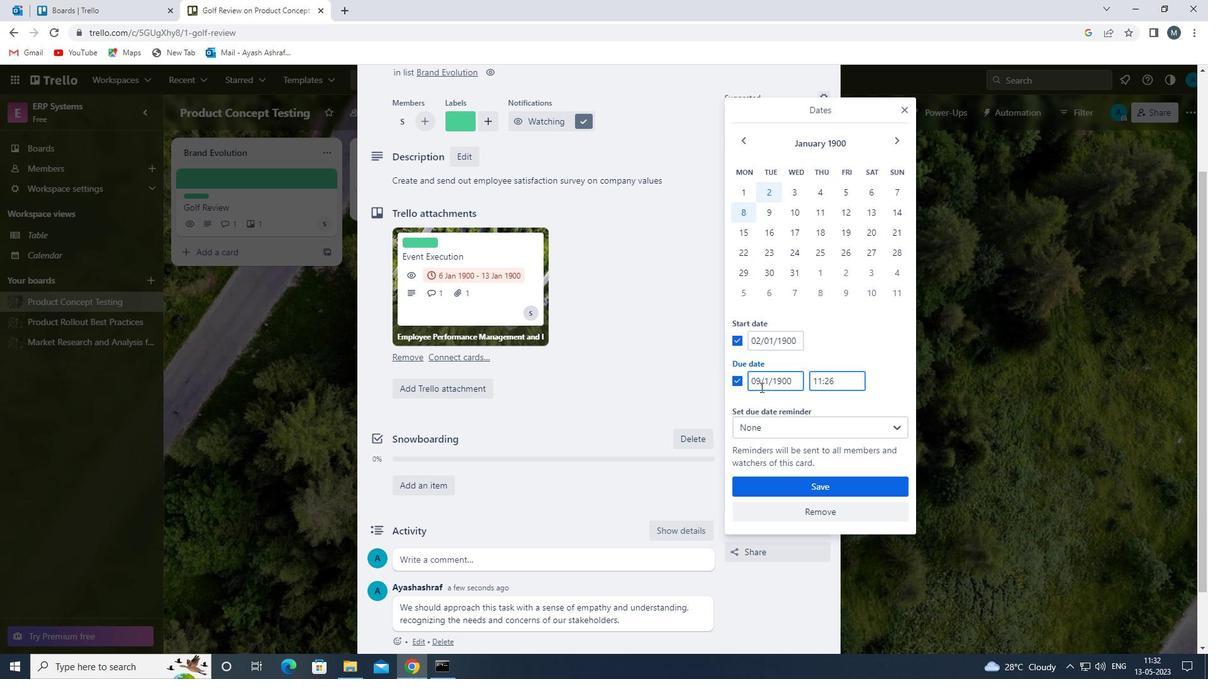
Action: Mouse pressed left at (765, 384)
Screenshot: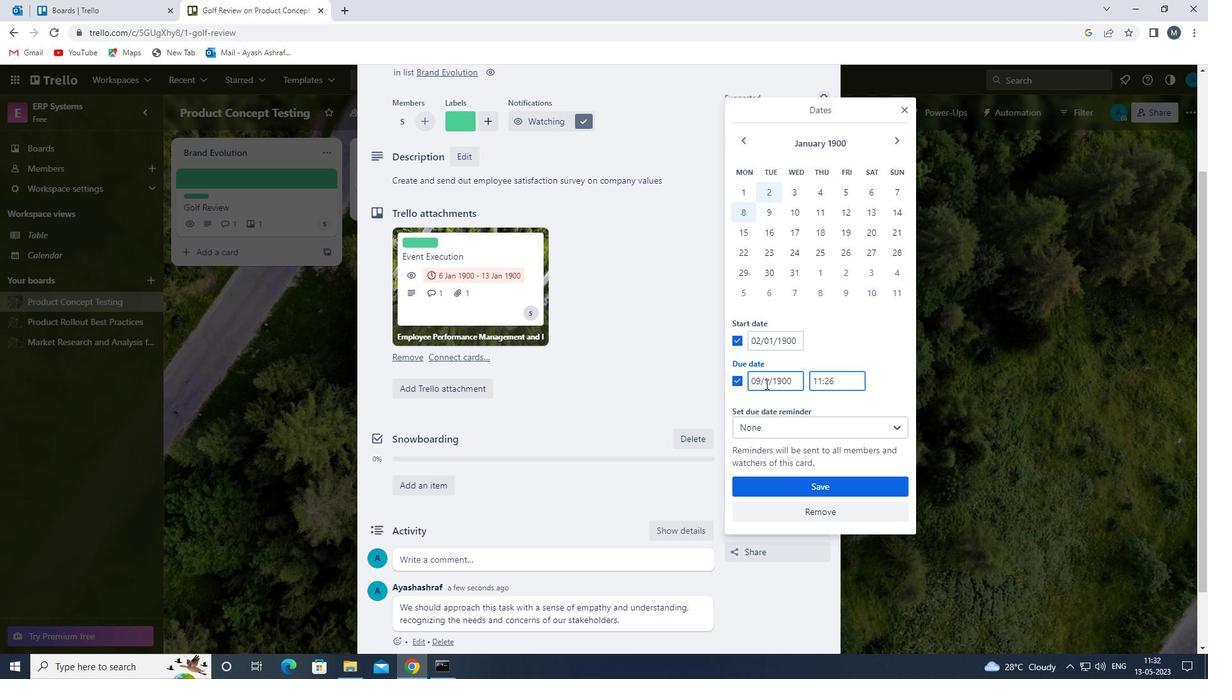 
Action: Mouse moved to (770, 383)
Screenshot: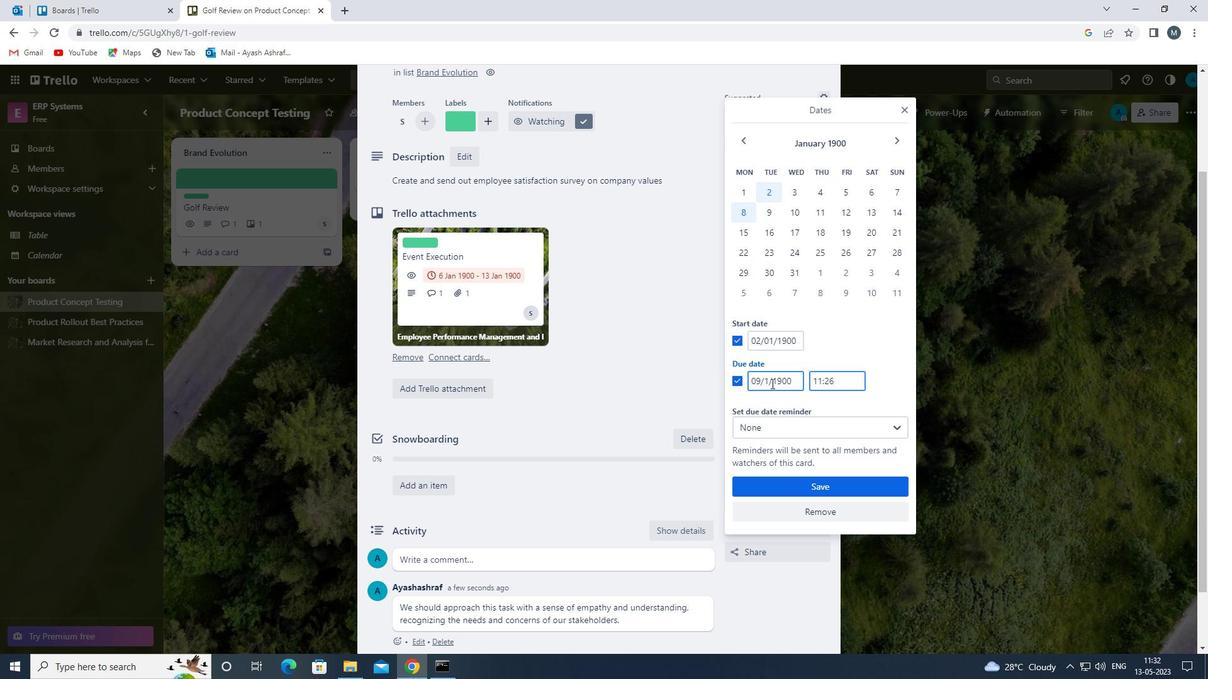 
Action: Key pressed 0
Screenshot: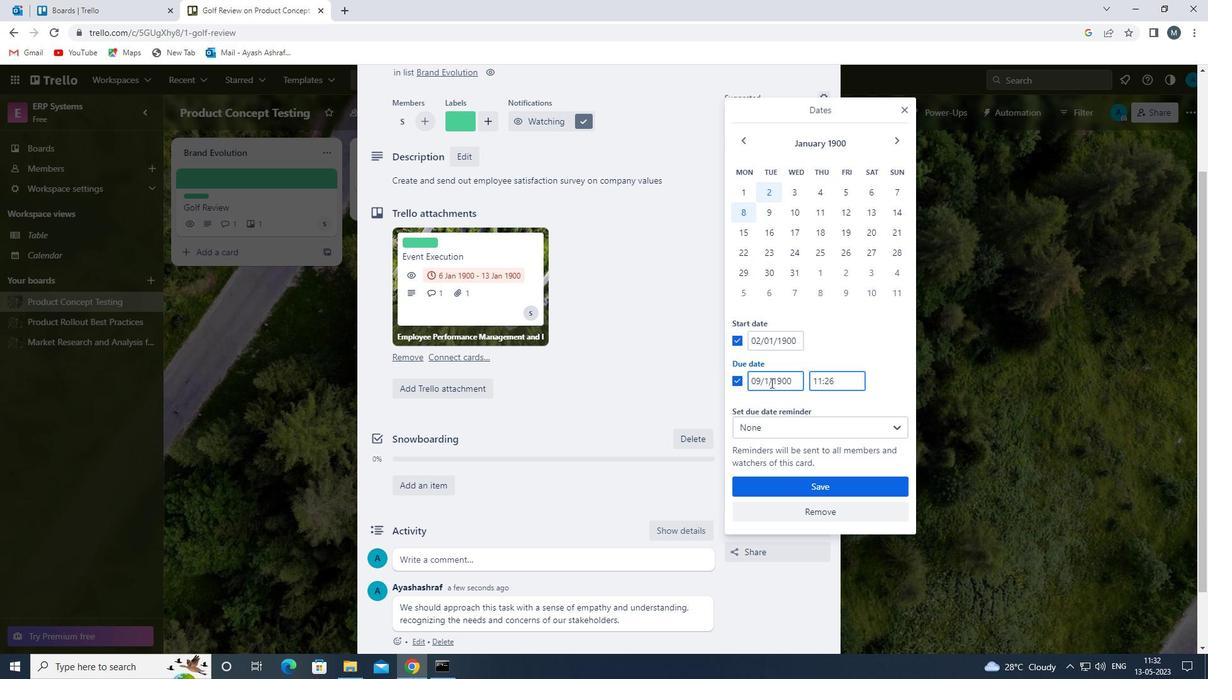 
Action: Mouse moved to (793, 485)
Screenshot: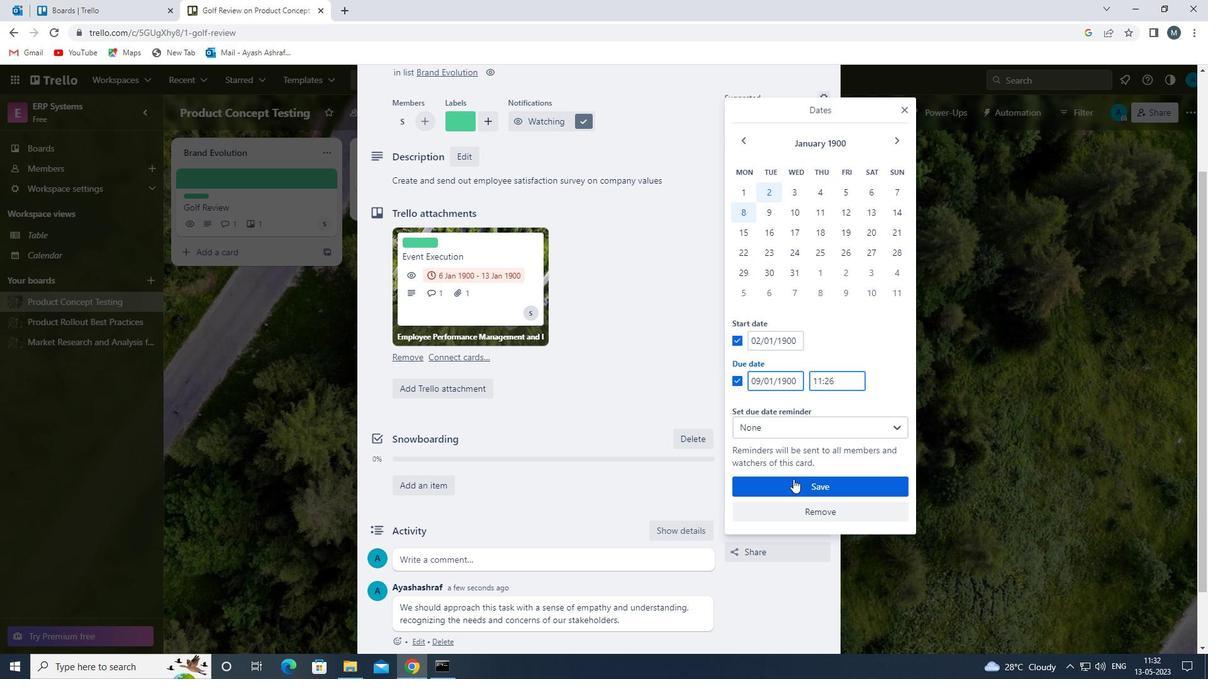 
Action: Mouse pressed left at (793, 485)
Screenshot: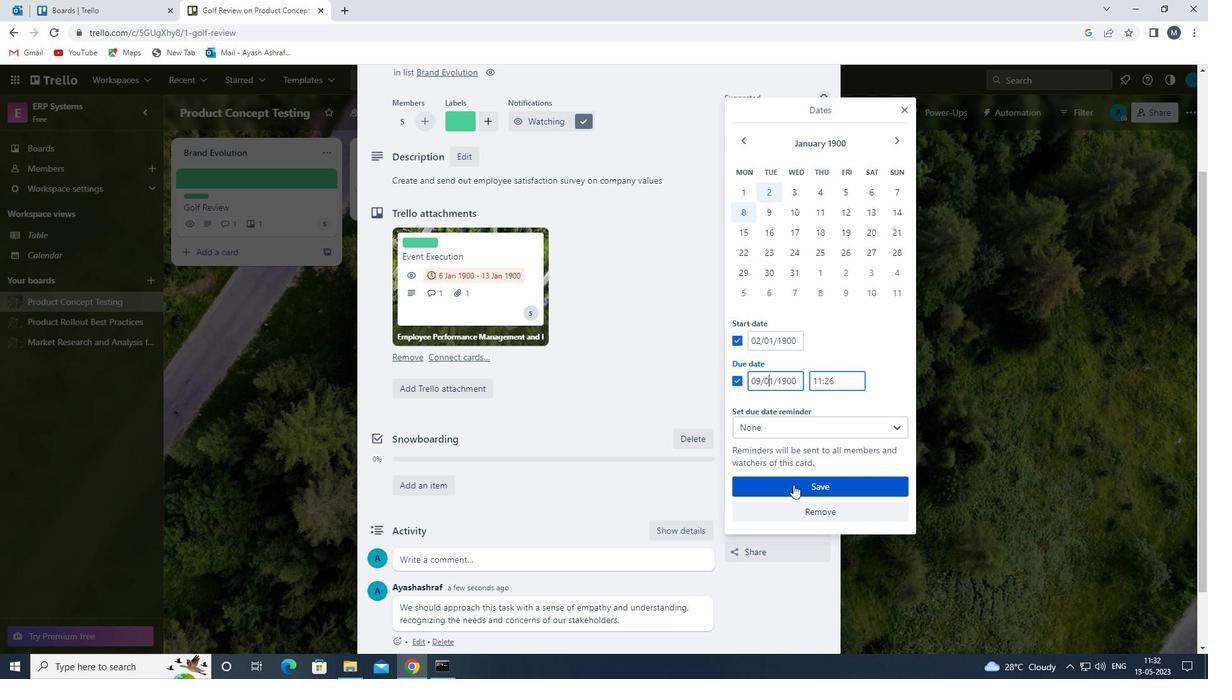 
Action: Mouse moved to (651, 473)
Screenshot: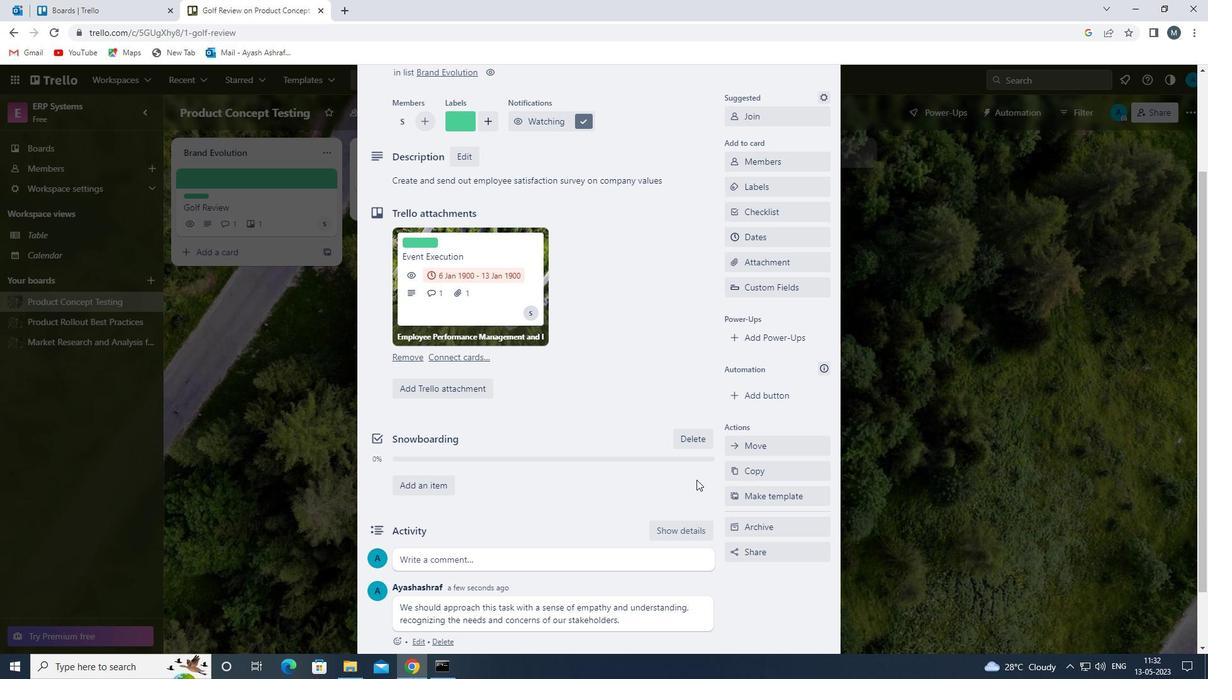 
Action: Mouse scrolled (651, 474) with delta (0, 0)
Screenshot: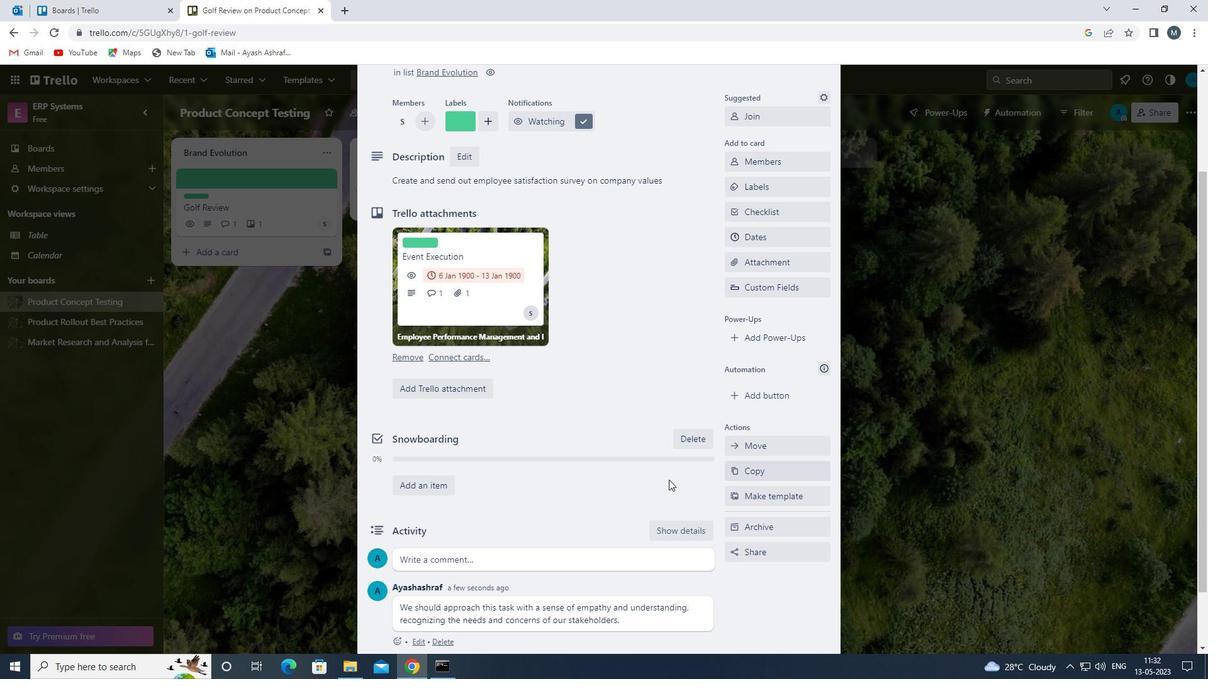 
Action: Mouse scrolled (651, 474) with delta (0, 0)
Screenshot: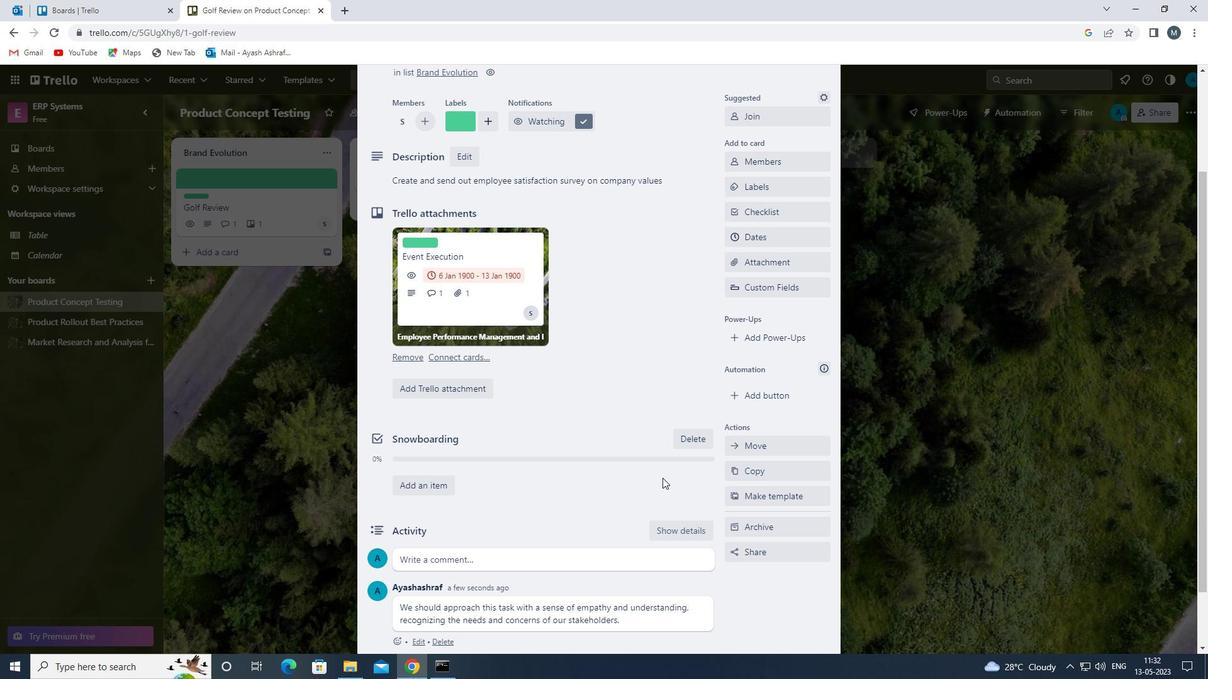 
Action: Mouse moved to (651, 473)
Screenshot: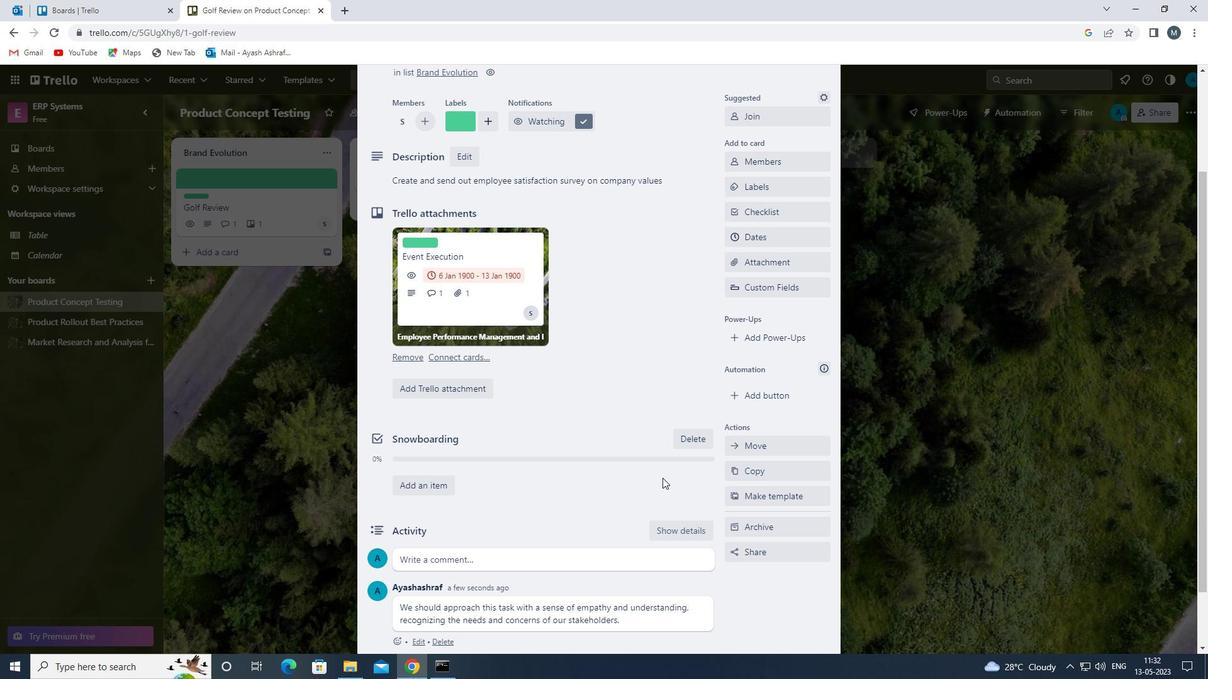 
Action: Mouse scrolled (651, 474) with delta (0, 0)
Screenshot: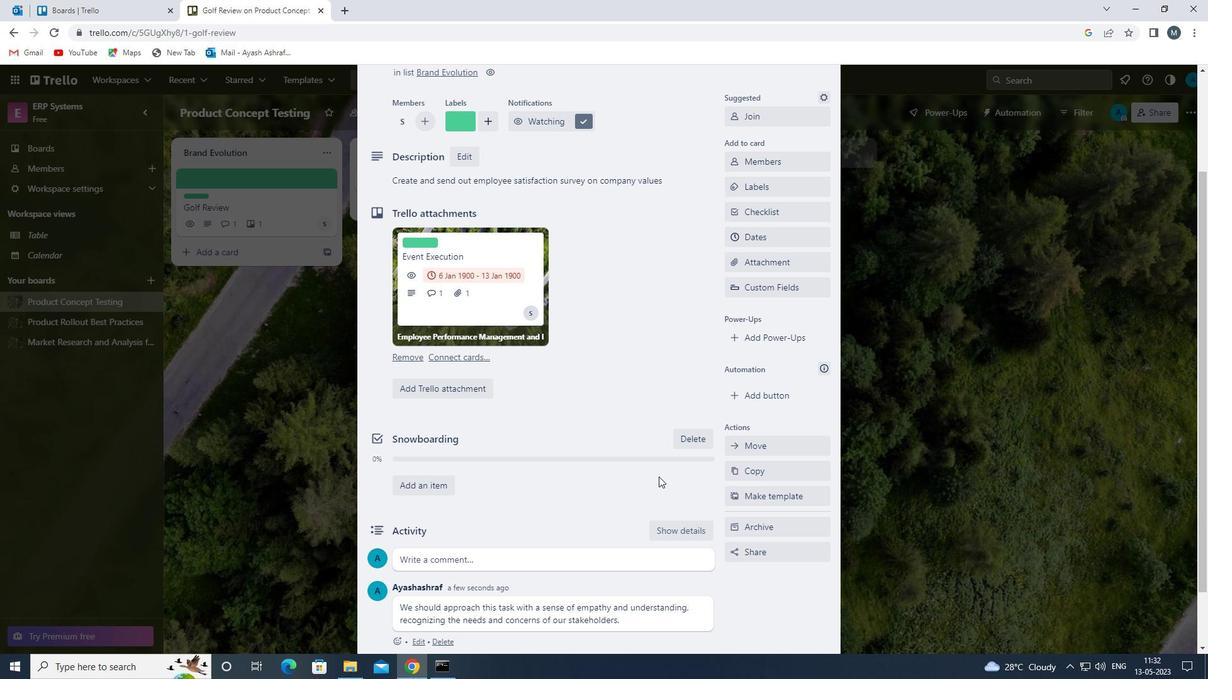 
Action: Mouse scrolled (651, 474) with delta (0, 0)
Screenshot: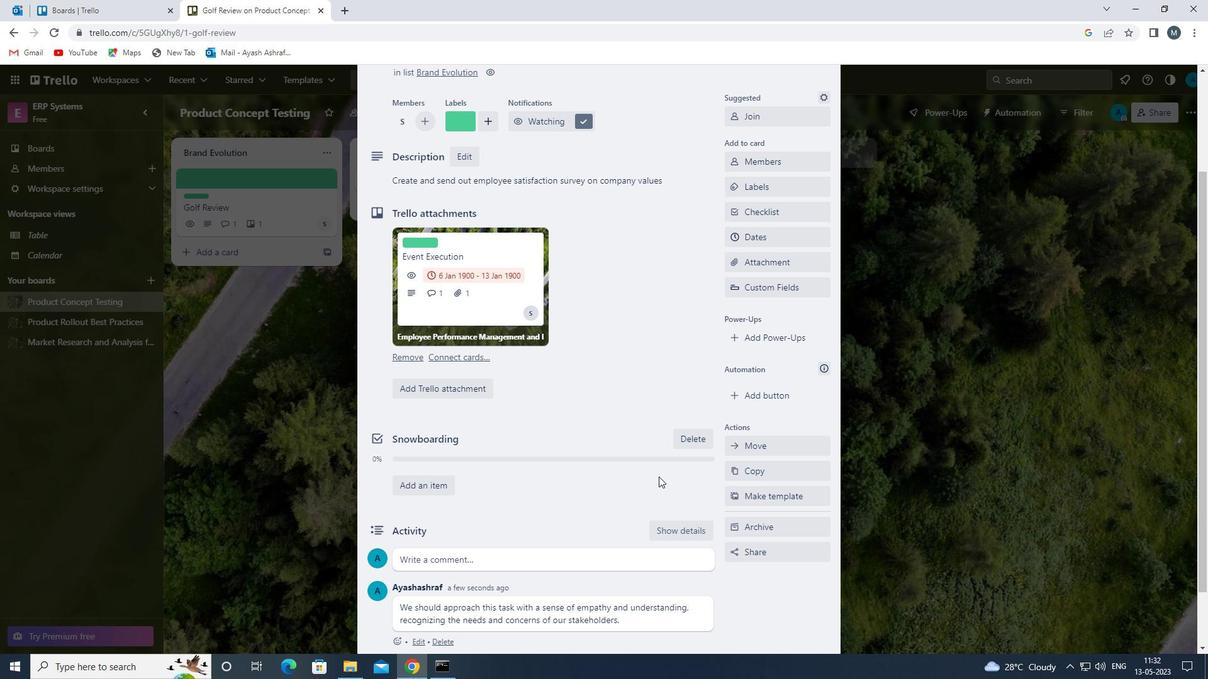 
Action: Mouse moved to (651, 473)
Screenshot: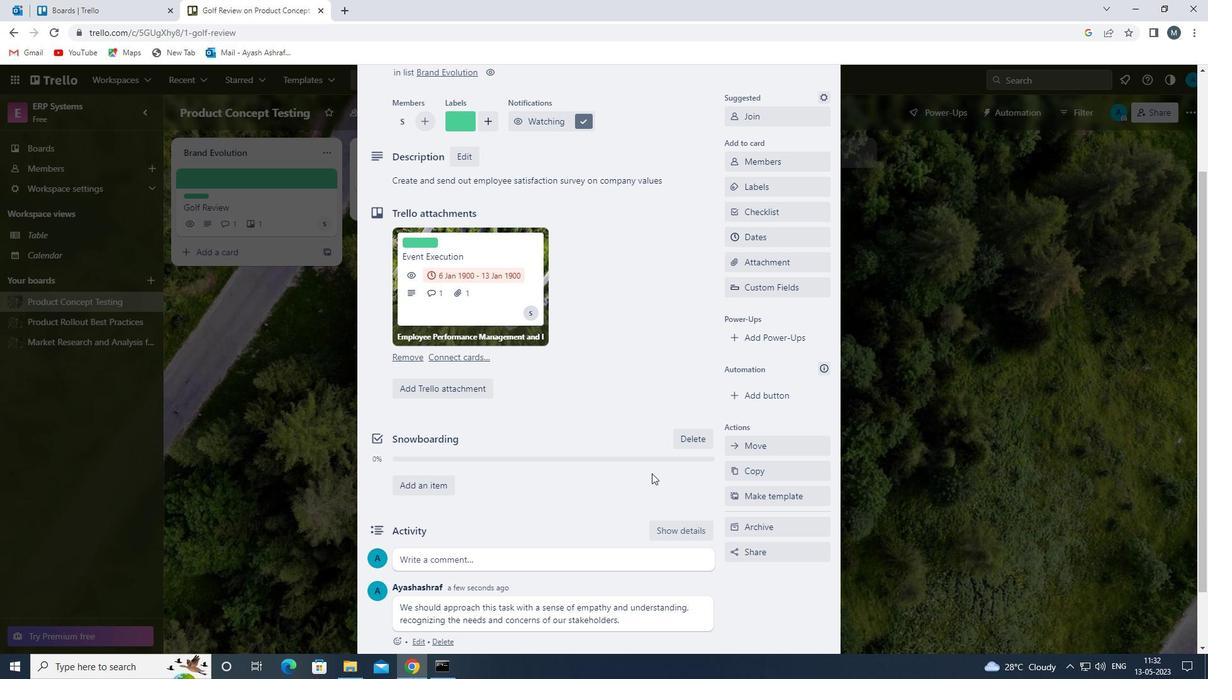 
Action: Mouse scrolled (651, 473) with delta (0, 0)
Screenshot: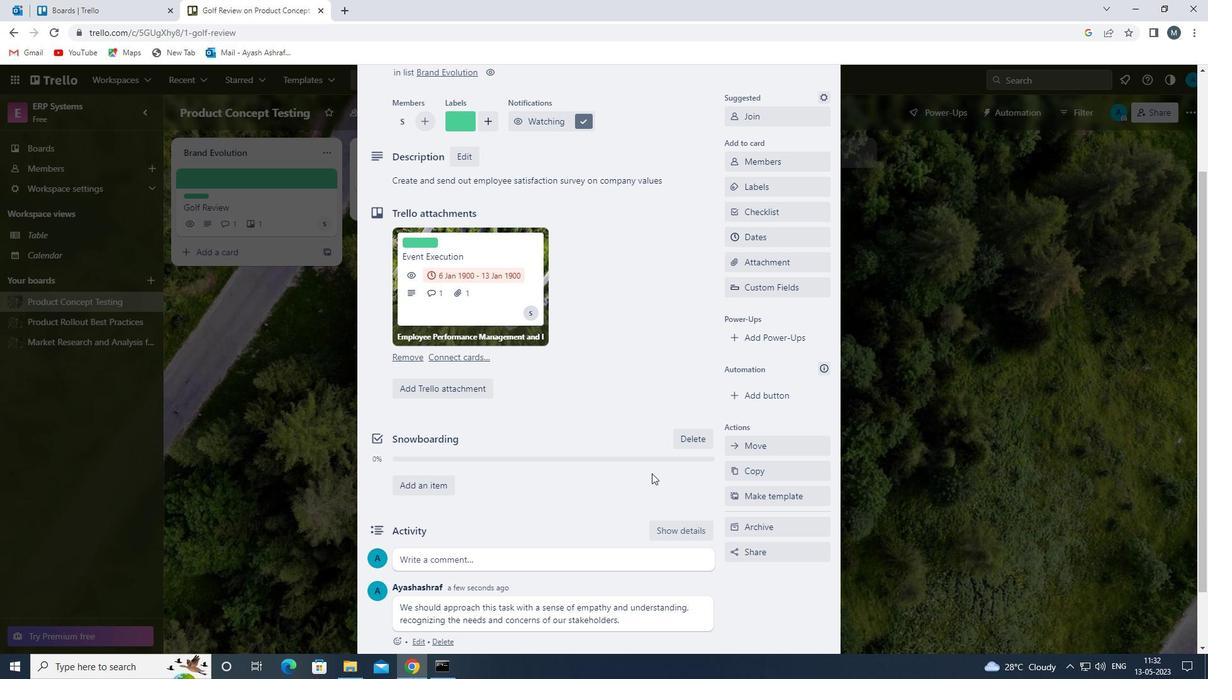 
Action: Mouse moved to (651, 470)
Screenshot: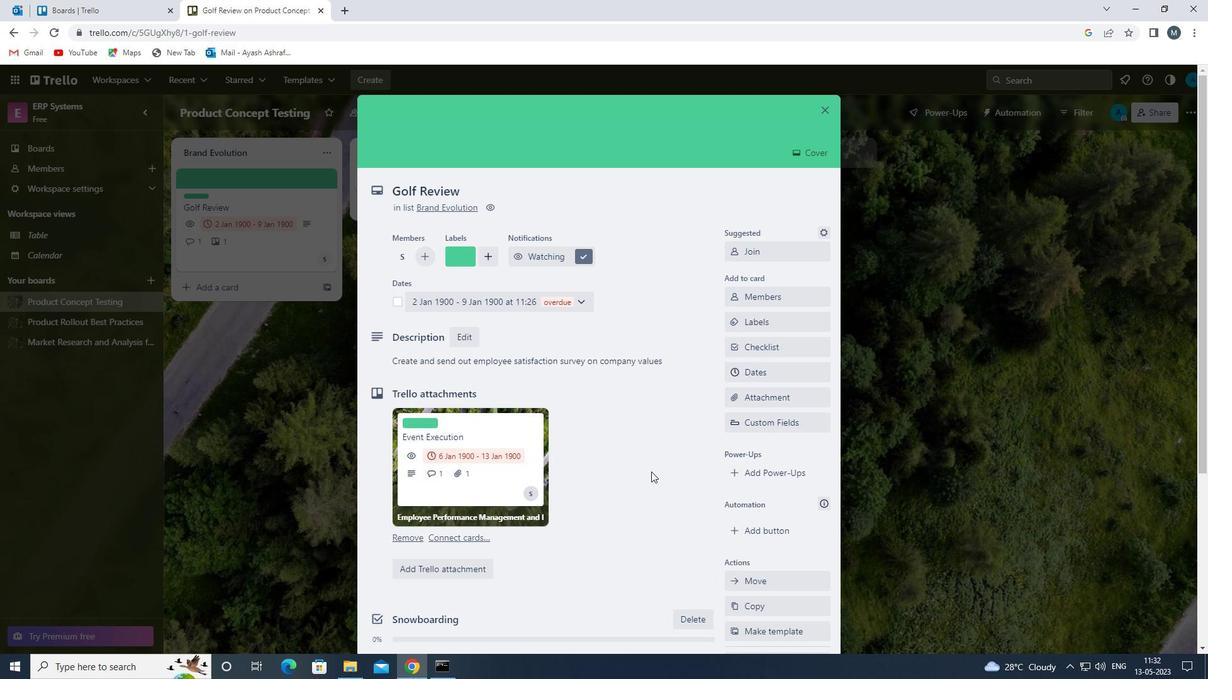 
